 Task: Open Card Front-End Development in Board Product Roadmap Planning and Management to Workspace Creative Team and add a team member Softage.1@softage.net, a label Purple, a checklist Content Creation, an attachment from your google drive, a color Purple and finally, add a card description 'Conduct customer research for new customer segmentation opportunities' and a comment 'Given the potential impact of this task on our company revenue, let us ensure that we approach it with a focus on profitability and ROI.'. Add a start date 'Jan 09, 1900' with a due date 'Jan 16, 1900'
Action: Mouse moved to (72, 284)
Screenshot: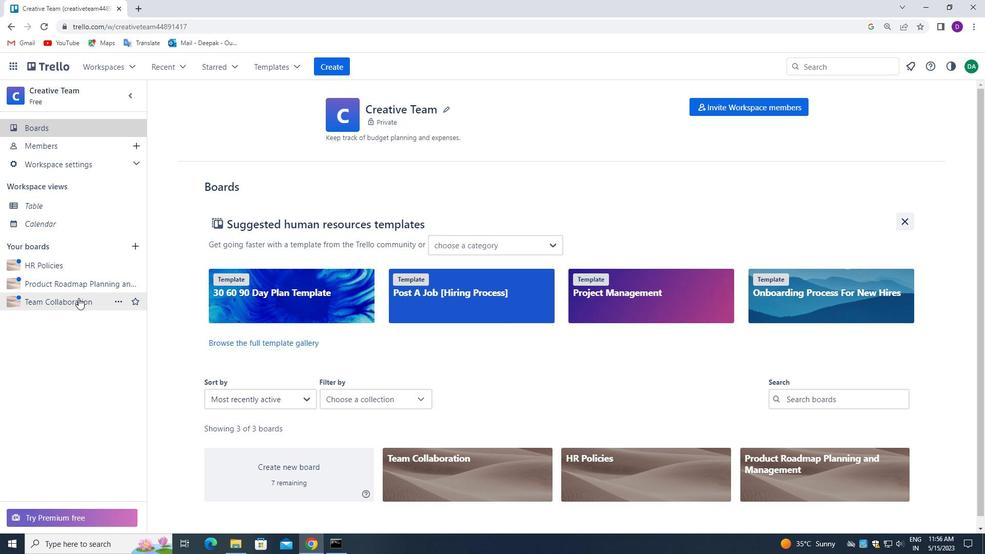 
Action: Mouse pressed left at (72, 284)
Screenshot: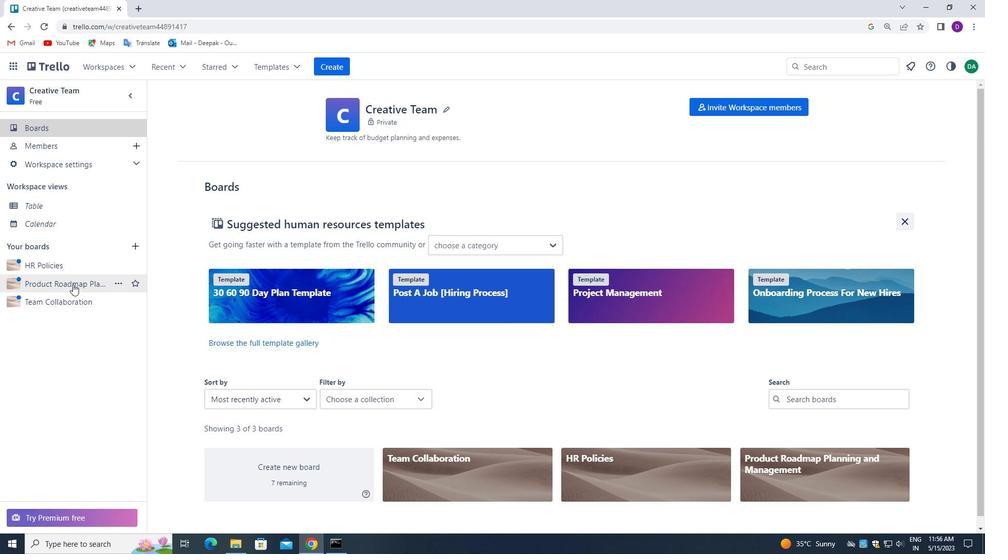 
Action: Mouse moved to (519, 150)
Screenshot: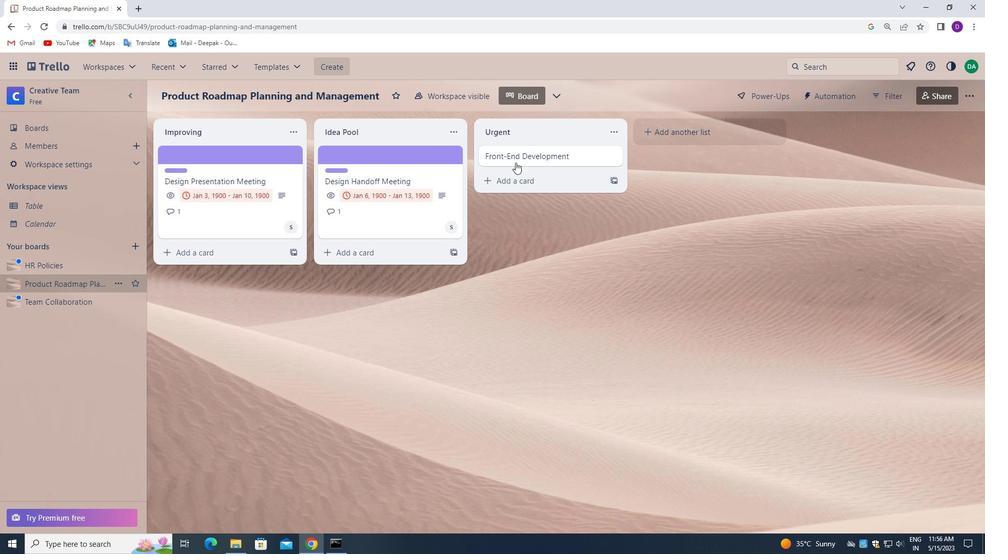 
Action: Mouse pressed left at (519, 150)
Screenshot: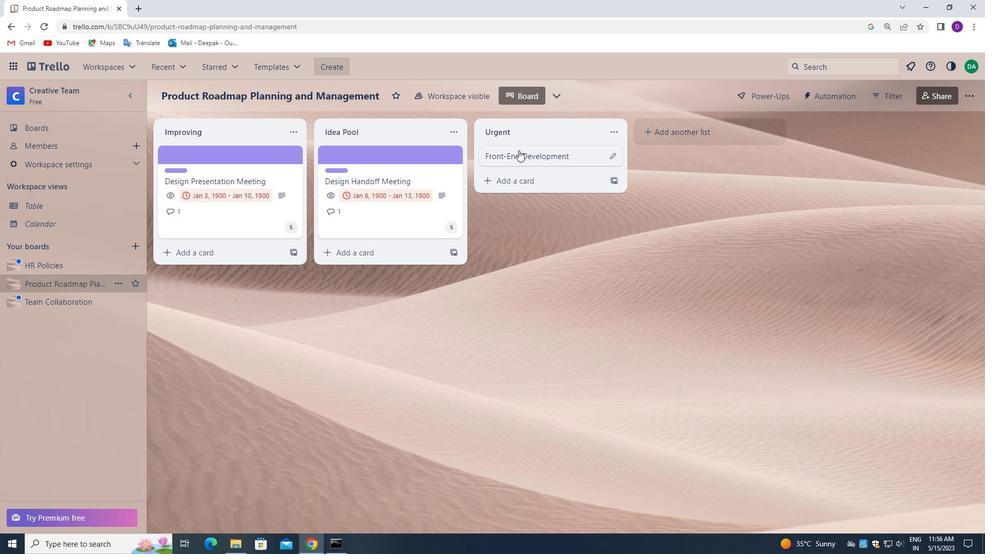 
Action: Mouse moved to (635, 192)
Screenshot: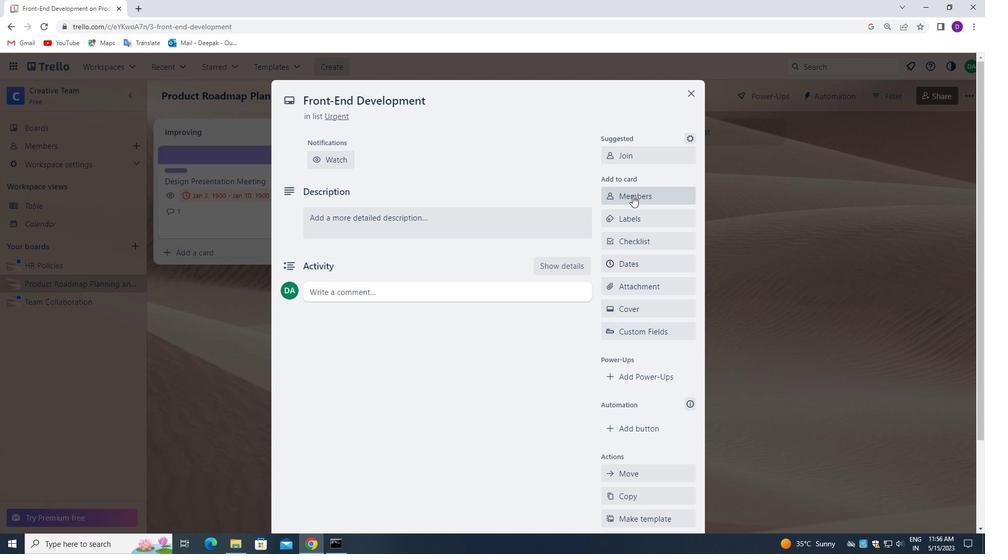 
Action: Mouse pressed left at (635, 192)
Screenshot: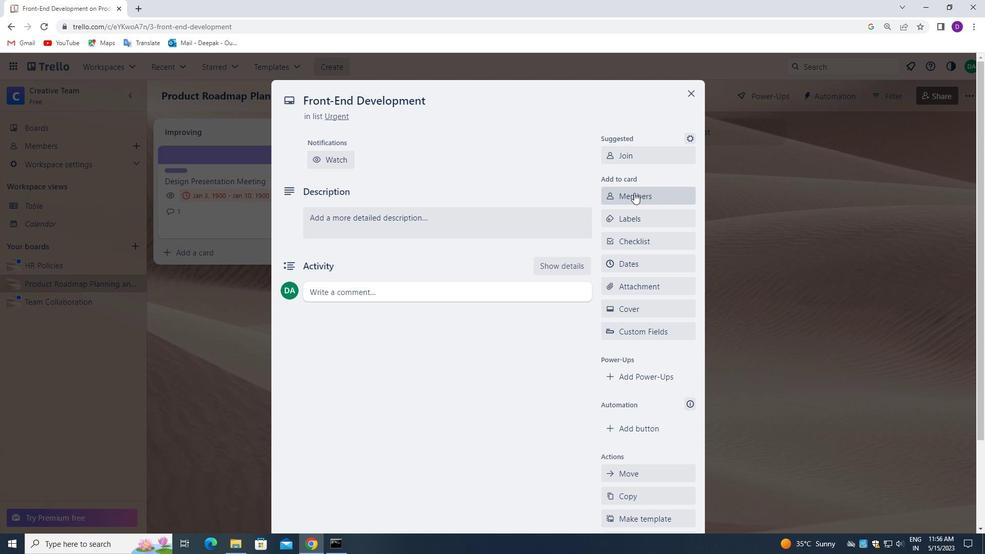 
Action: Mouse moved to (654, 246)
Screenshot: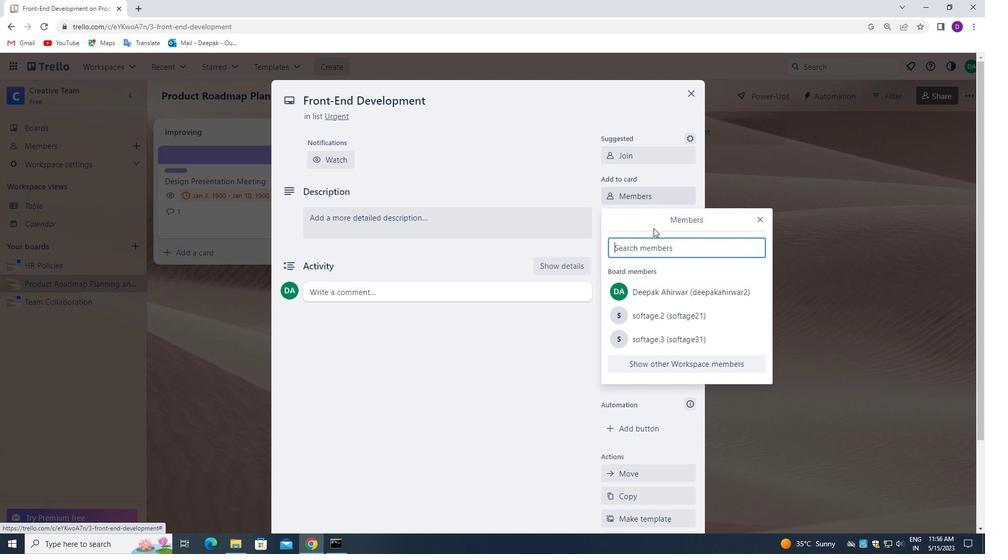 
Action: Mouse pressed left at (654, 246)
Screenshot: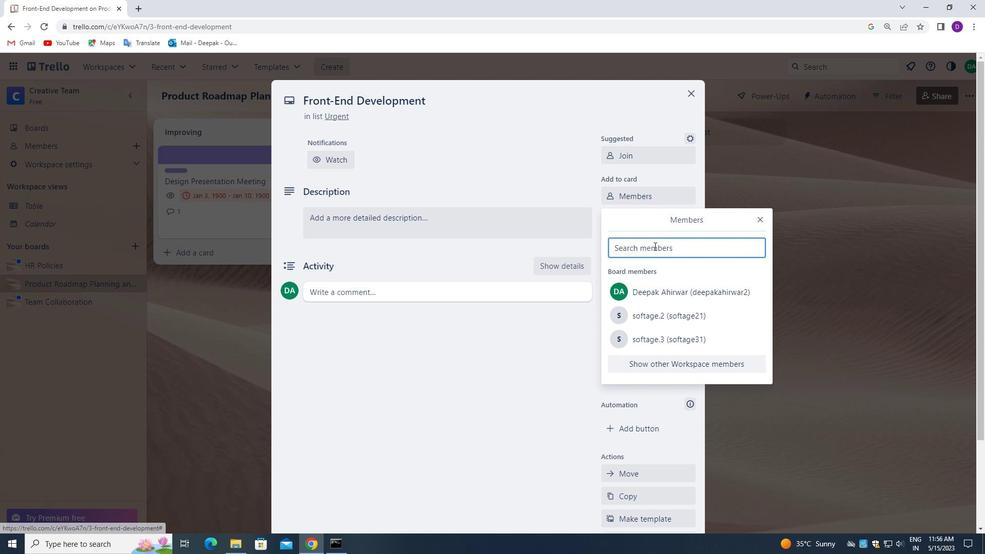 
Action: Mouse moved to (394, 376)
Screenshot: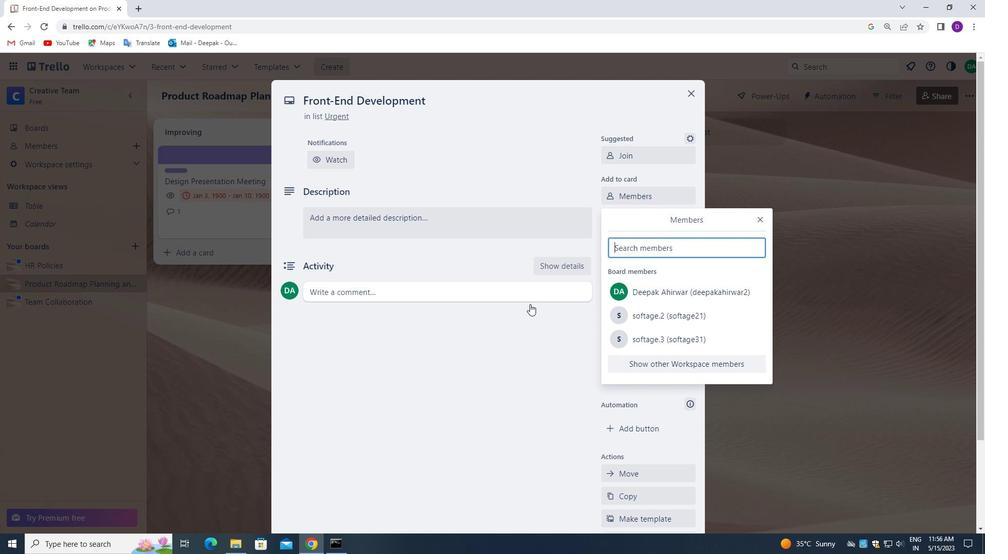 
Action: Key pressed softage<Key.space><Key.backspace>.1<Key.shift>@SOFTAGE.NET
Screenshot: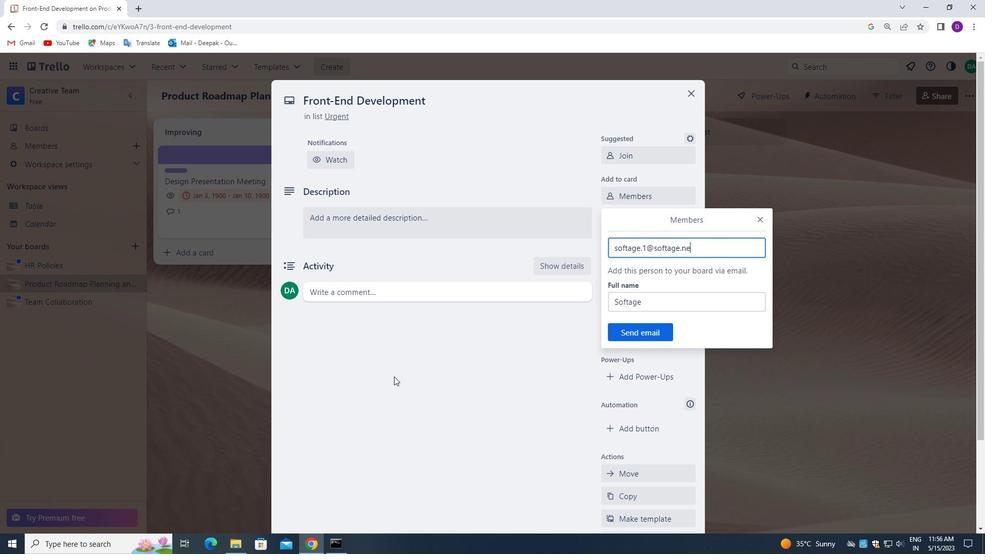 
Action: Mouse moved to (630, 337)
Screenshot: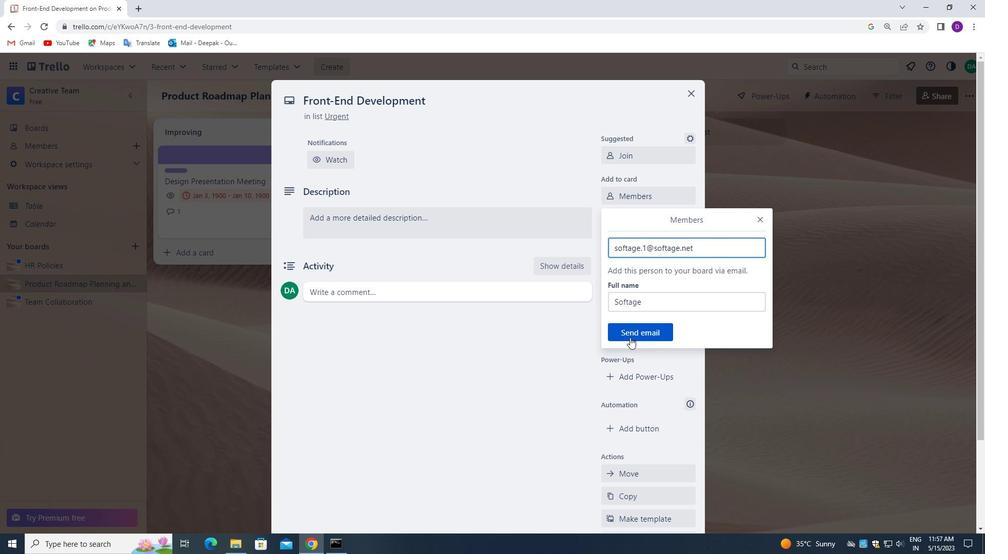 
Action: Mouse pressed left at (630, 337)
Screenshot: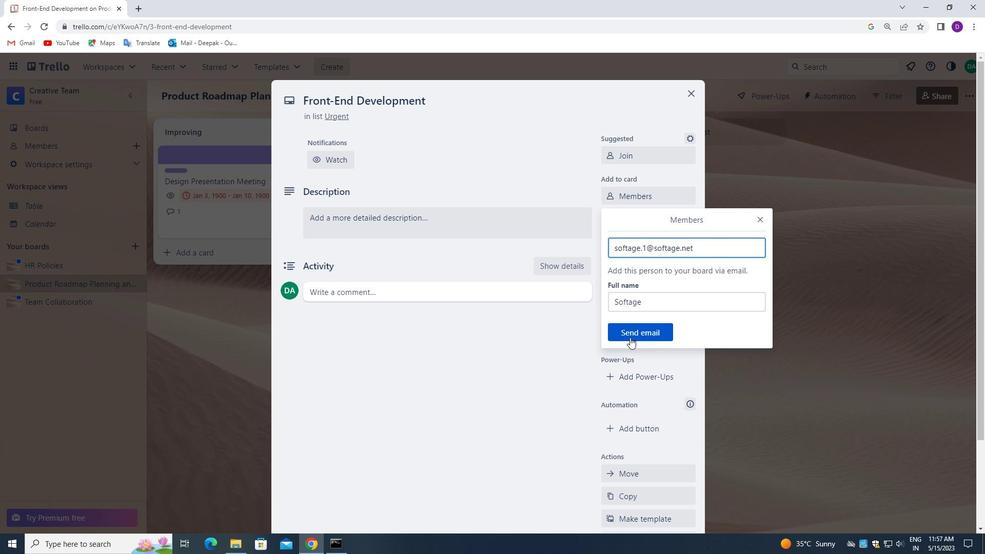
Action: Mouse moved to (641, 222)
Screenshot: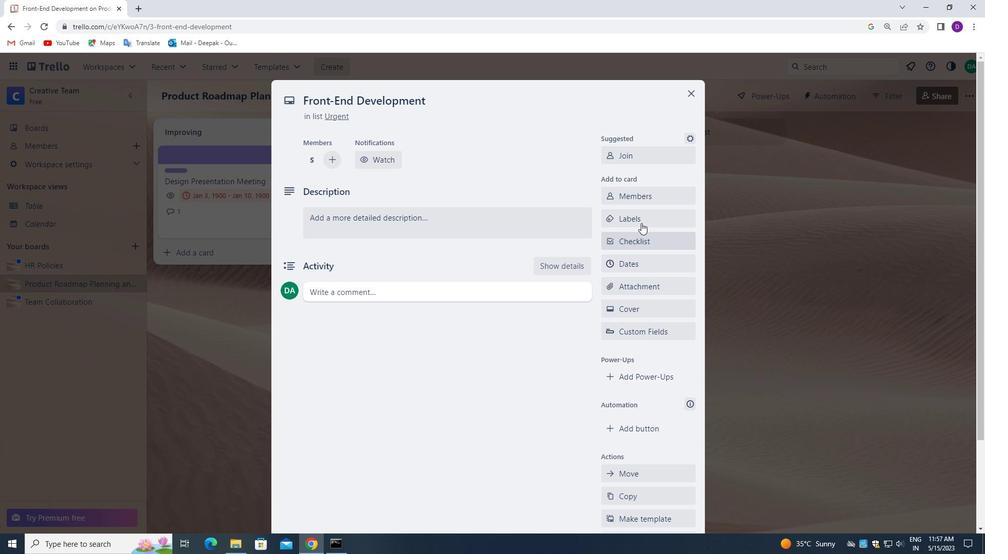 
Action: Mouse pressed left at (641, 222)
Screenshot: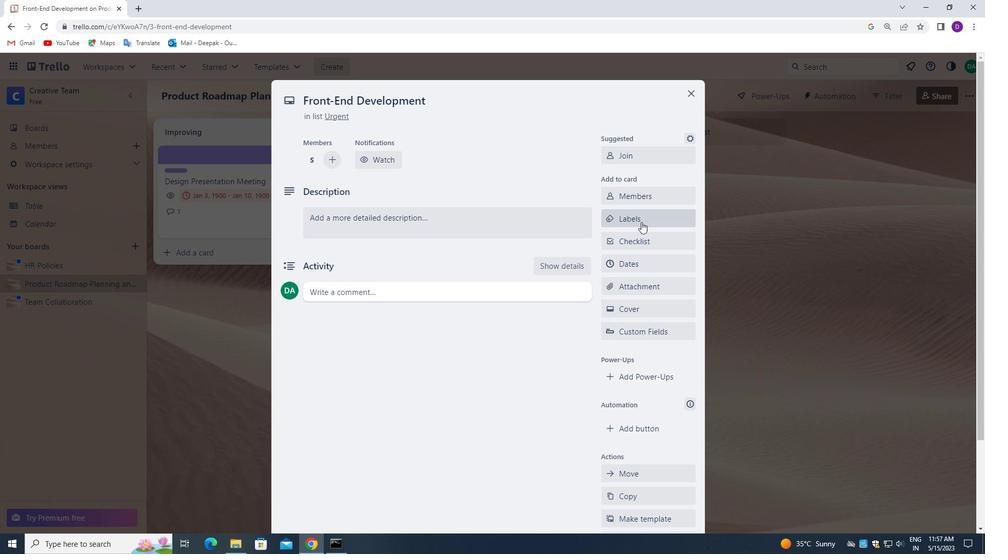 
Action: Mouse moved to (672, 387)
Screenshot: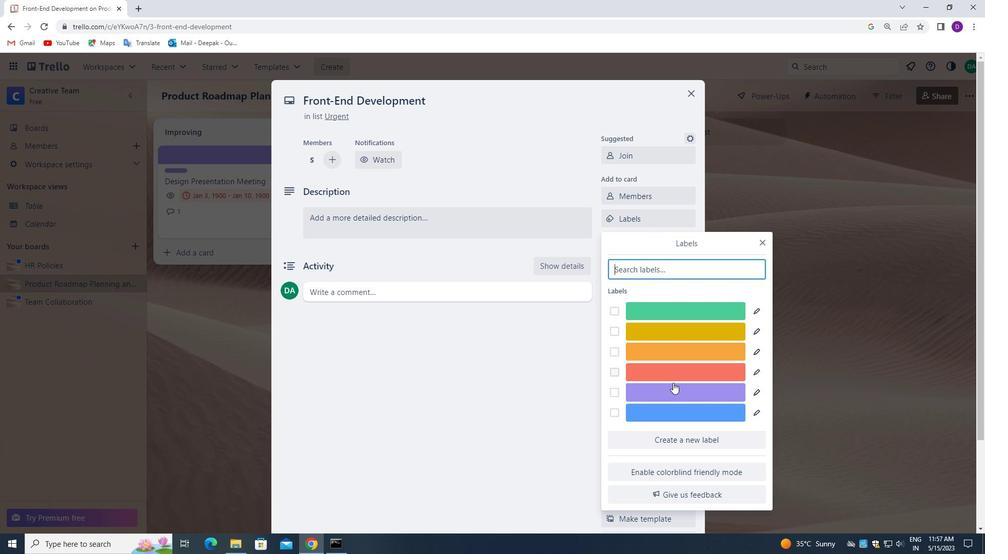 
Action: Mouse pressed left at (672, 387)
Screenshot: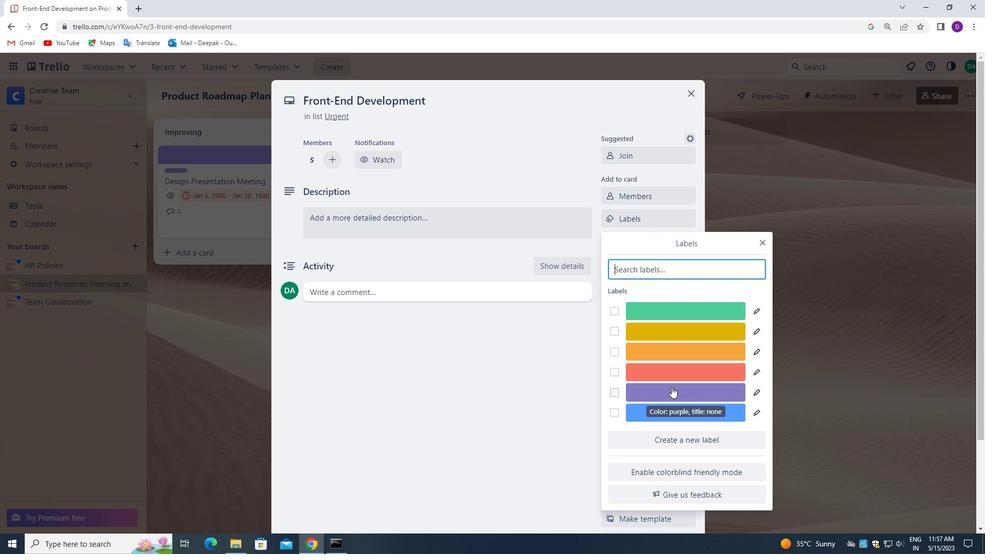 
Action: Mouse moved to (760, 239)
Screenshot: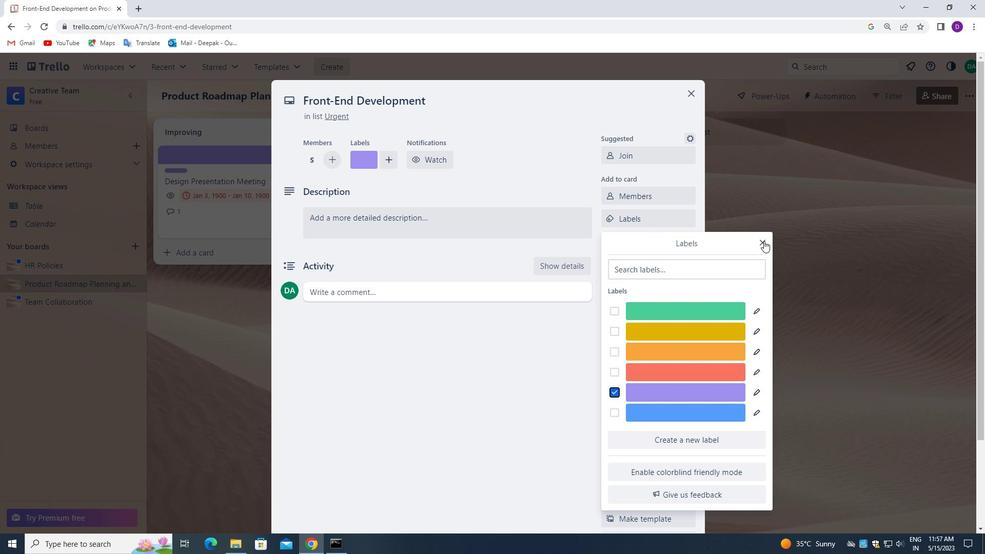 
Action: Mouse pressed left at (760, 239)
Screenshot: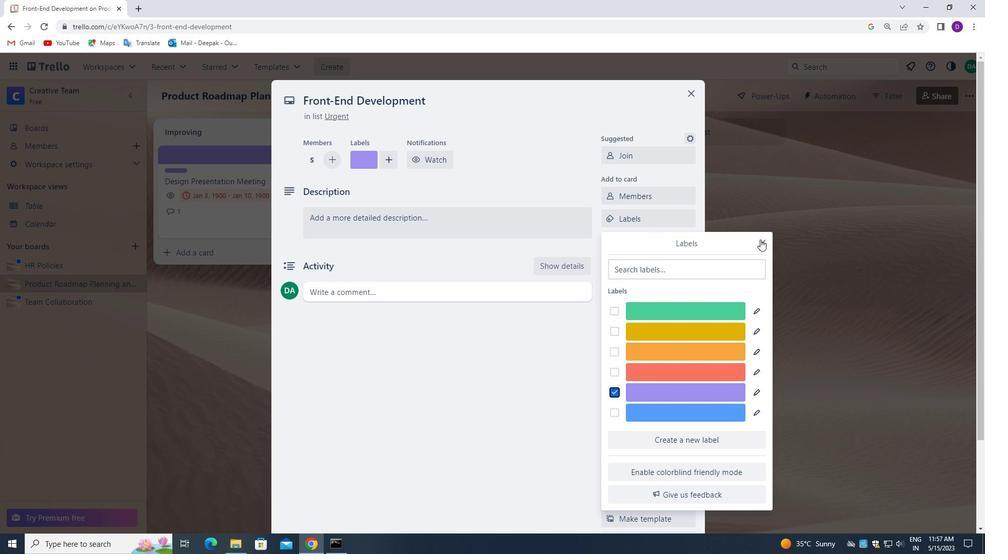 
Action: Mouse moved to (633, 239)
Screenshot: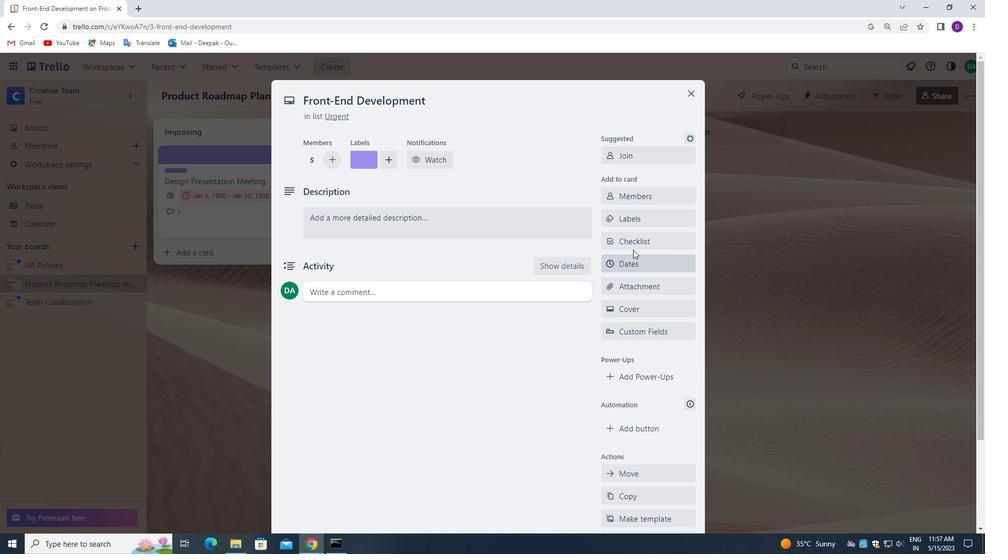 
Action: Mouse pressed left at (633, 239)
Screenshot: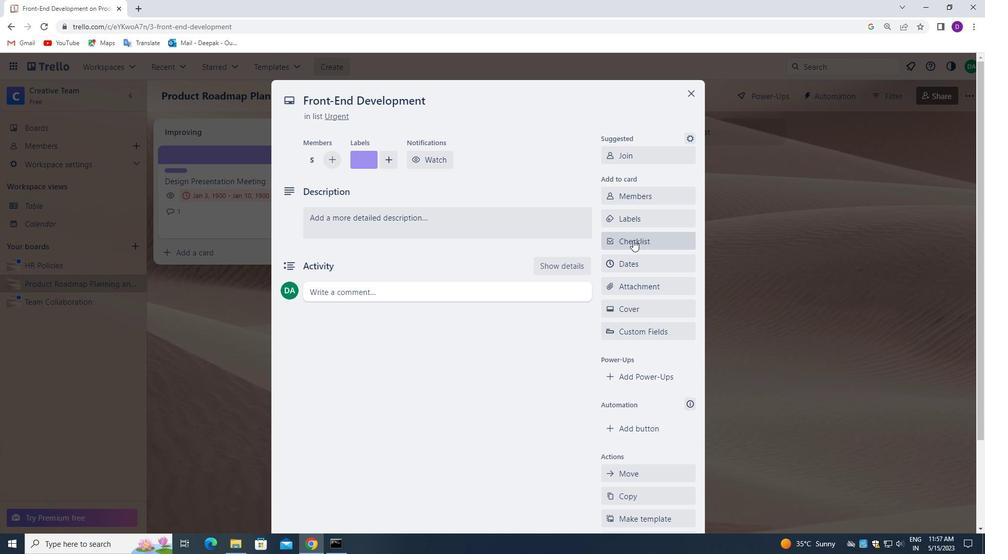 
Action: Mouse moved to (685, 280)
Screenshot: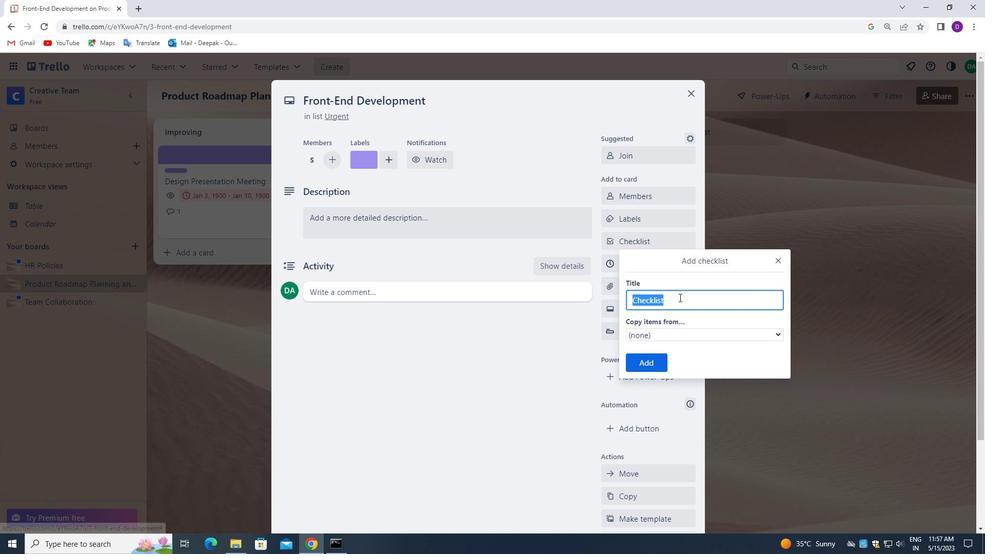 
Action: Key pressed <Key.backspace>
Screenshot: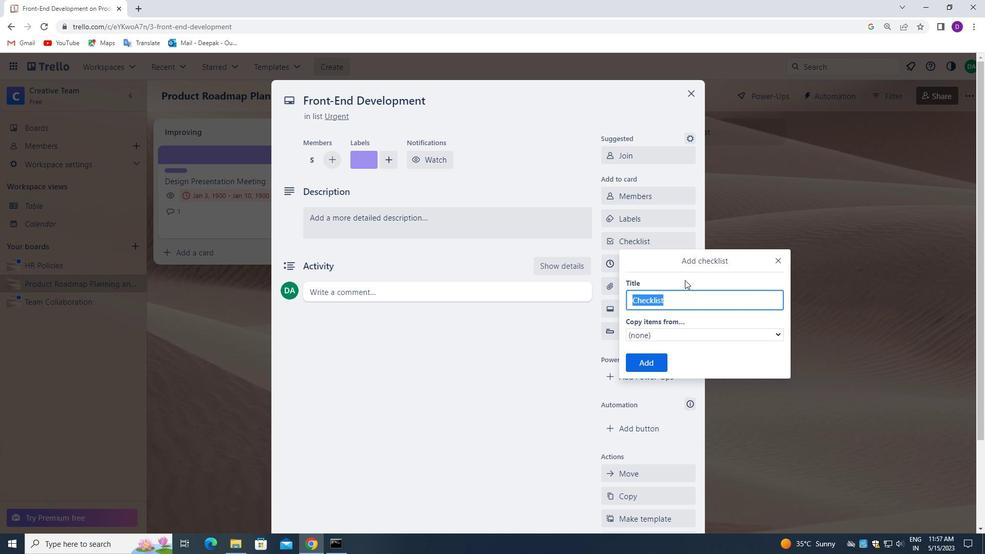 
Action: Mouse moved to (645, 300)
Screenshot: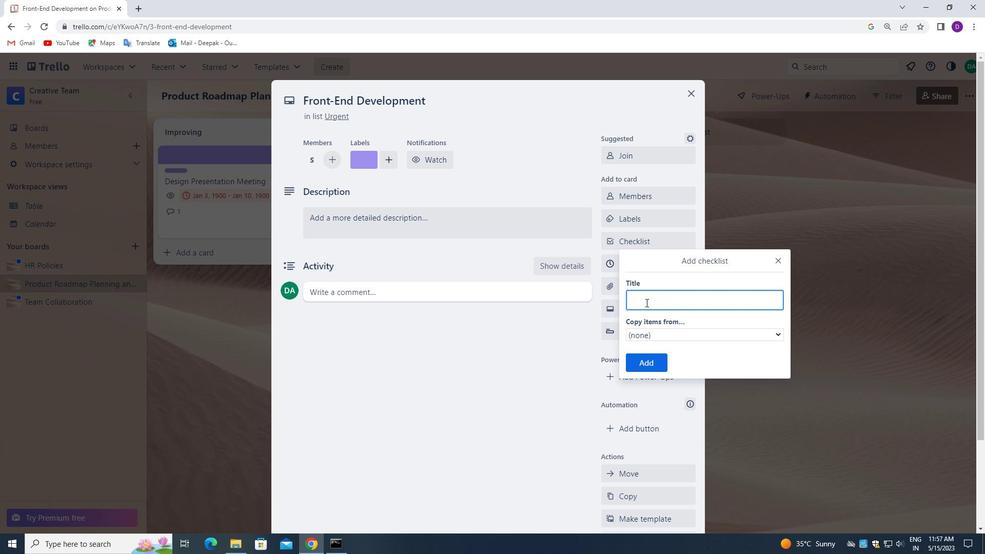 
Action: Mouse pressed left at (645, 300)
Screenshot: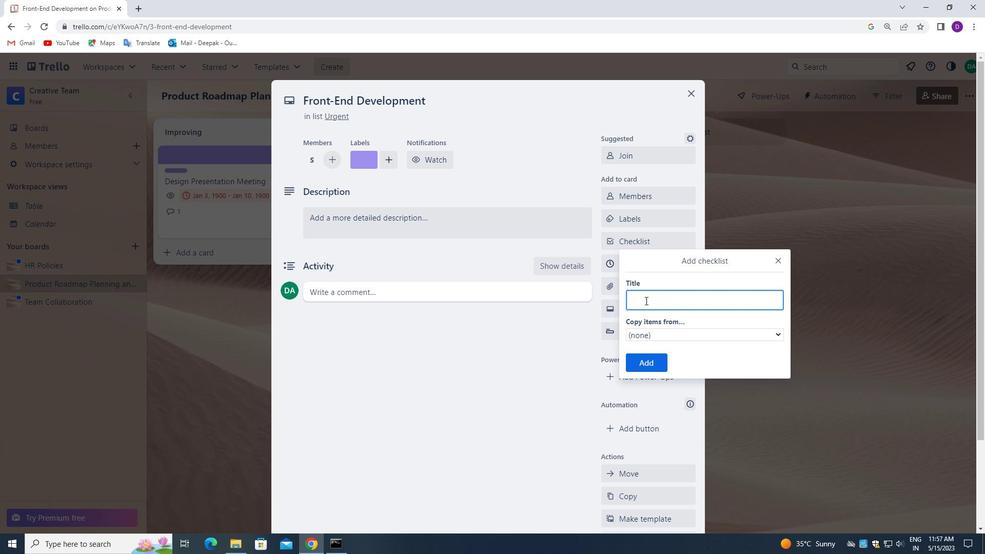 
Action: Mouse moved to (700, 301)
Screenshot: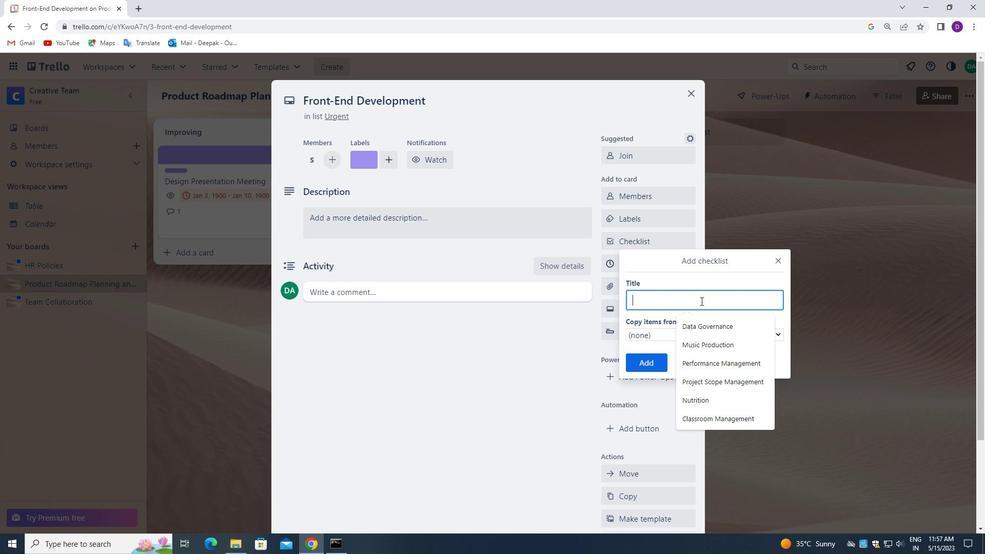 
Action: Key pressed <Key.shift_r>CONTENT<Key.space><Key.shift_r>CREATION
Screenshot: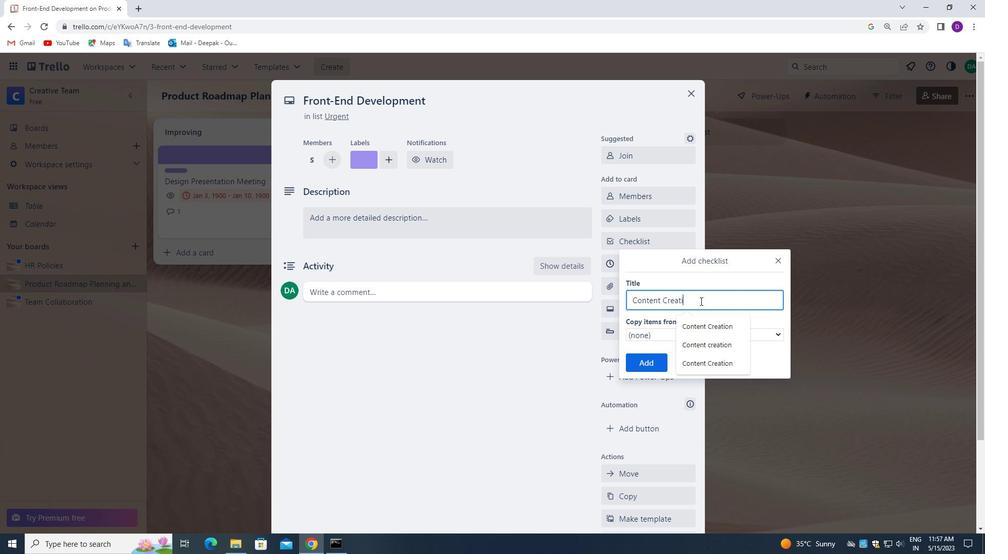 
Action: Mouse moved to (641, 365)
Screenshot: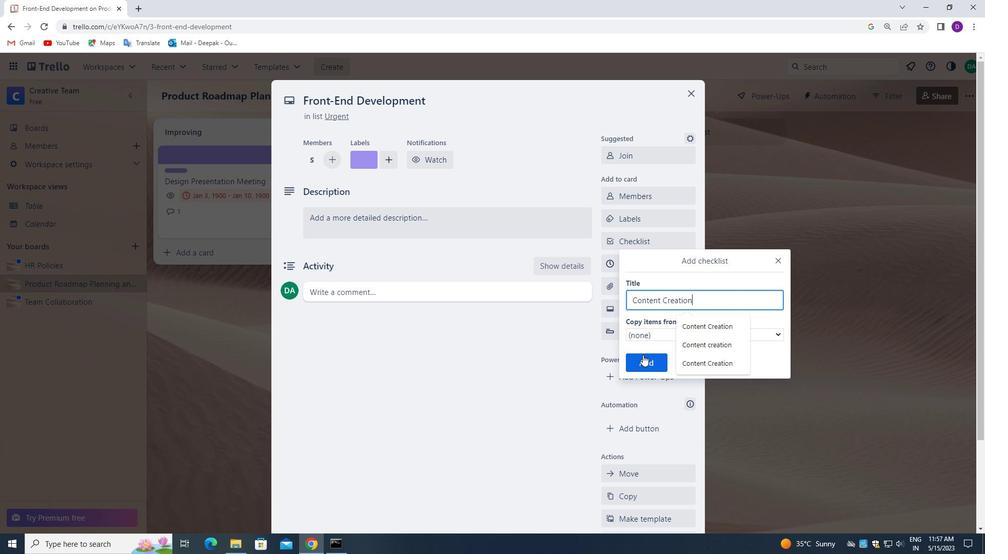 
Action: Mouse pressed left at (641, 365)
Screenshot: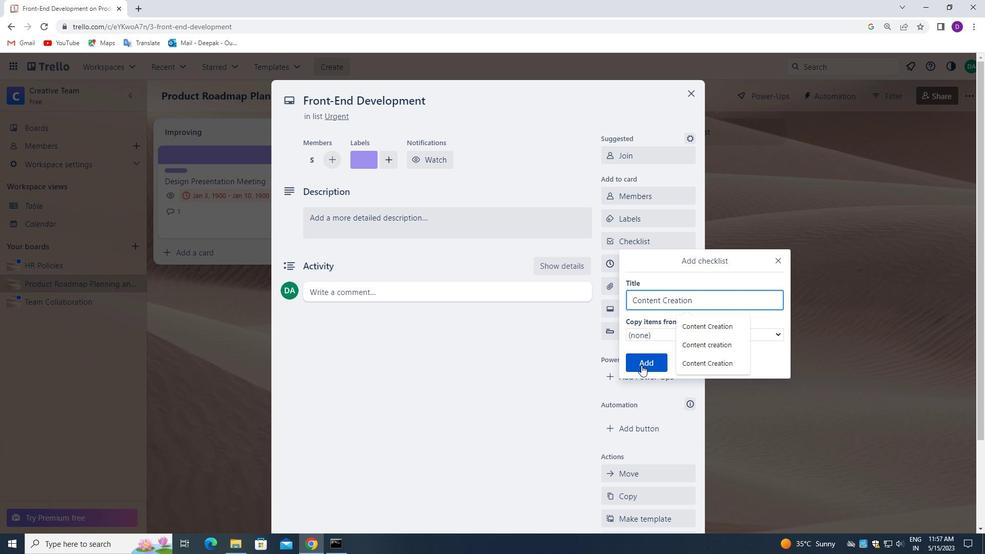 
Action: Mouse moved to (644, 288)
Screenshot: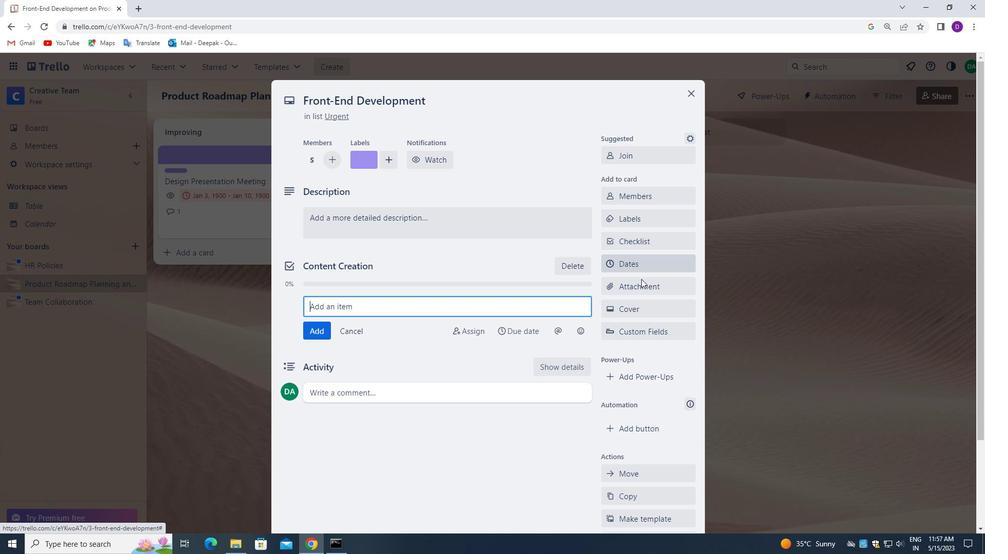 
Action: Mouse pressed left at (644, 288)
Screenshot: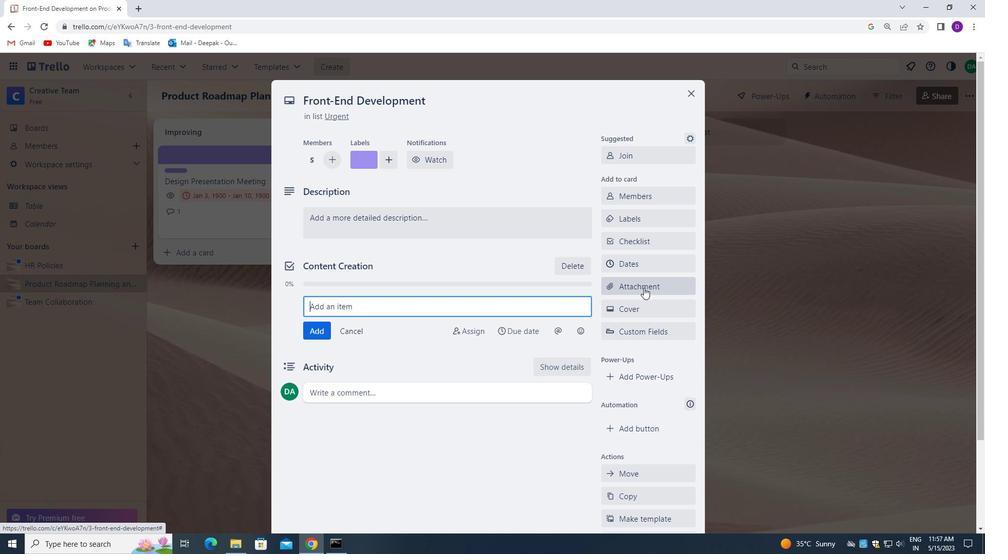 
Action: Mouse moved to (661, 155)
Screenshot: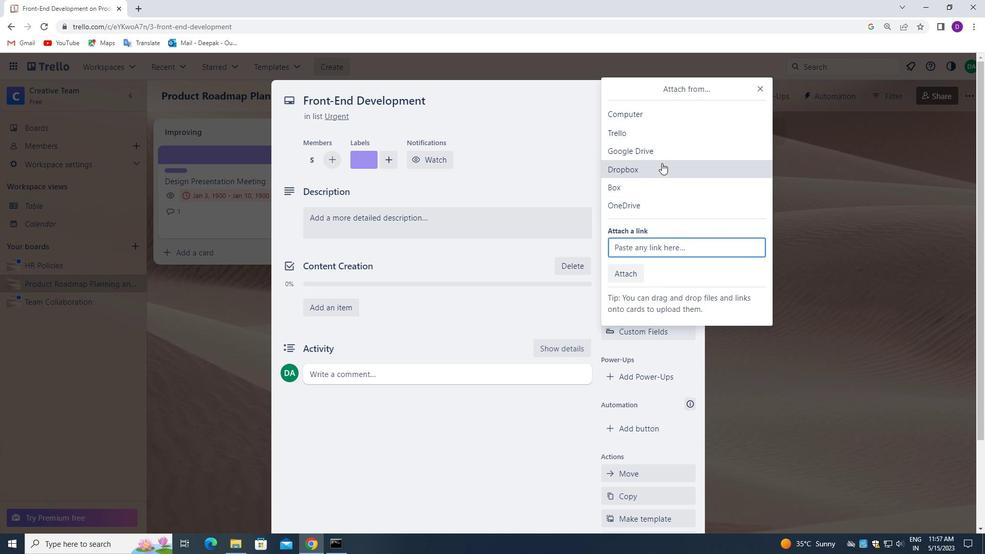
Action: Mouse pressed left at (661, 155)
Screenshot: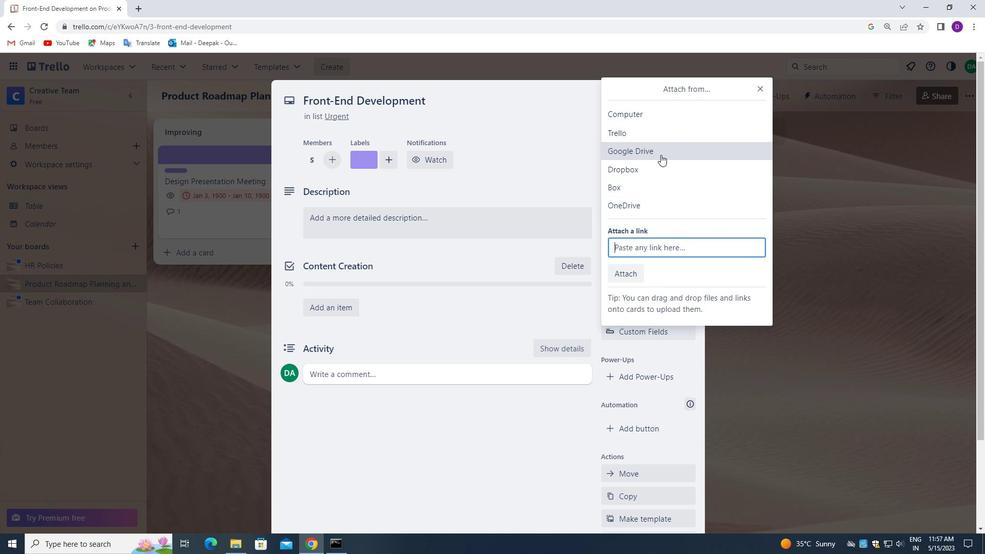 
Action: Mouse moved to (748, 226)
Screenshot: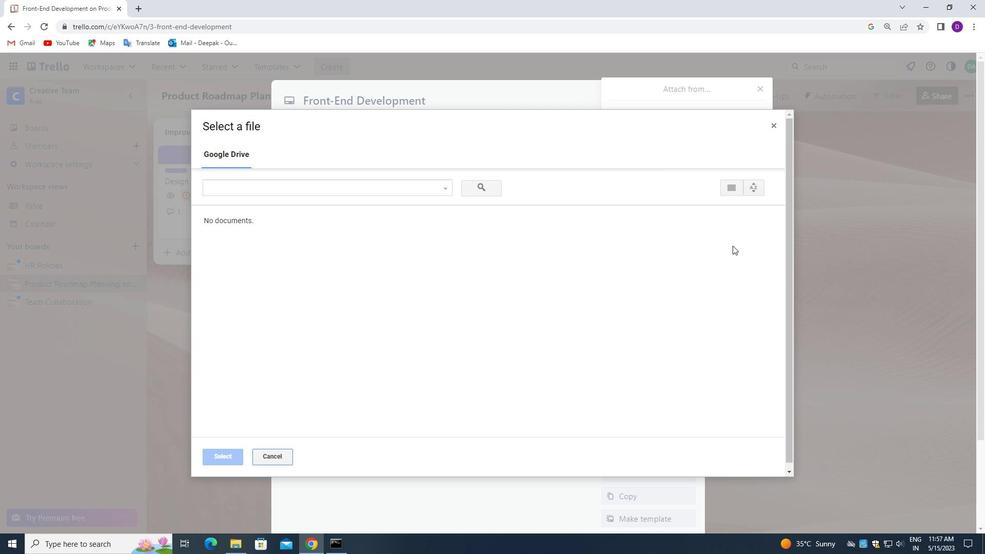 
Action: Mouse scrolled (748, 226) with delta (0, 0)
Screenshot: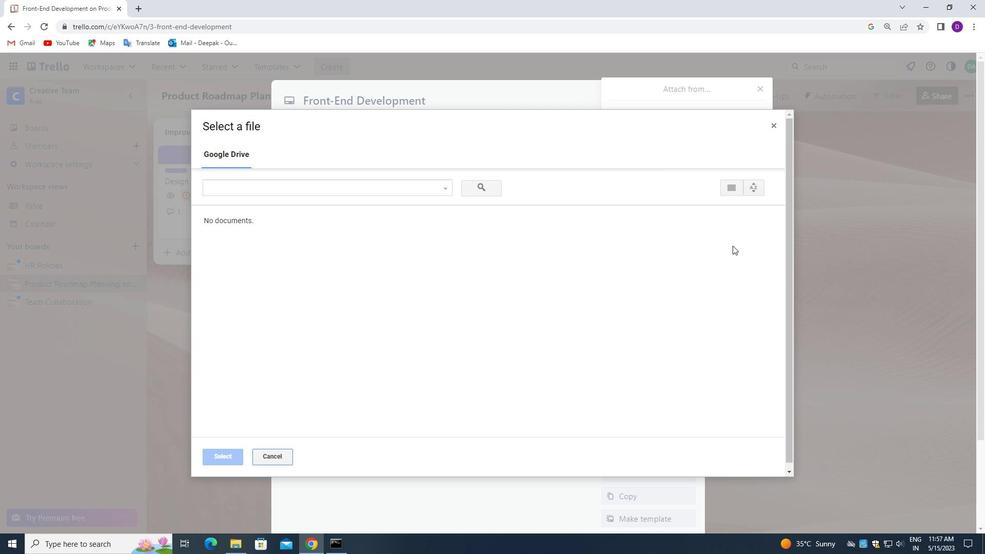 
Action: Mouse moved to (748, 223)
Screenshot: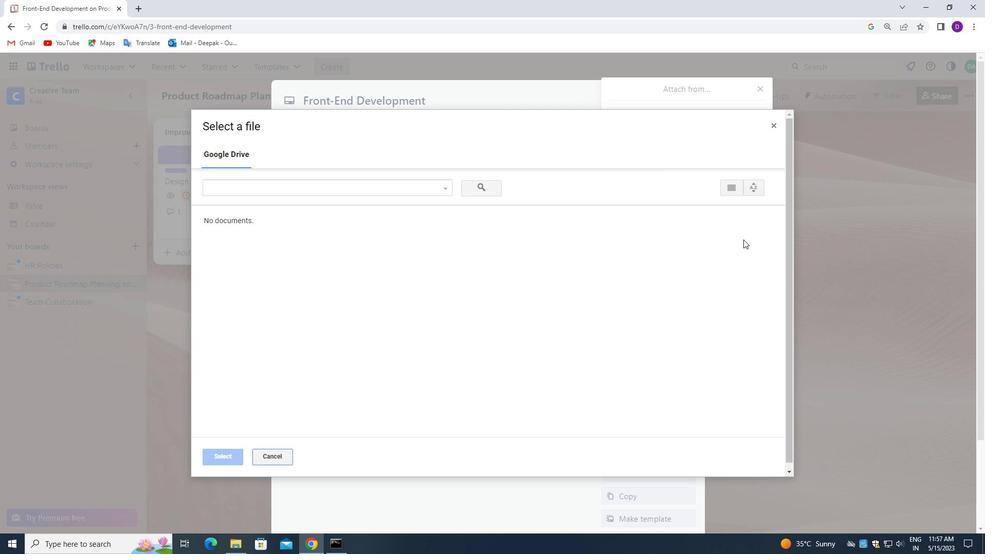
Action: Mouse scrolled (748, 224) with delta (0, 0)
Screenshot: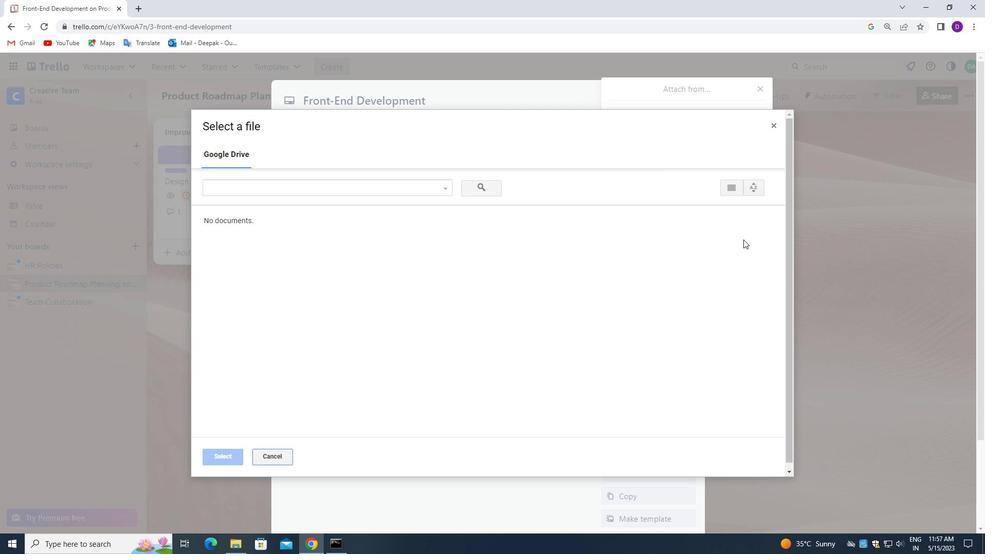 
Action: Mouse moved to (748, 221)
Screenshot: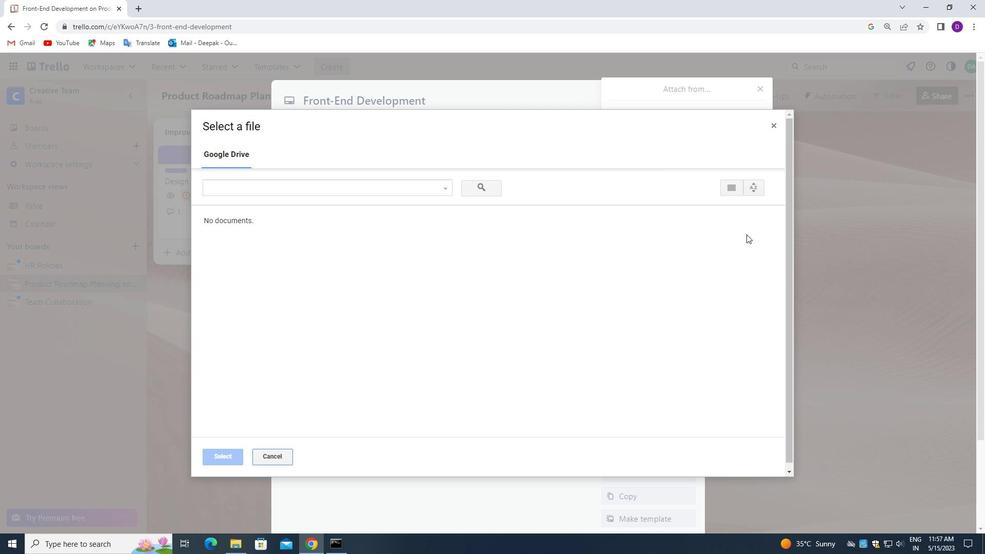 
Action: Mouse scrolled (748, 221) with delta (0, 0)
Screenshot: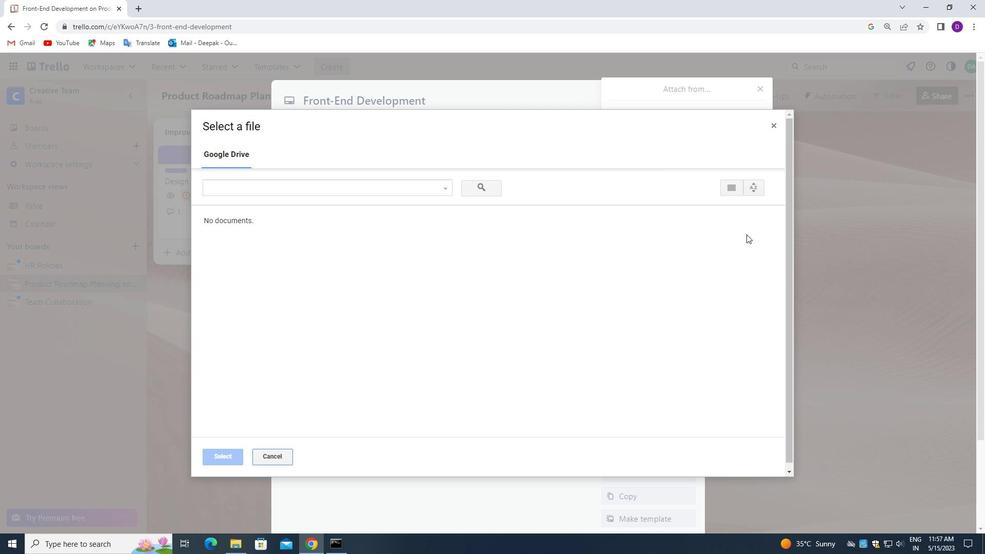 
Action: Mouse moved to (748, 217)
Screenshot: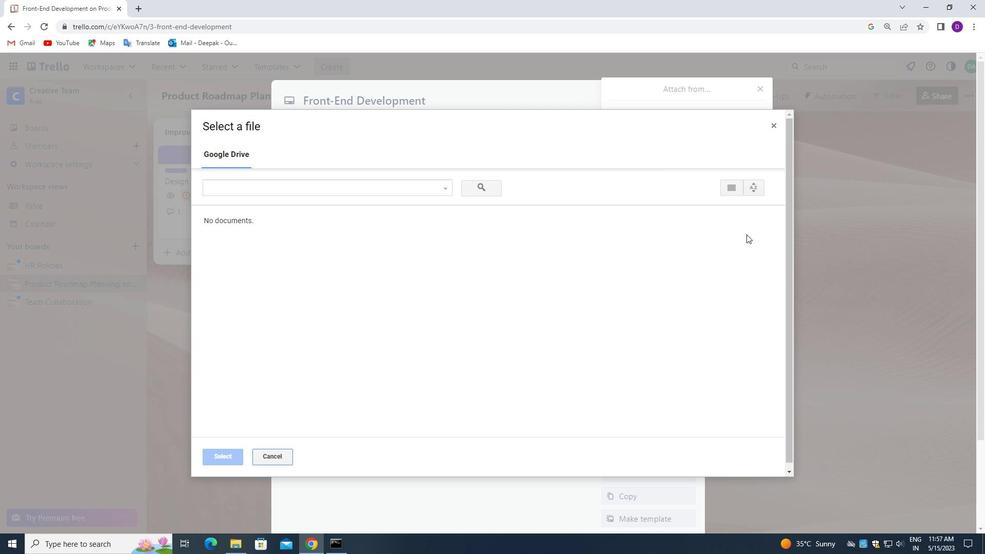 
Action: Mouse scrolled (748, 218) with delta (0, 0)
Screenshot: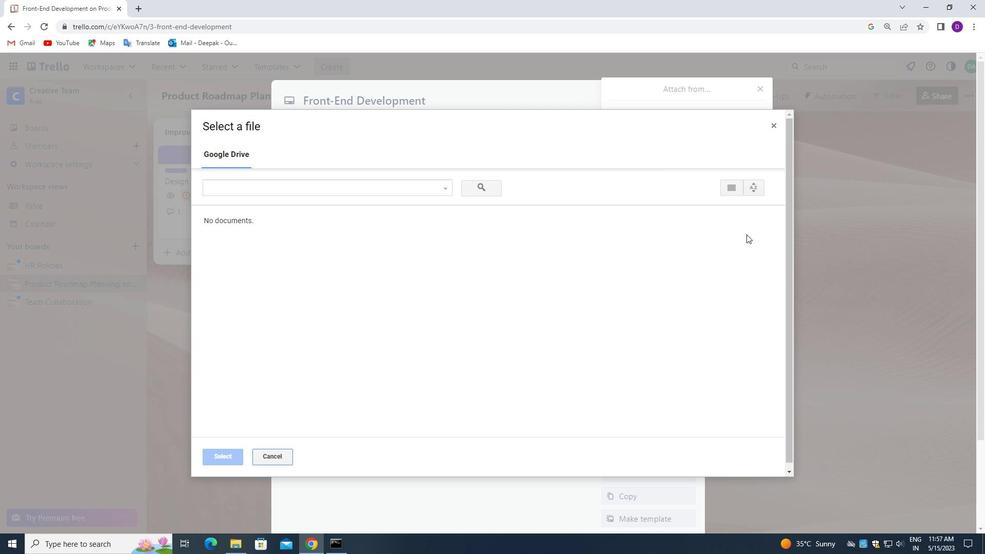 
Action: Mouse moved to (741, 214)
Screenshot: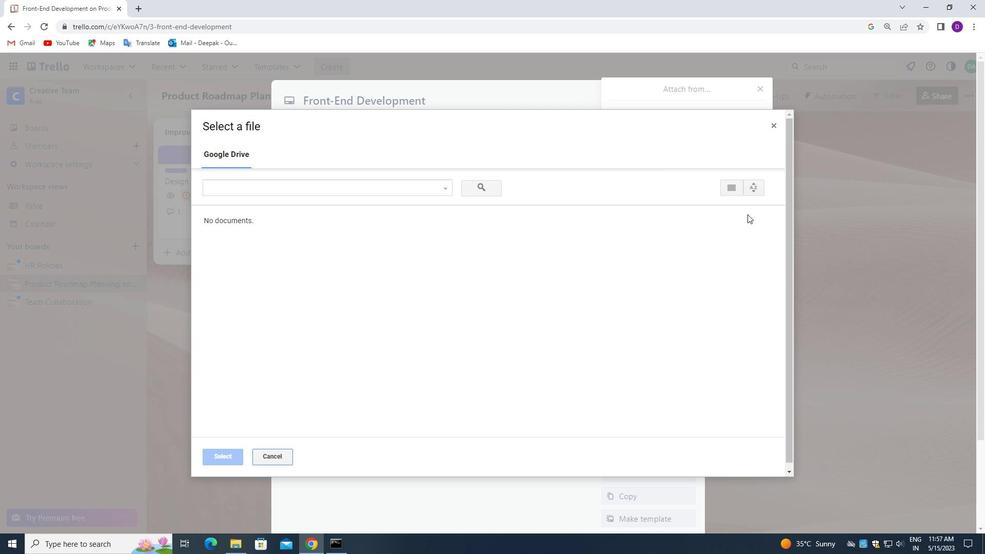 
Action: Mouse scrolled (741, 214) with delta (0, 0)
Screenshot: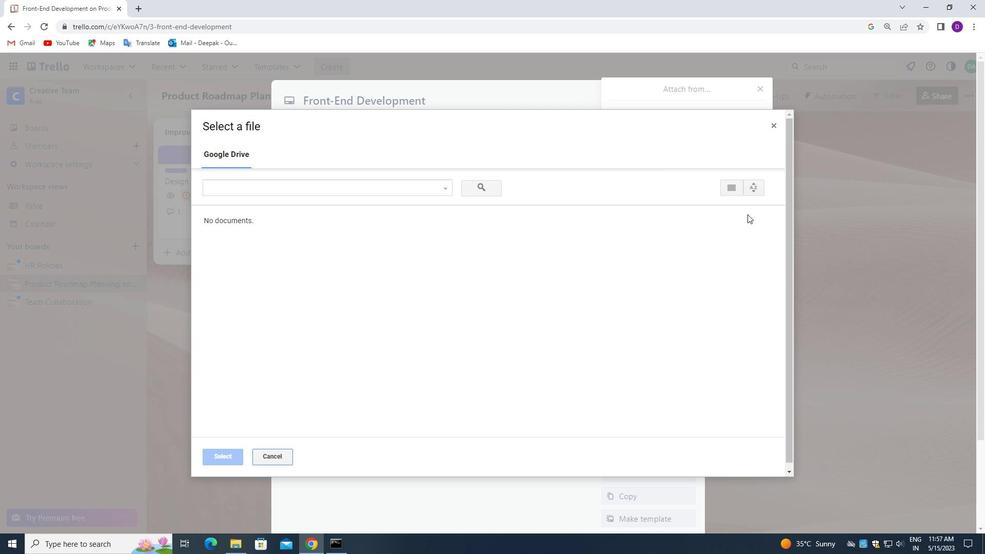 
Action: Mouse moved to (739, 217)
Screenshot: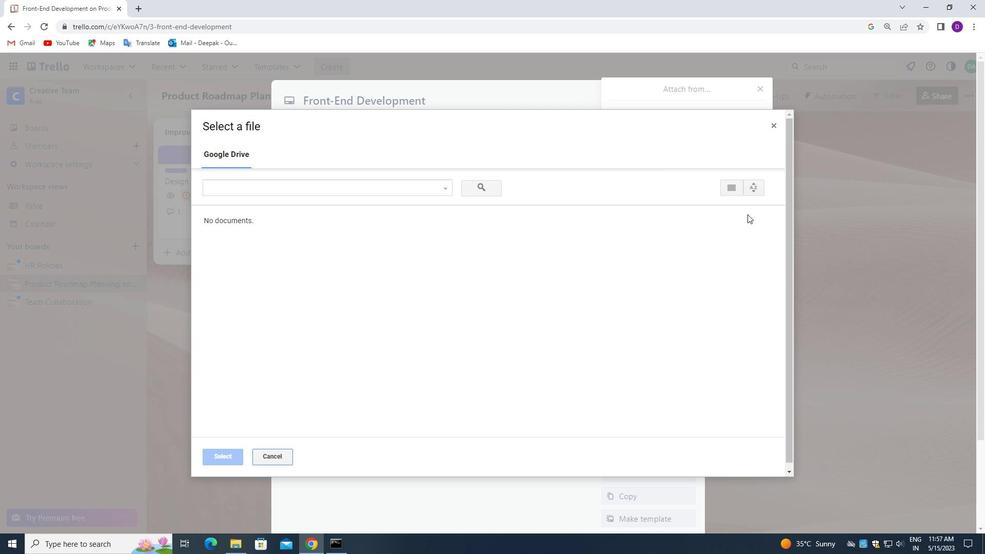 
Action: Mouse scrolled (739, 216) with delta (0, 0)
Screenshot: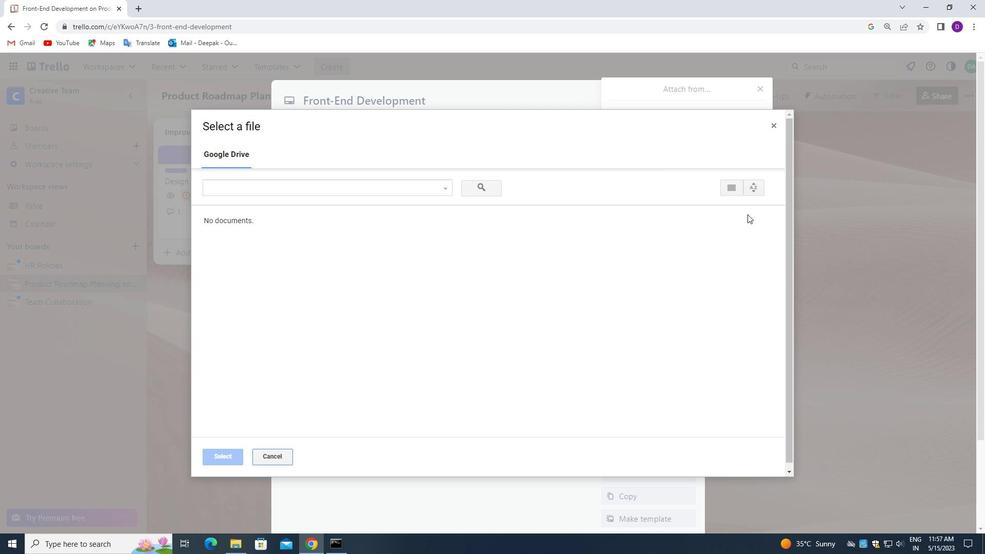 
Action: Mouse moved to (735, 219)
Screenshot: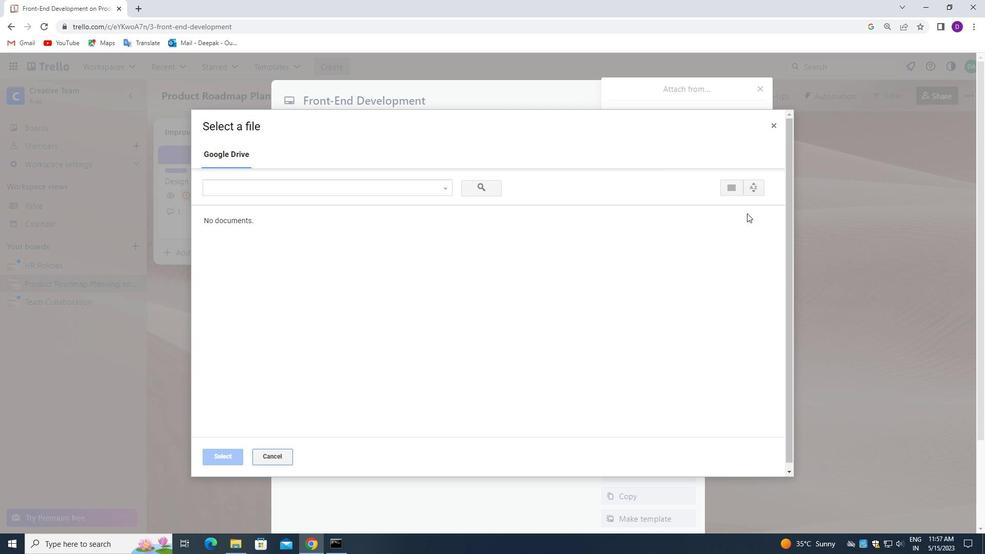 
Action: Mouse scrolled (735, 219) with delta (0, 0)
Screenshot: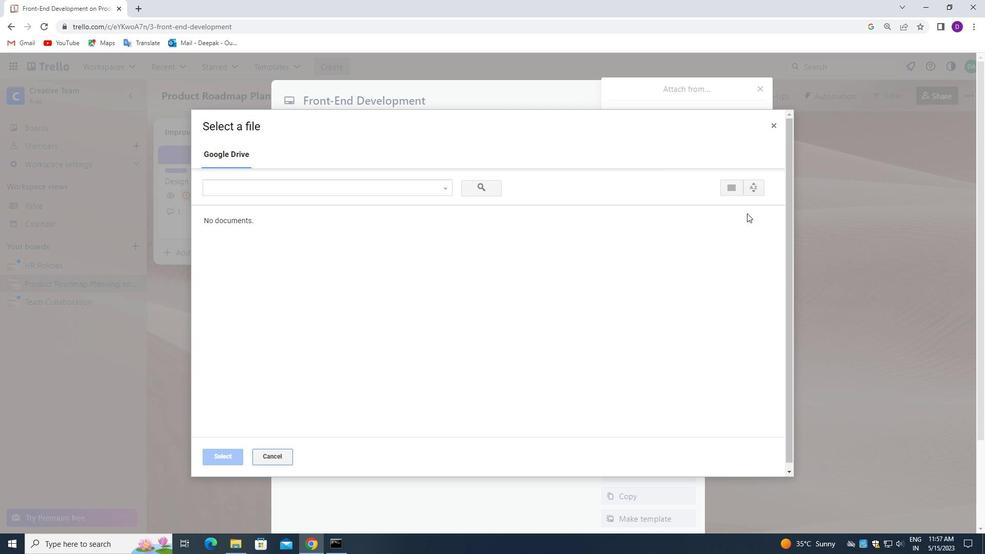 
Action: Mouse moved to (734, 222)
Screenshot: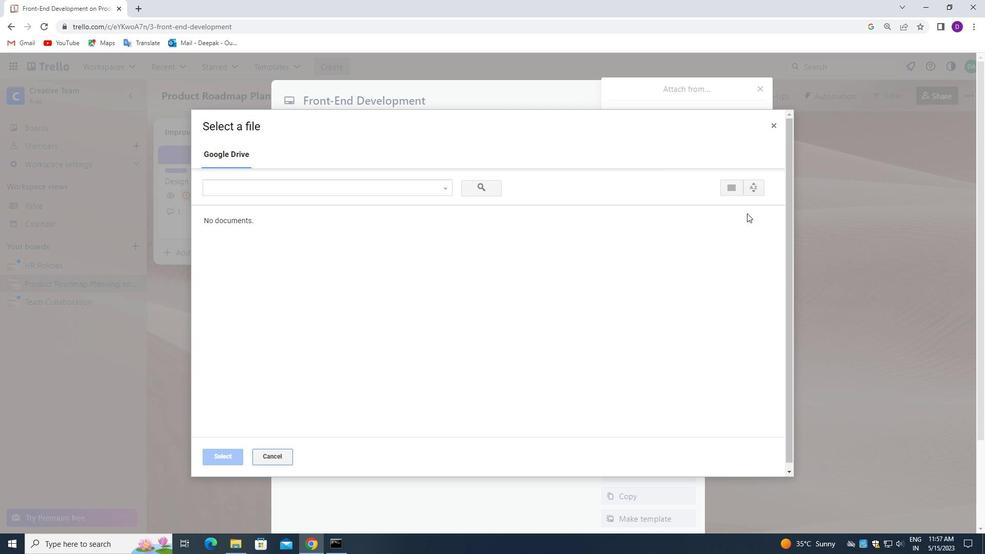 
Action: Mouse scrolled (734, 221) with delta (0, 0)
Screenshot: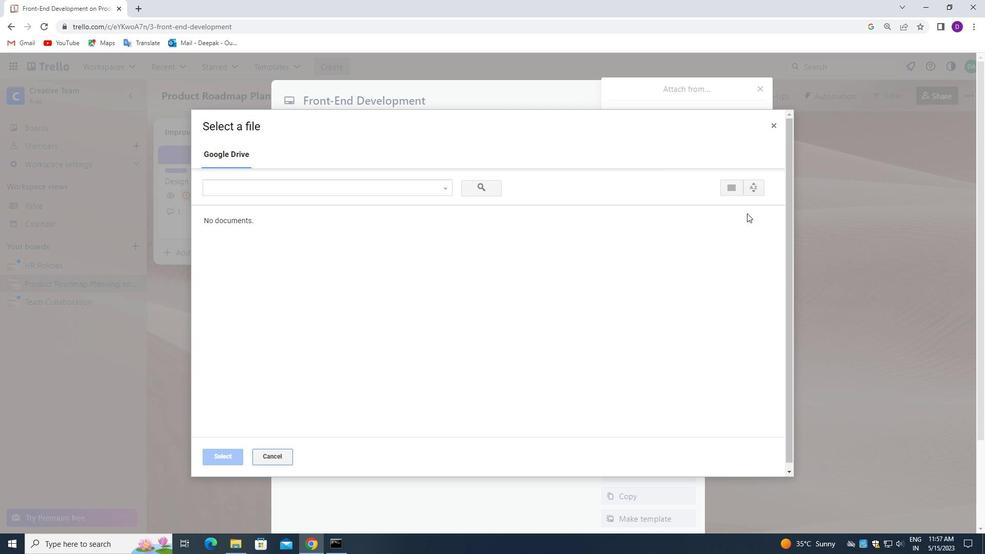 
Action: Mouse moved to (746, 203)
Screenshot: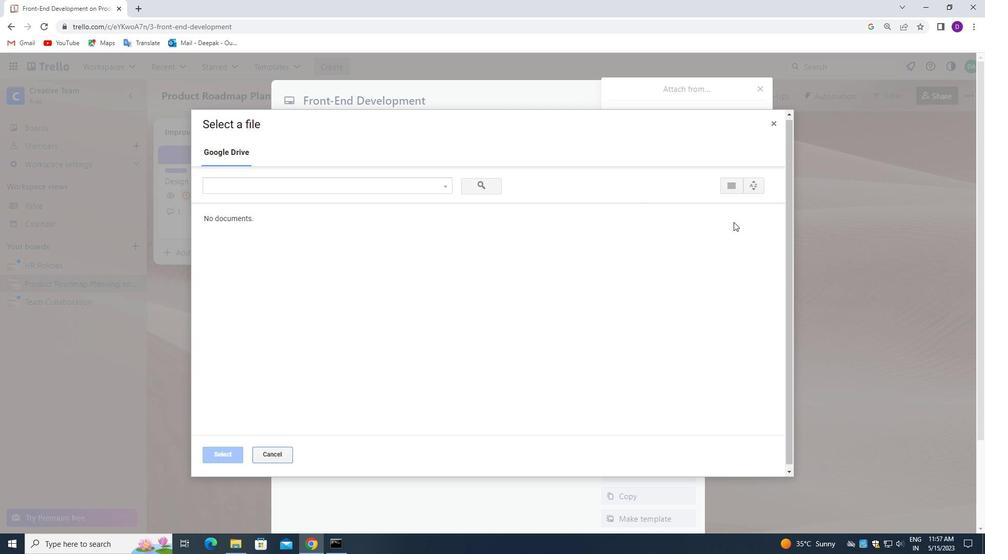 
Action: Mouse scrolled (746, 203) with delta (0, 0)
Screenshot: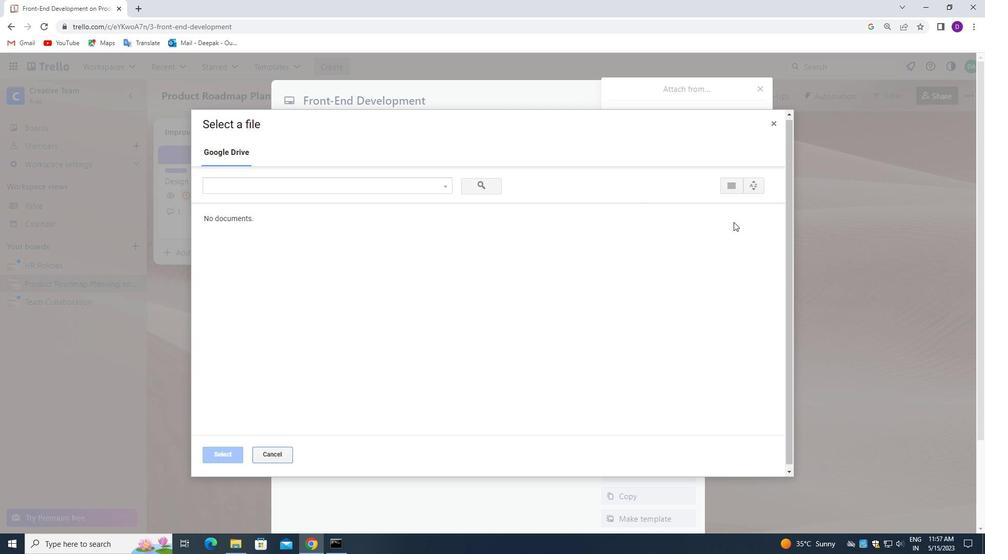 
Action: Mouse moved to (747, 202)
Screenshot: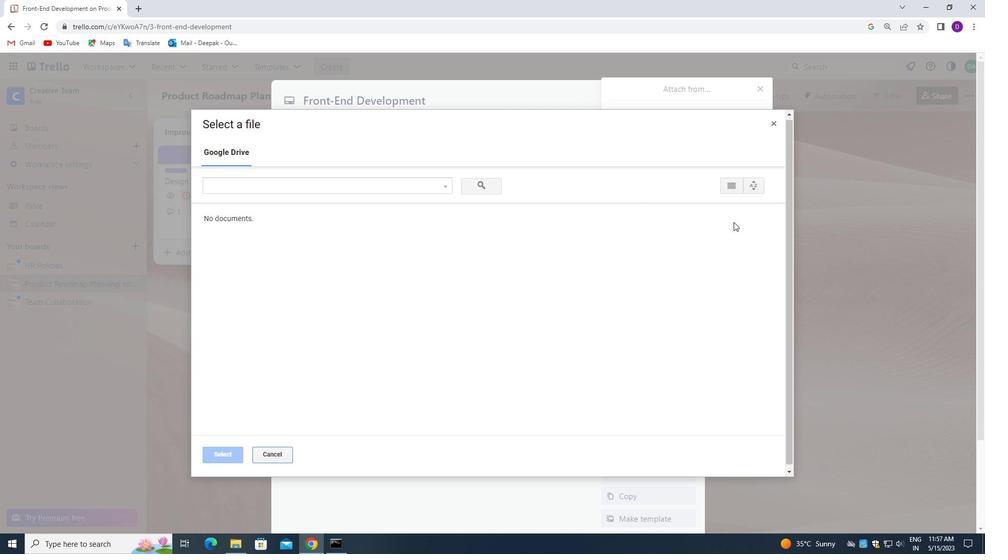 
Action: Mouse scrolled (747, 202) with delta (0, 0)
Screenshot: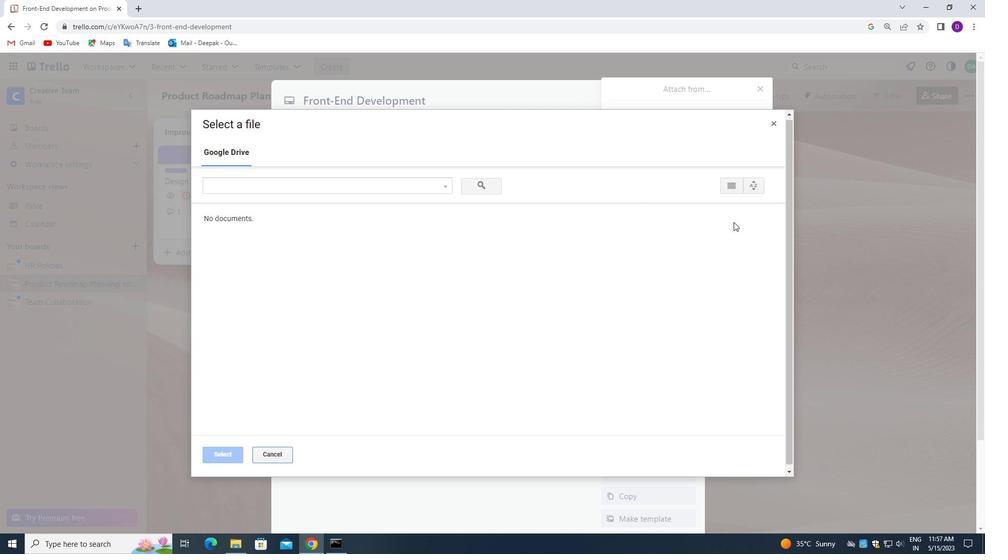 
Action: Mouse moved to (748, 199)
Screenshot: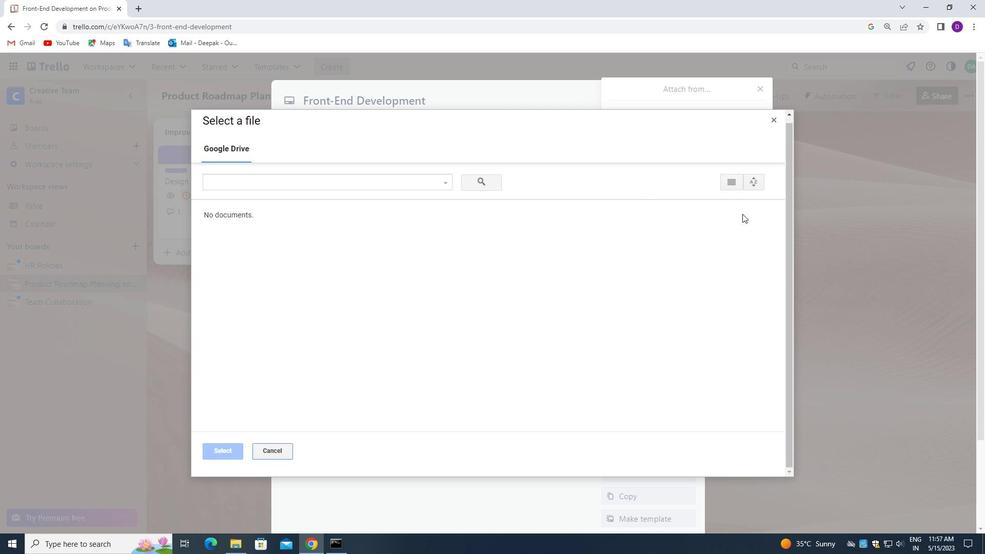 
Action: Mouse scrolled (748, 200) with delta (0, 0)
Screenshot: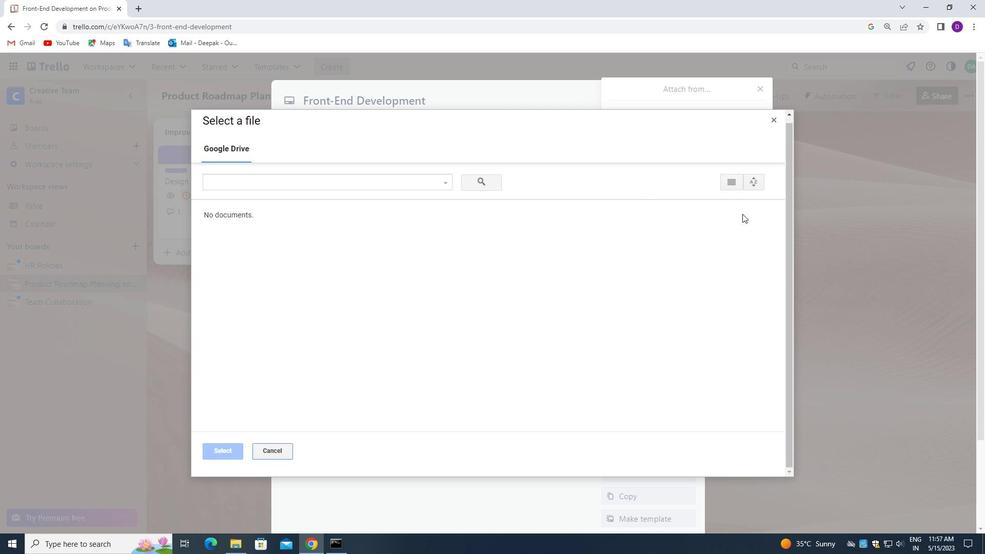 
Action: Mouse moved to (751, 195)
Screenshot: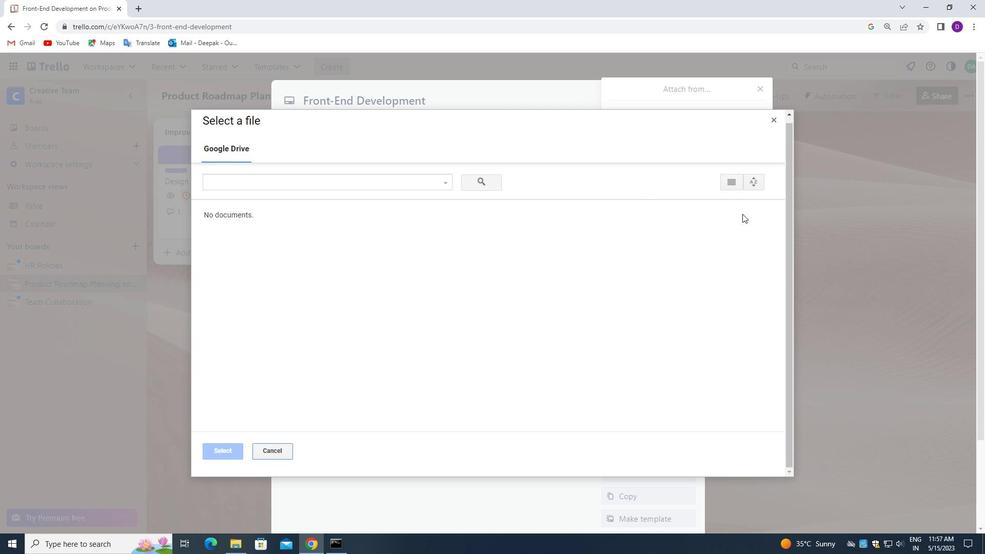 
Action: Mouse scrolled (751, 195) with delta (0, 0)
Screenshot: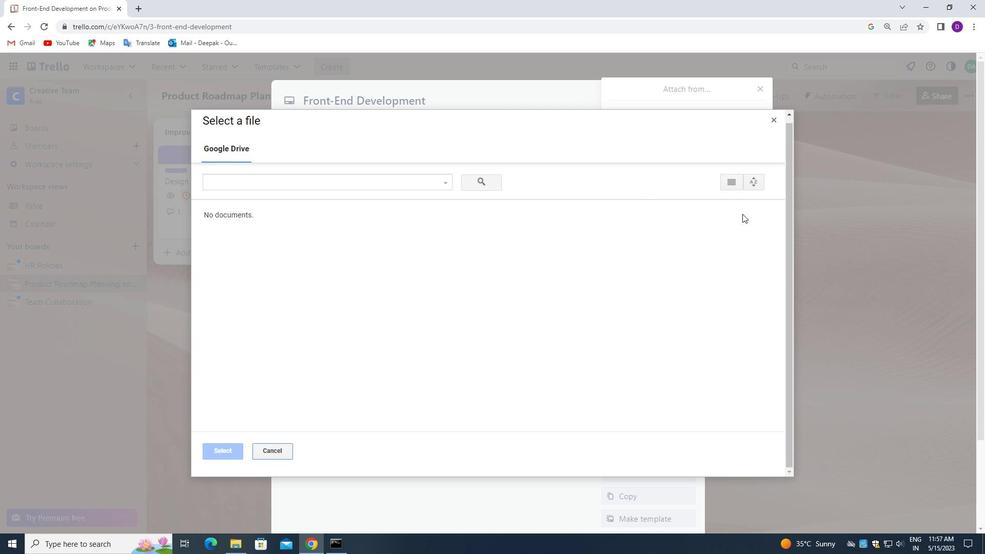 
Action: Mouse moved to (775, 124)
Screenshot: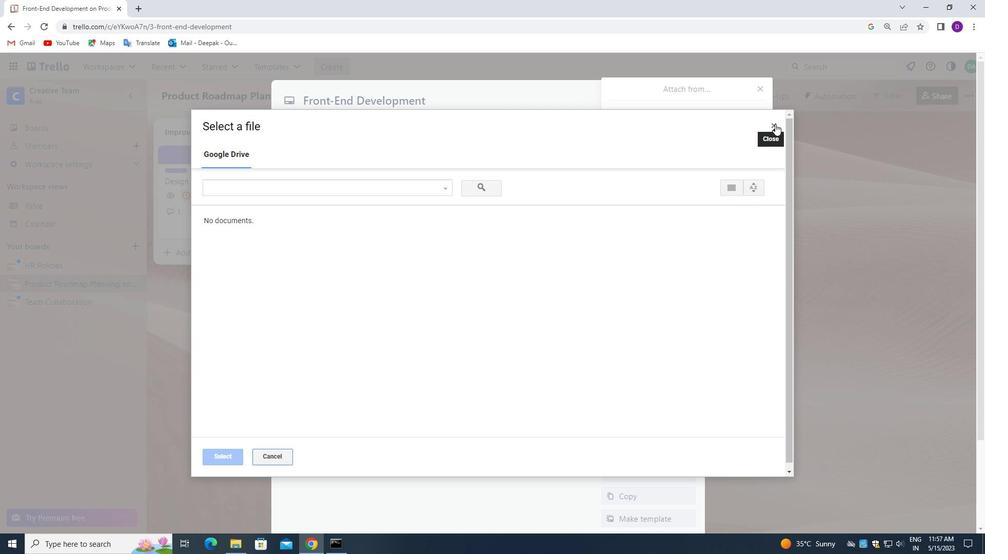 
Action: Mouse pressed left at (775, 124)
Screenshot: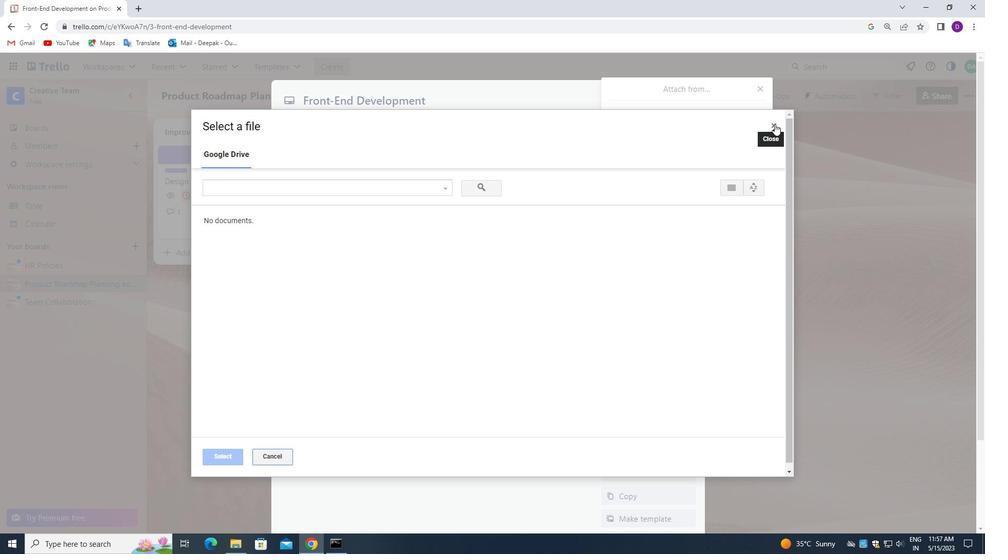 
Action: Mouse moved to (760, 87)
Screenshot: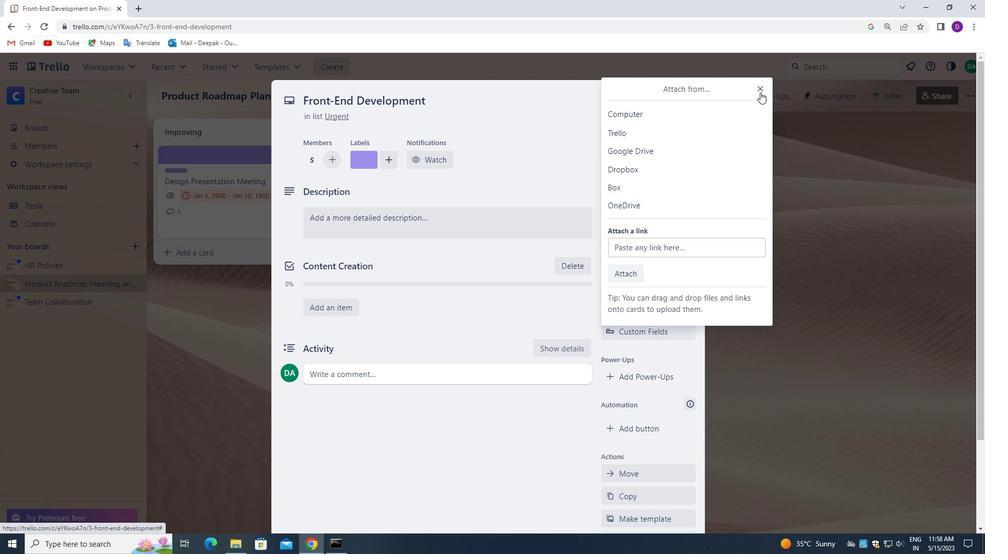 
Action: Mouse pressed left at (760, 87)
Screenshot: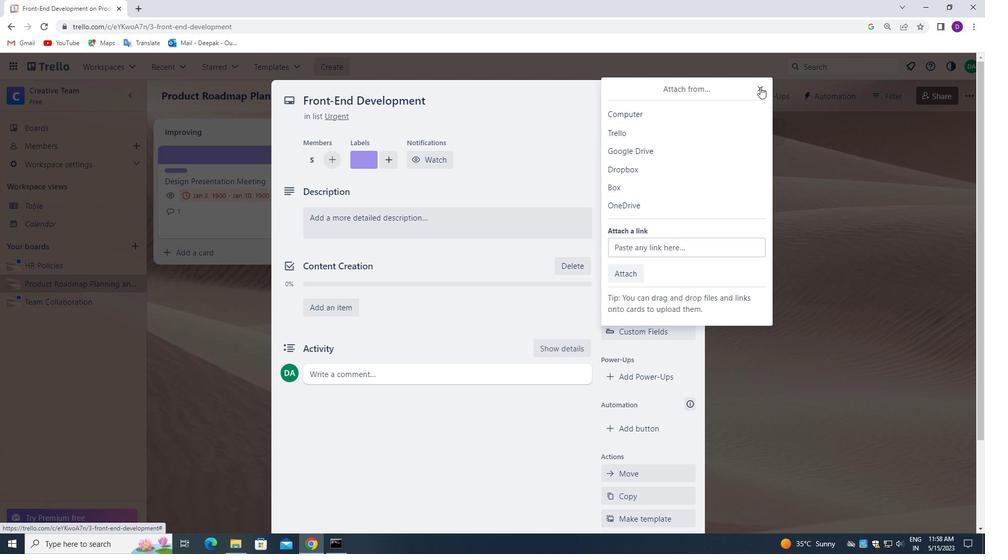 
Action: Mouse moved to (650, 306)
Screenshot: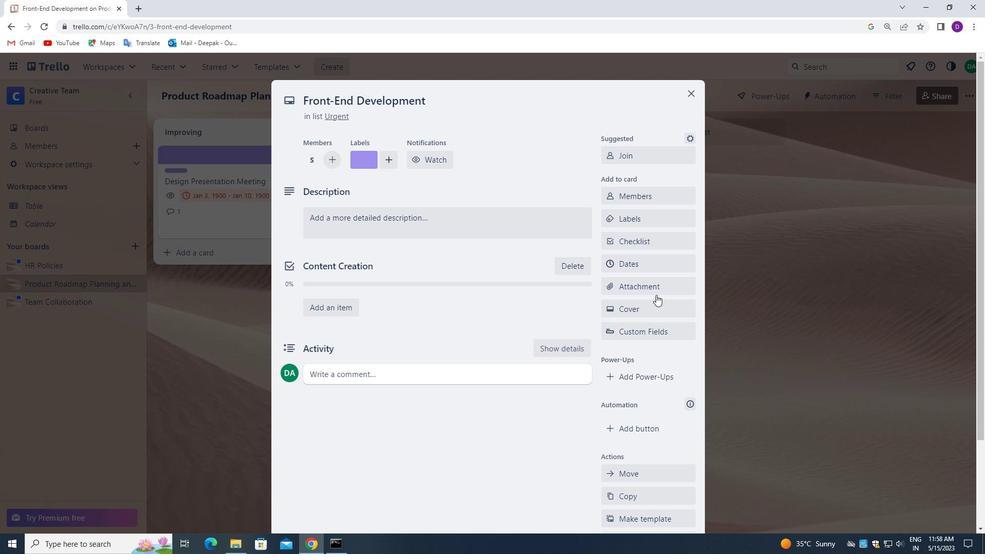 
Action: Mouse pressed left at (650, 306)
Screenshot: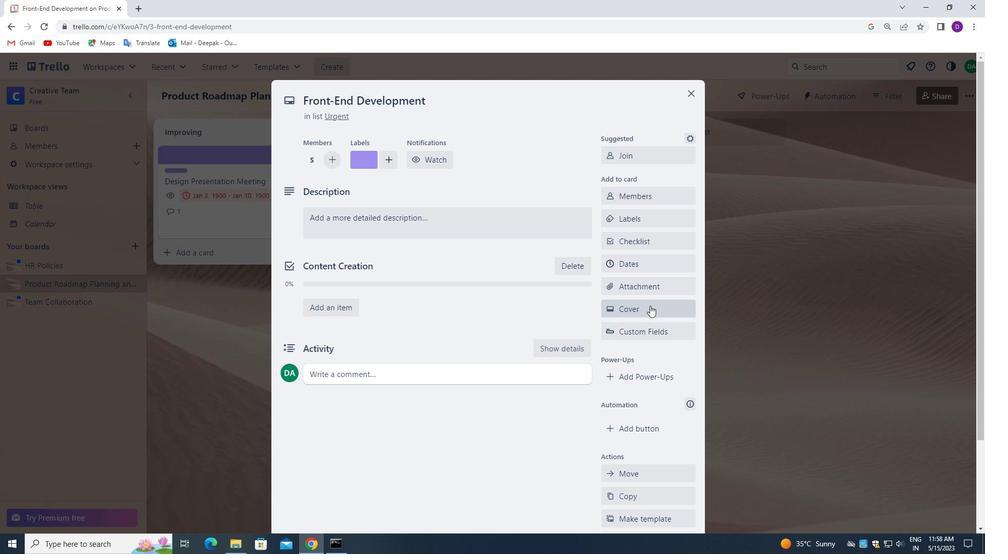 
Action: Mouse moved to (758, 308)
Screenshot: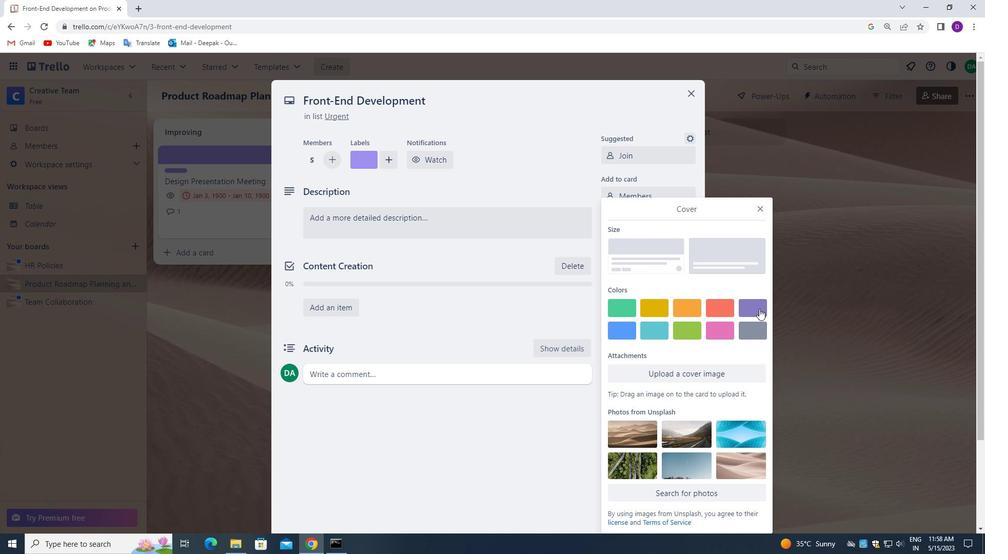 
Action: Mouse pressed left at (758, 308)
Screenshot: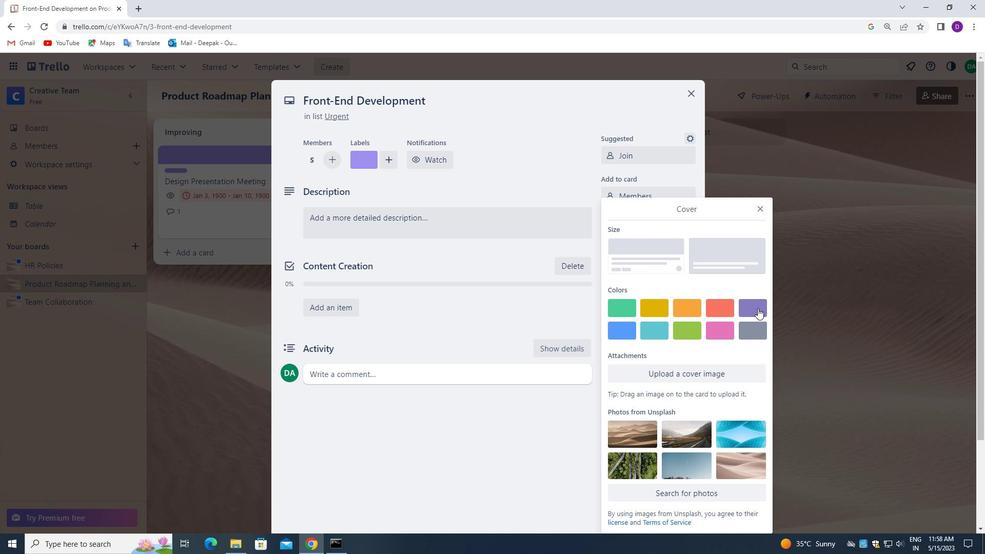 
Action: Mouse moved to (759, 187)
Screenshot: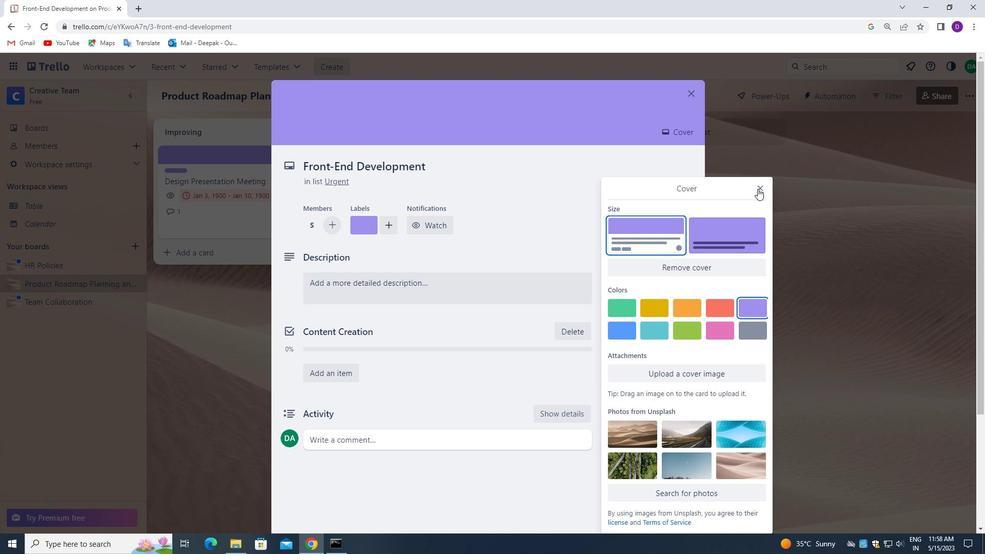 
Action: Mouse pressed left at (759, 187)
Screenshot: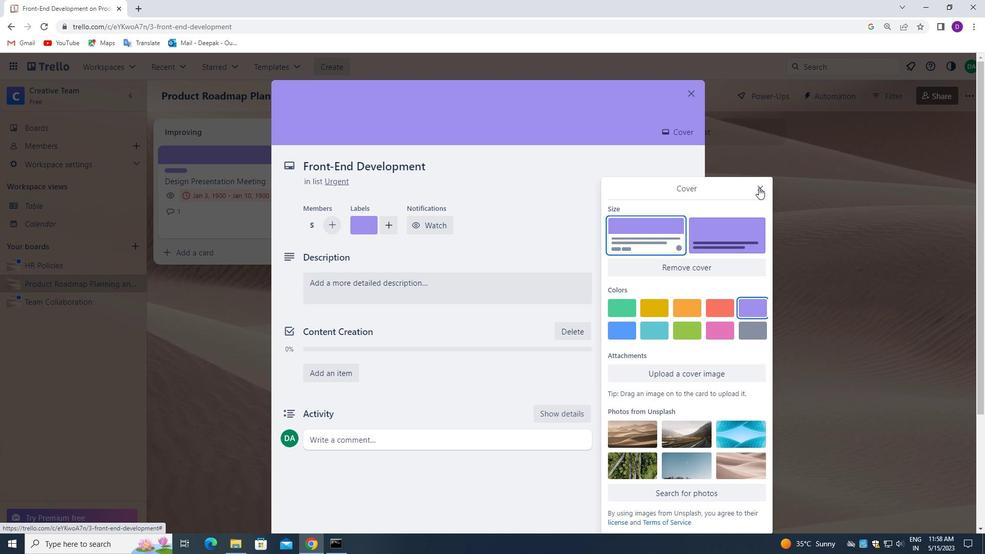
Action: Mouse moved to (410, 284)
Screenshot: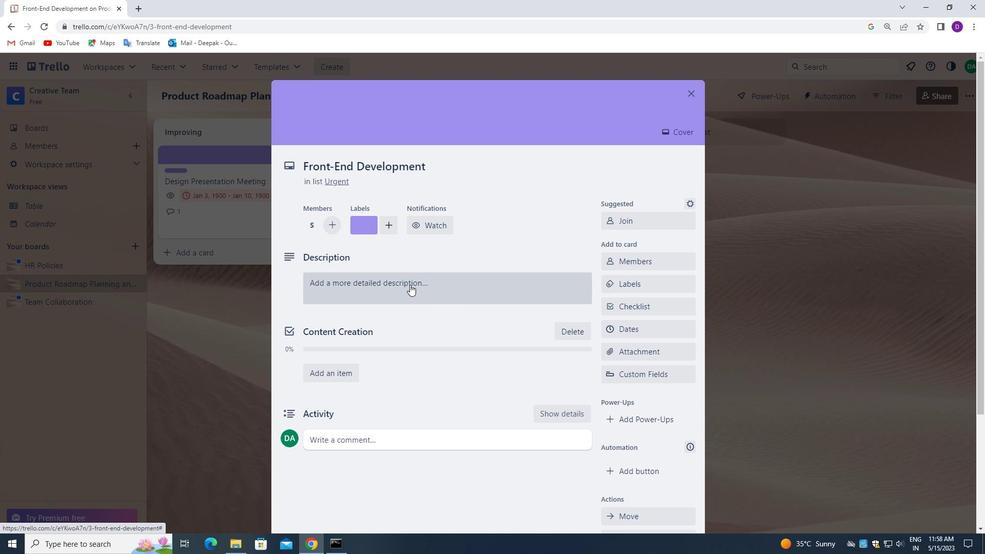 
Action: Mouse pressed left at (410, 284)
Screenshot: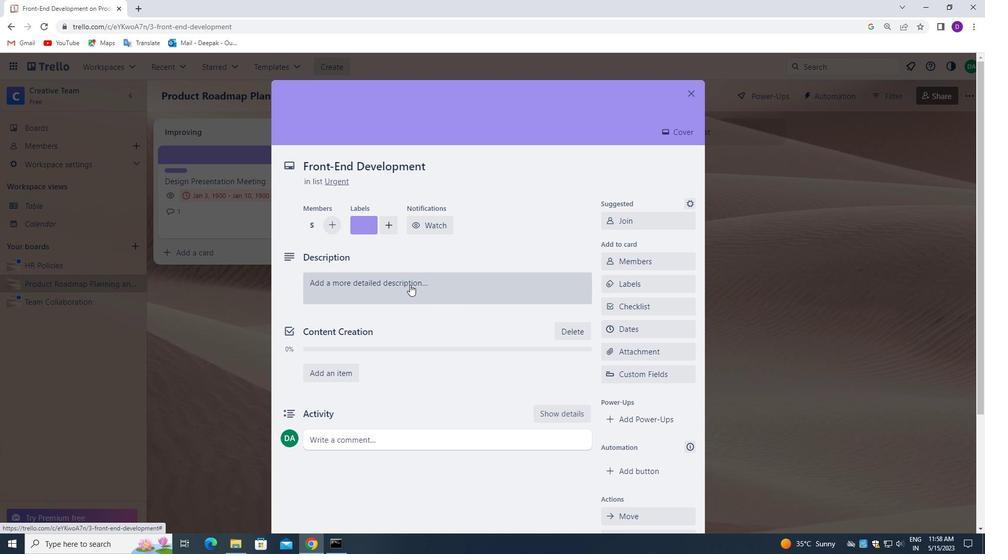 
Action: Mouse moved to (242, 305)
Screenshot: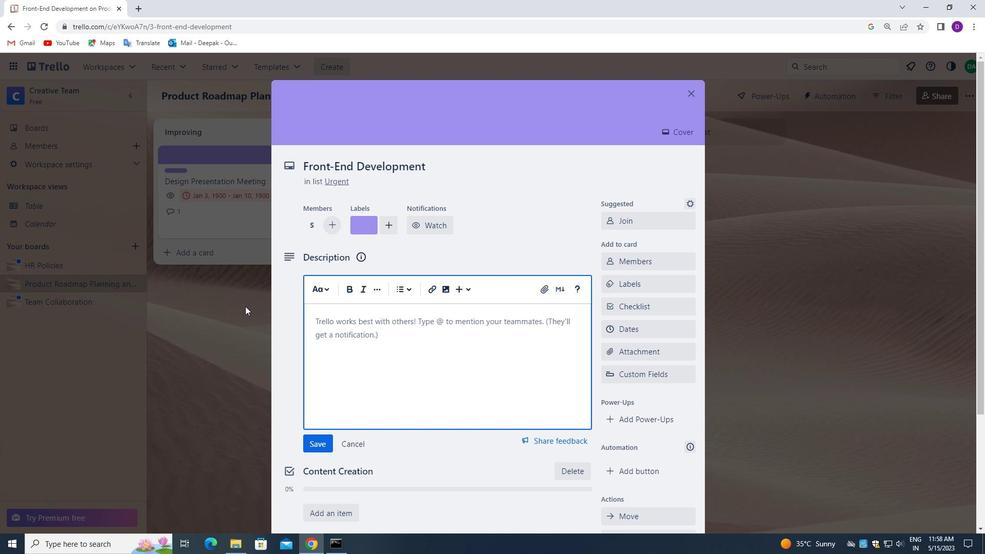 
Action: Key pressed <Key.shift_r>CONDUCT<Key.space>CUSTOMJ<Key.backspace>ER<Key.space>RESEARCH<Key.space>FOE<Key.space><Key.backspace><Key.backspace>R<Key.space>NEW<Key.space>CUSTOMER<Key.space>SEGMENTATION<Key.space>OPPORTUNITIES.
Screenshot: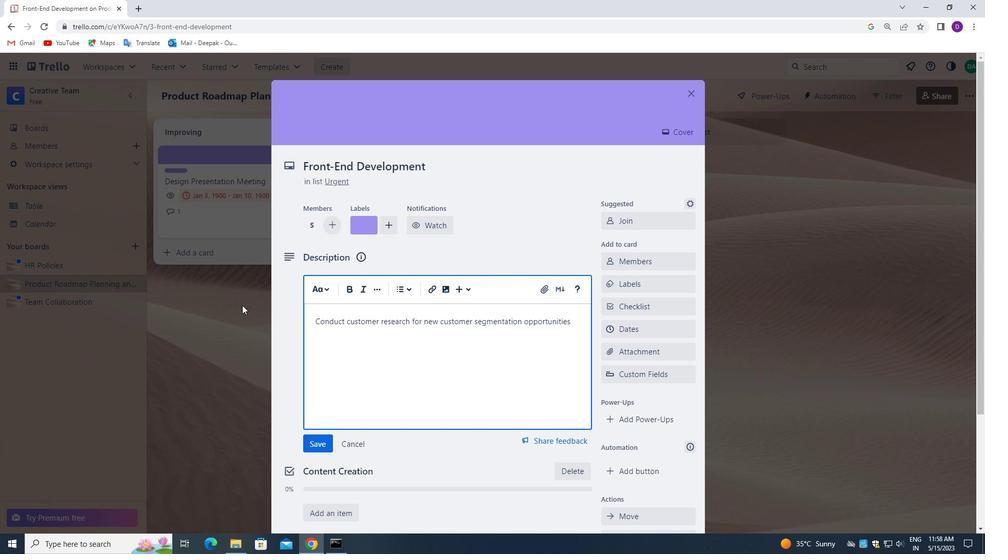 
Action: Mouse moved to (313, 446)
Screenshot: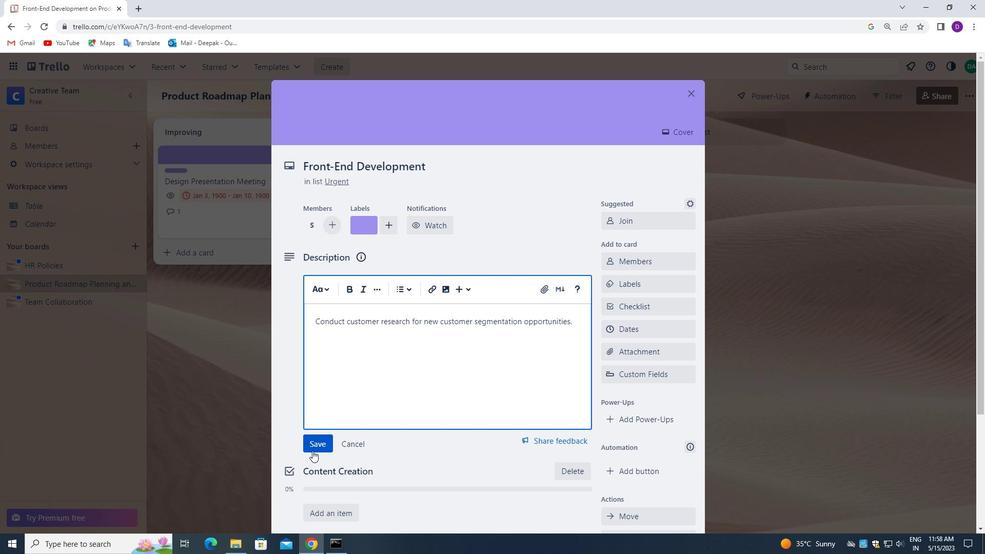 
Action: Mouse pressed left at (313, 446)
Screenshot: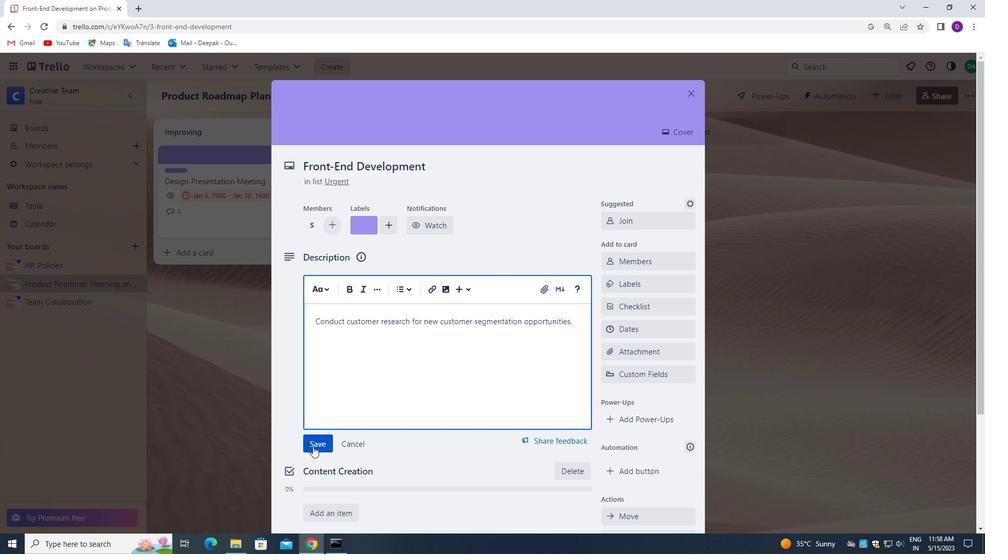 
Action: Mouse moved to (439, 376)
Screenshot: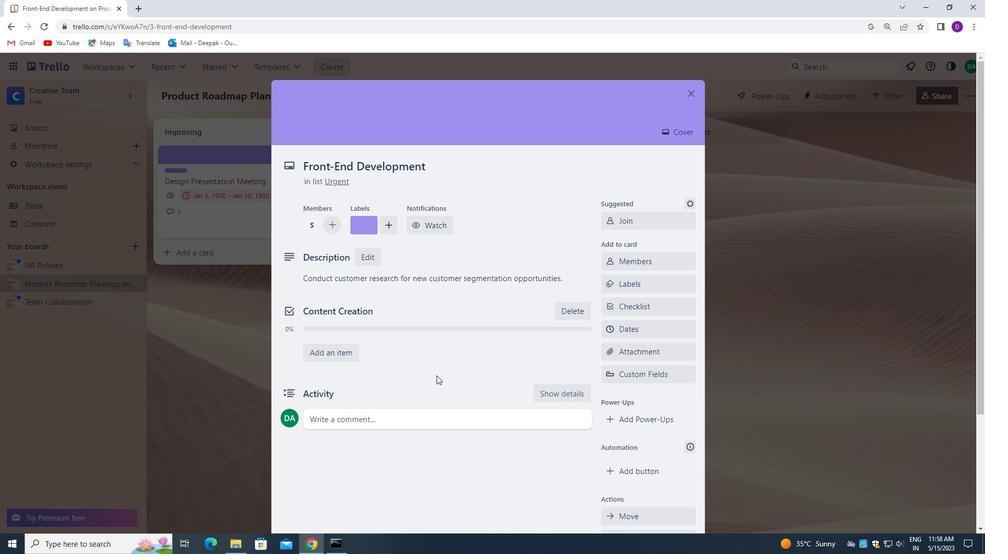 
Action: Mouse scrolled (439, 376) with delta (0, 0)
Screenshot: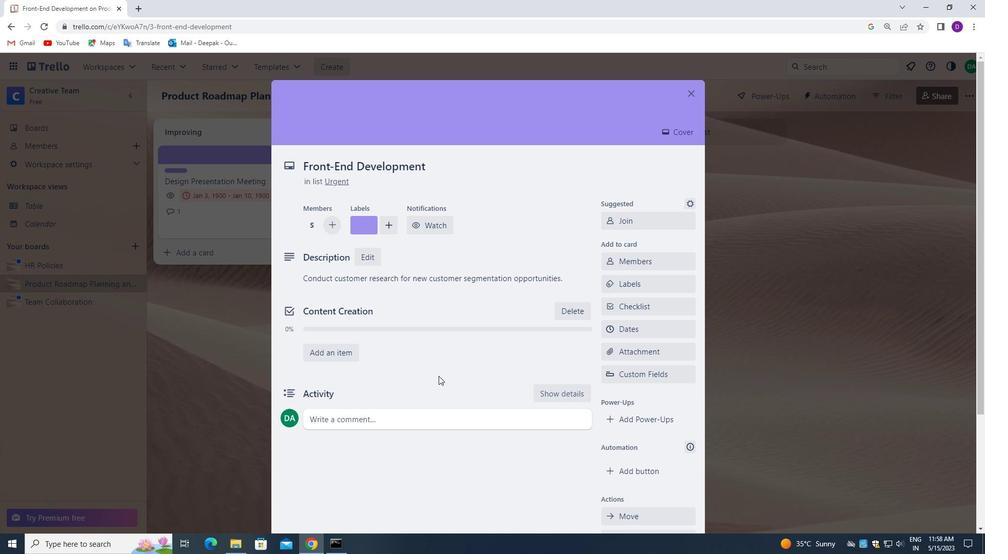 
Action: Mouse moved to (391, 368)
Screenshot: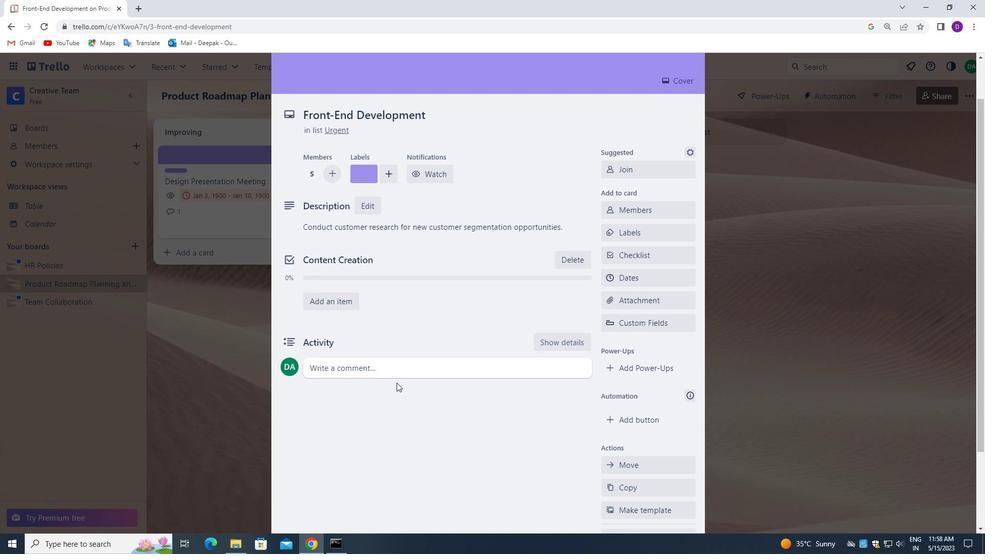 
Action: Mouse pressed left at (391, 368)
Screenshot: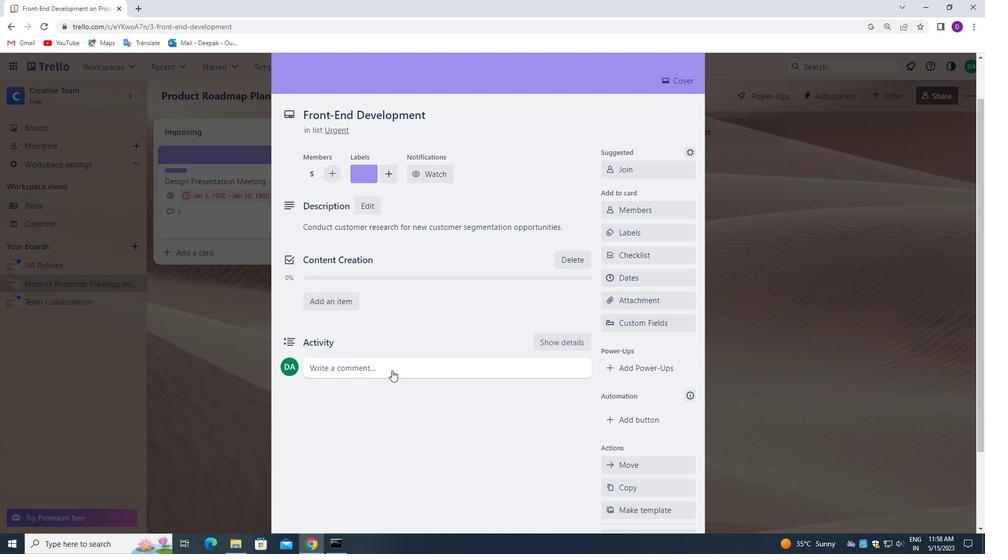 
Action: Mouse moved to (338, 402)
Screenshot: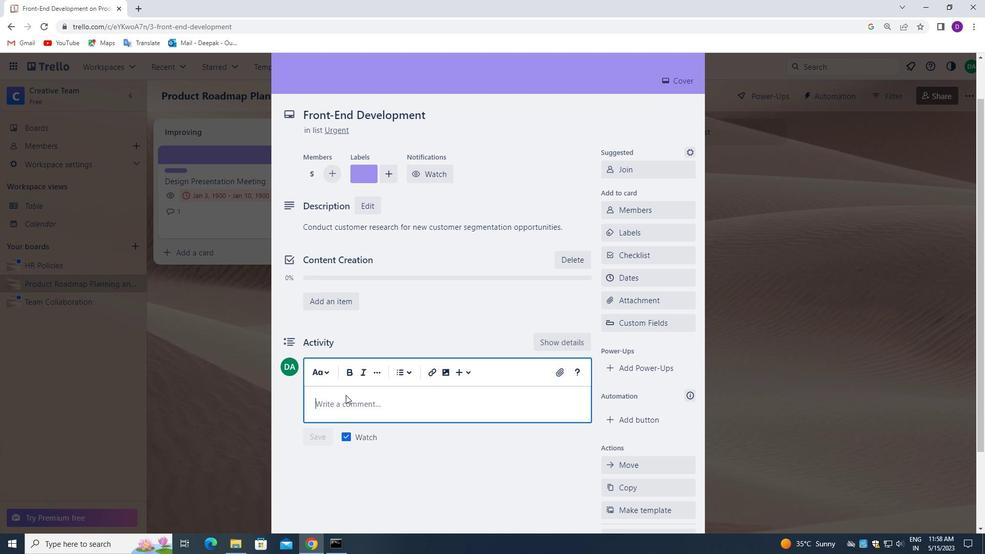 
Action: Mouse pressed left at (338, 402)
Screenshot: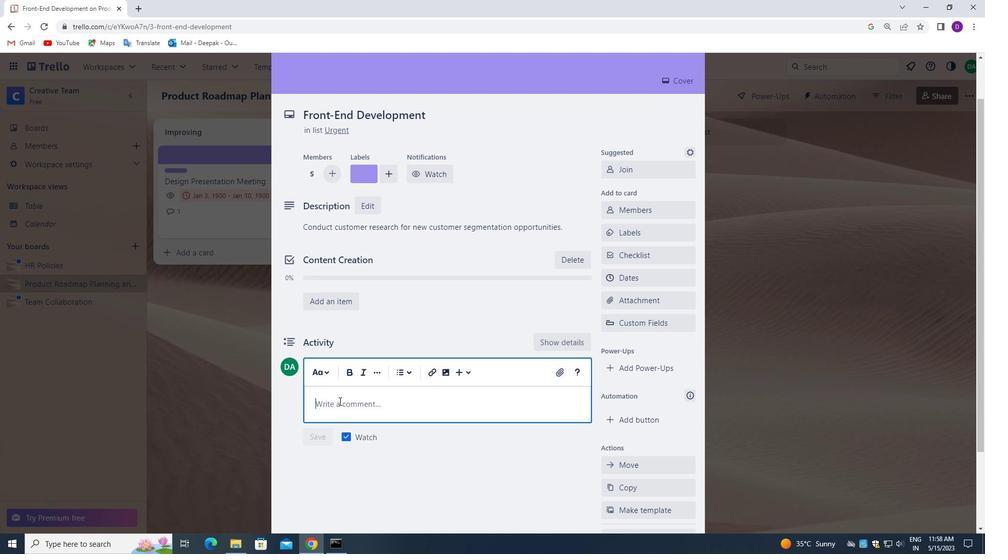 
Action: Mouse moved to (252, 409)
Screenshot: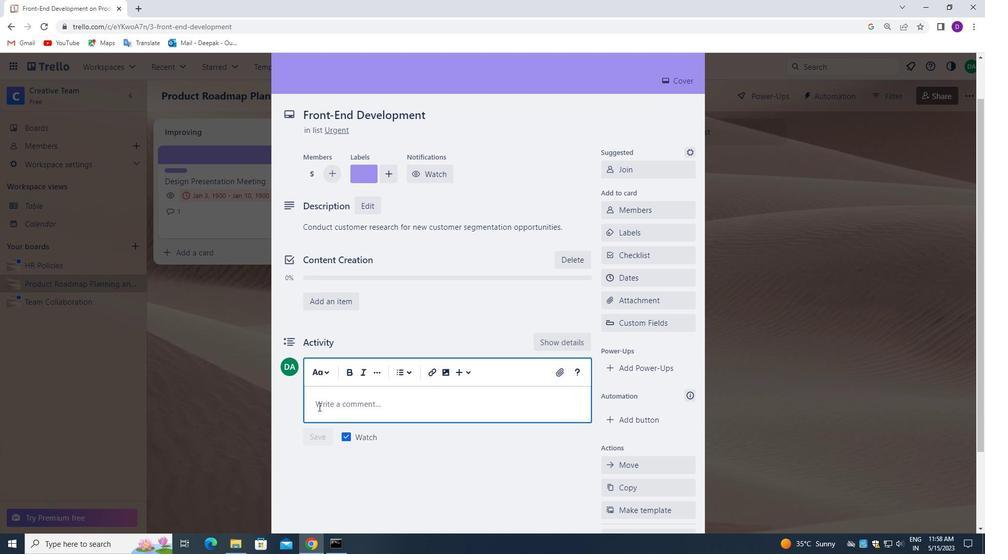 
Action: Key pressed <Key.shift_r>GIVEN<Key.space>THE<Key.space>POTENTIAL<Key.space>IMPACT<Key.space>OF<Key.space>THIS<Key.space>TASK<Key.space>ON<Key.space>OUR<Key.space>COMPANY<Key.space>REVENUE<Key.space><Key.backspace>,<Key.space>LET<Key.space>US<Key.space>ENSURE<Key.space>THAT<Key.space>WE<Key.space>APPROACH<Key.space>IT<Key.space>WITH<Key.space>A<Key.space>FOCUS<Key.space>ON<Key.space>PROFITABILIYT<Key.backspace><Key.backspace>LITY<Key.space><Key.backspace><Key.backspace><Key.backspace><Key.backspace><Key.backspace>TY<Key.space>AND<Key.space><Key.shift_r>R<Key.shift>O<Key.shift>I.
Screenshot: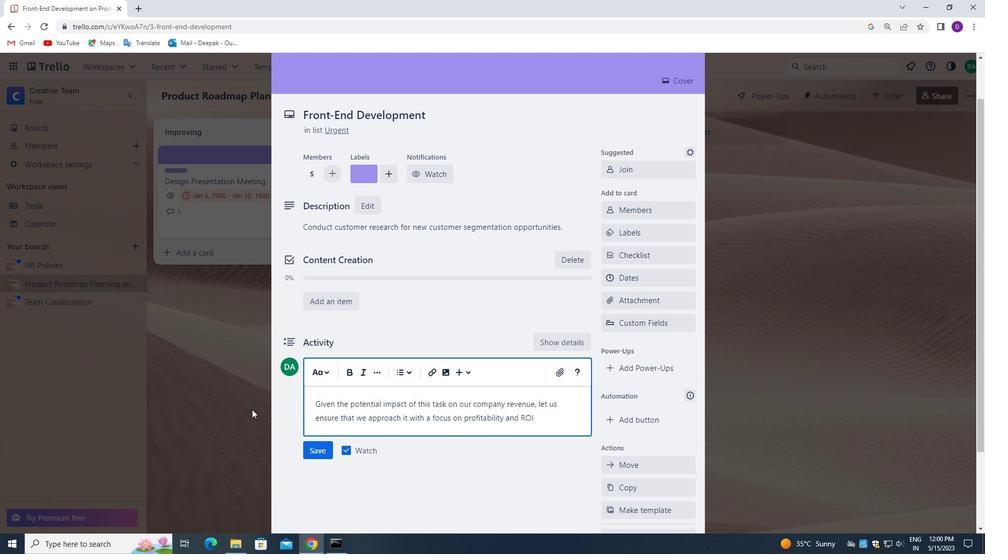 
Action: Mouse moved to (317, 447)
Screenshot: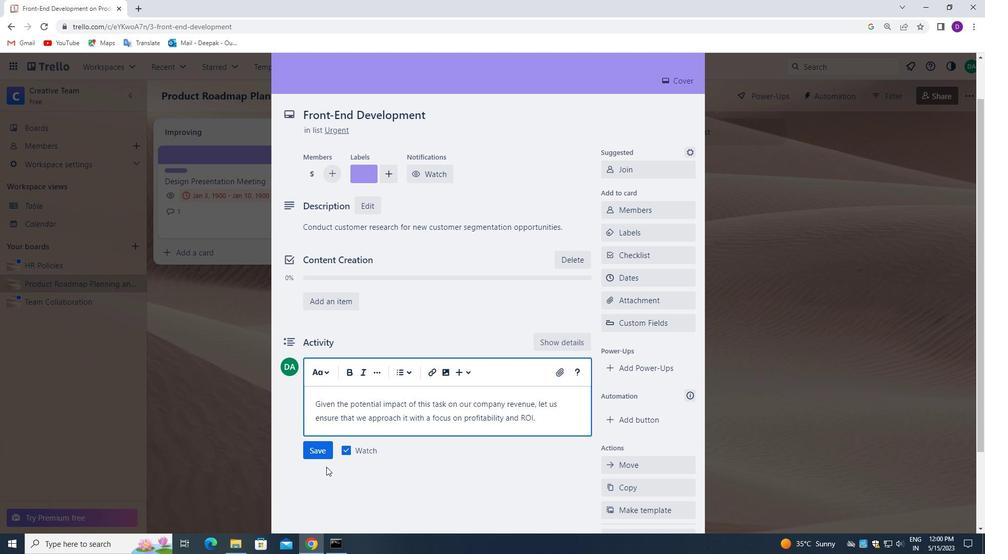 
Action: Mouse pressed left at (317, 447)
Screenshot: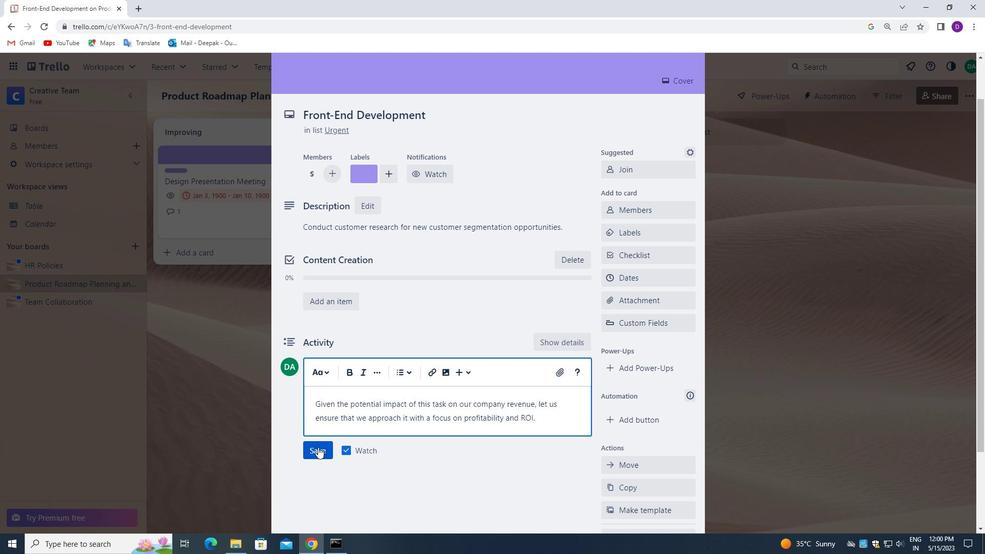 
Action: Mouse moved to (633, 273)
Screenshot: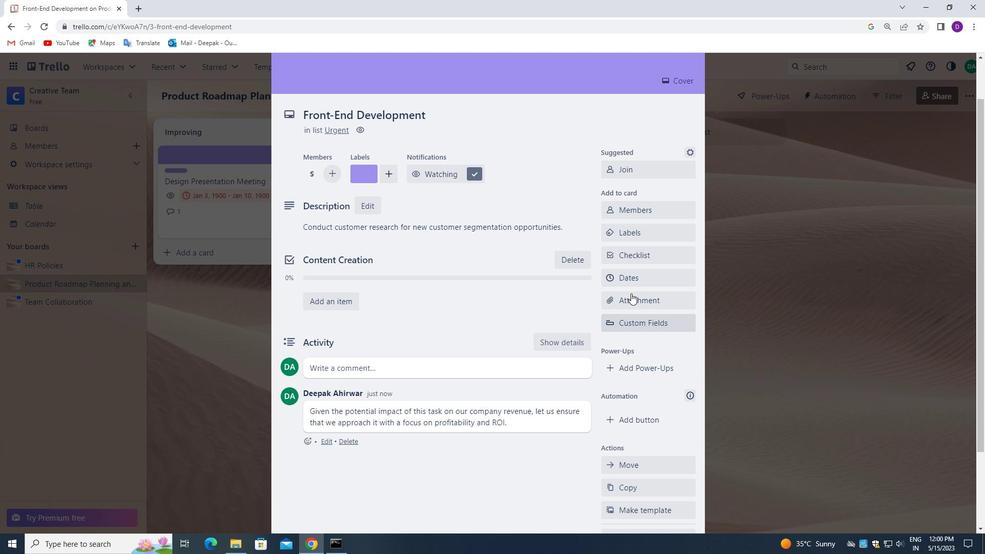 
Action: Mouse pressed left at (633, 273)
Screenshot: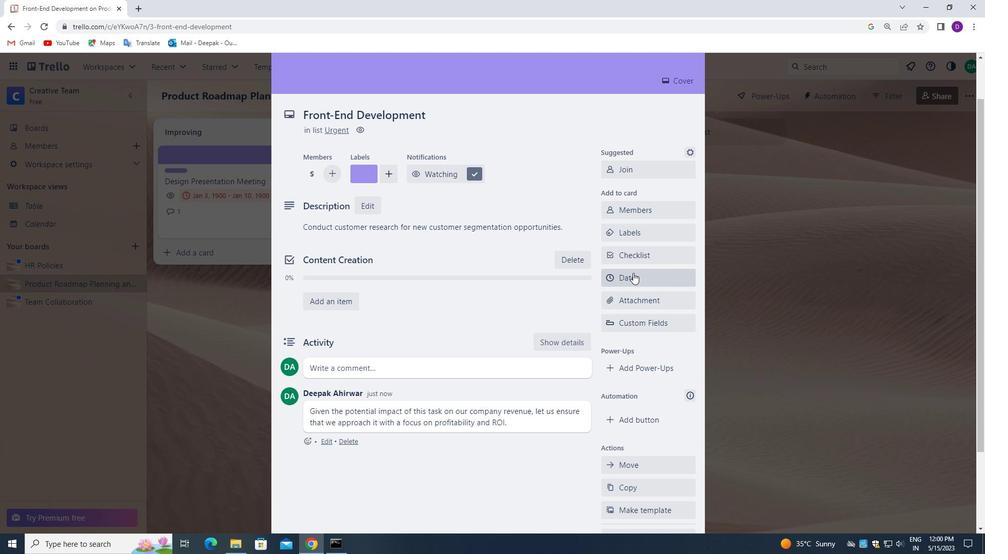
Action: Mouse moved to (613, 297)
Screenshot: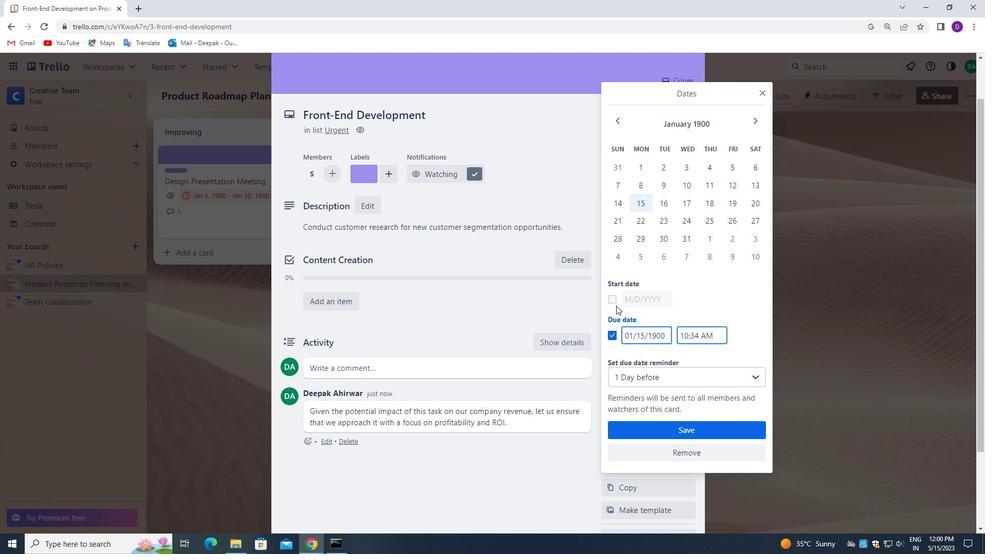 
Action: Mouse pressed left at (613, 297)
Screenshot: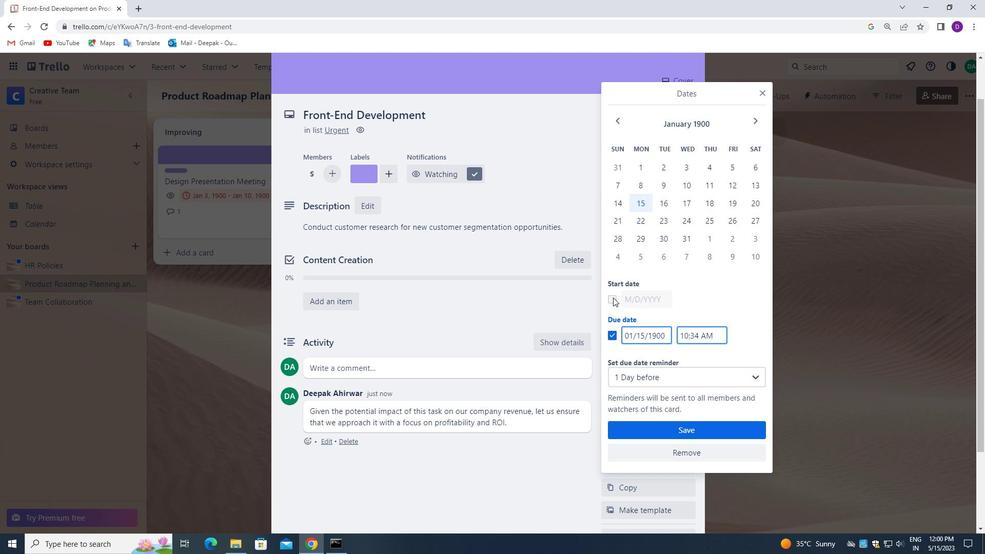 
Action: Mouse moved to (666, 298)
Screenshot: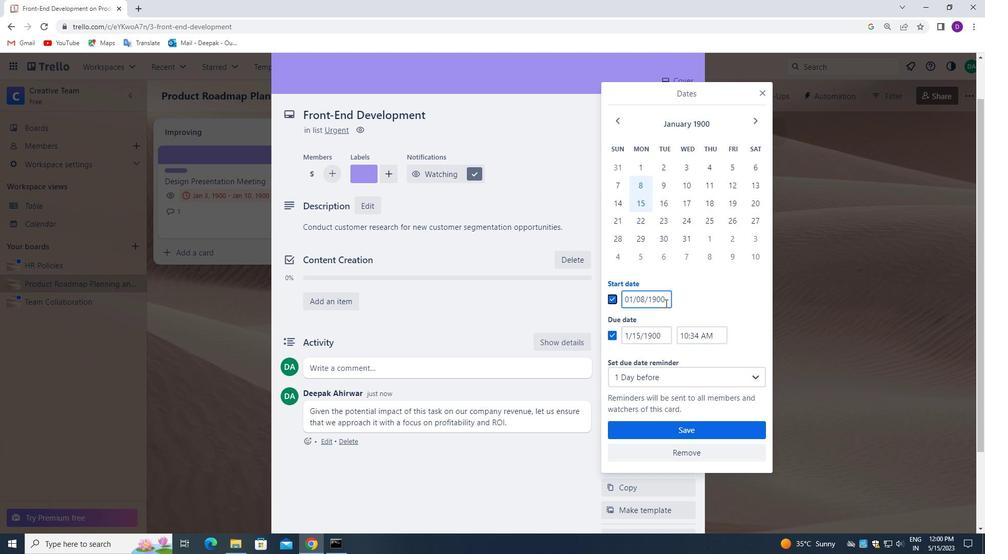 
Action: Mouse pressed left at (666, 298)
Screenshot: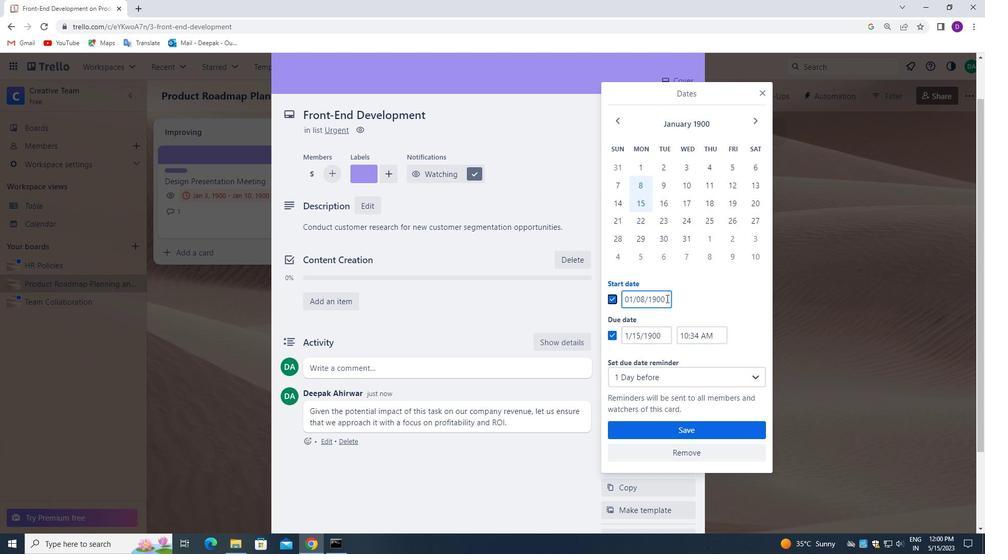 
Action: Mouse pressed left at (666, 298)
Screenshot: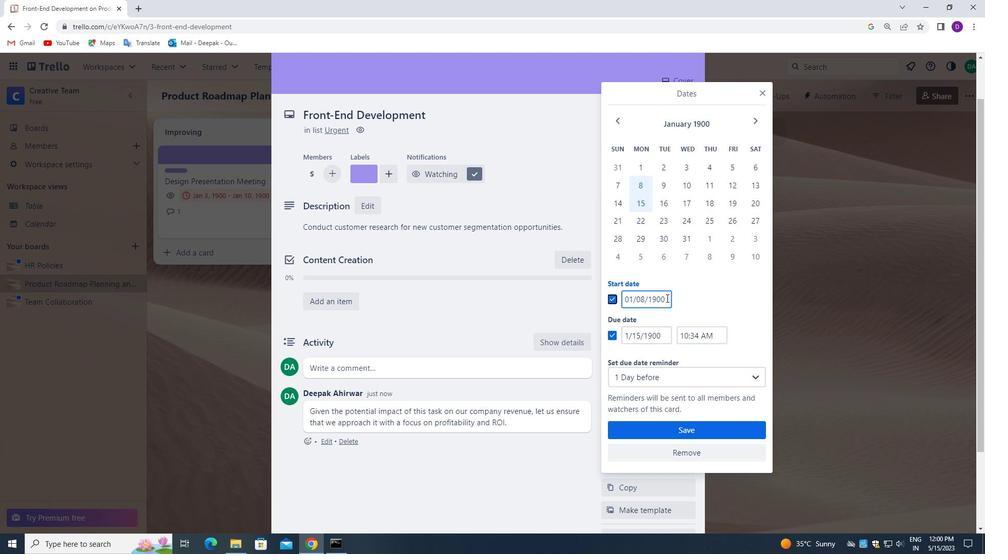 
Action: Mouse pressed left at (666, 298)
Screenshot: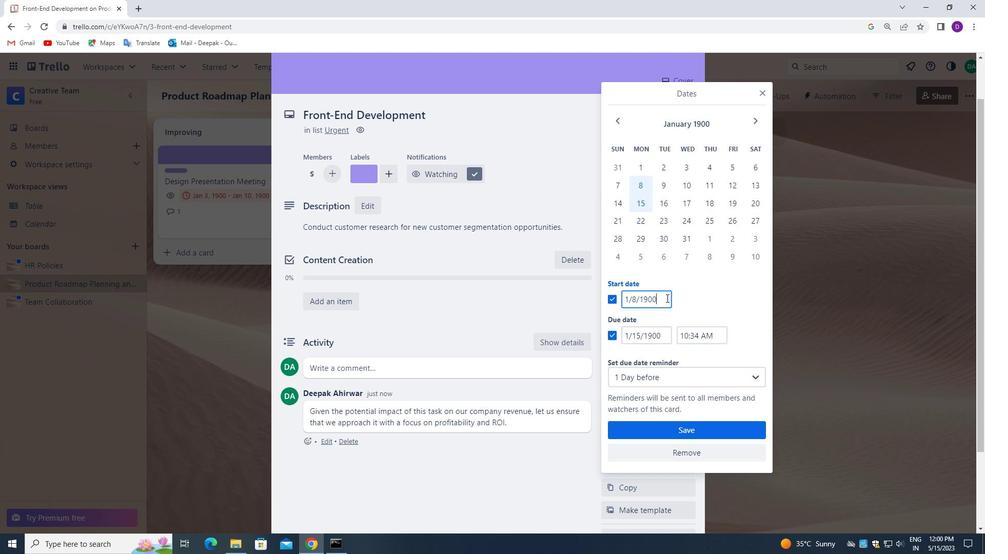 
Action: Key pressed 01/09/1900
Screenshot: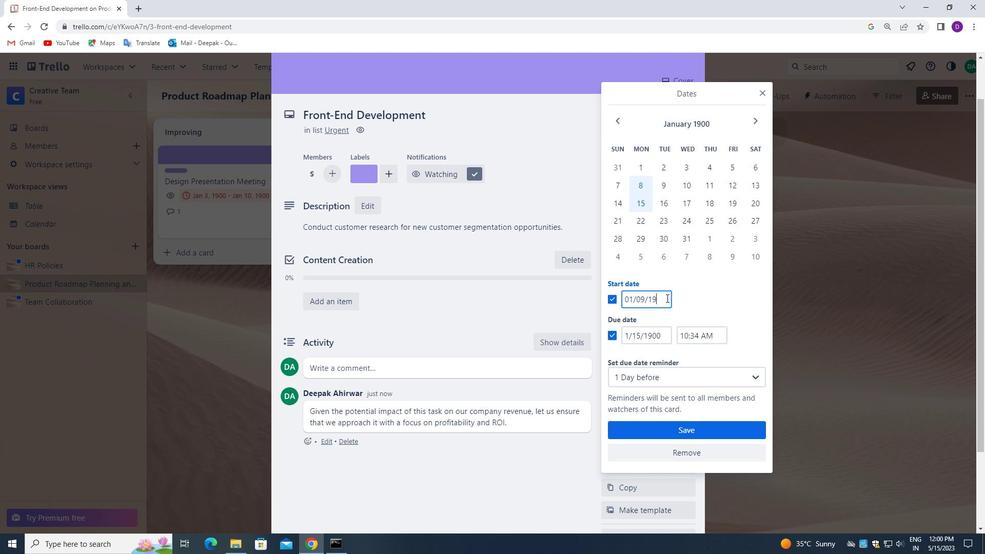 
Action: Mouse moved to (661, 335)
Screenshot: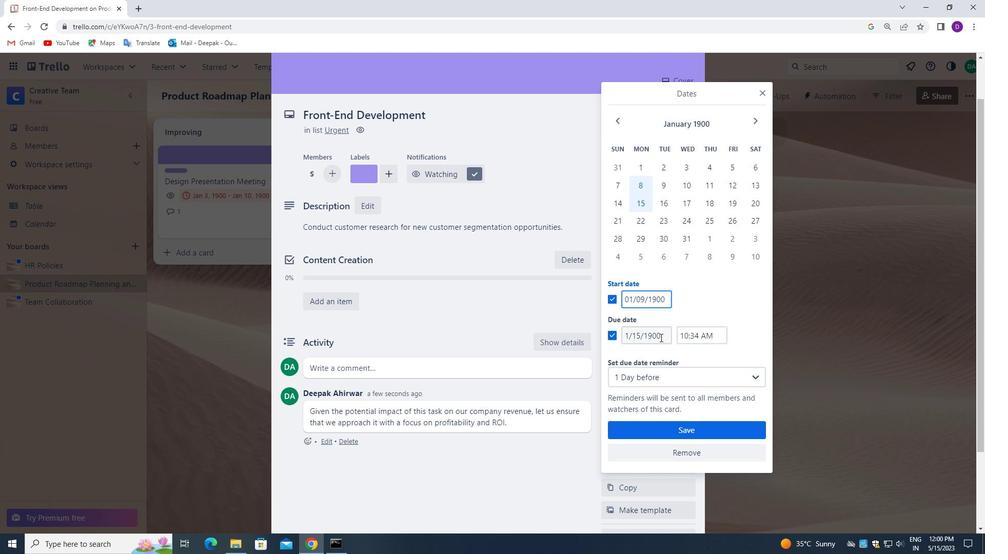 
Action: Mouse pressed left at (661, 335)
Screenshot: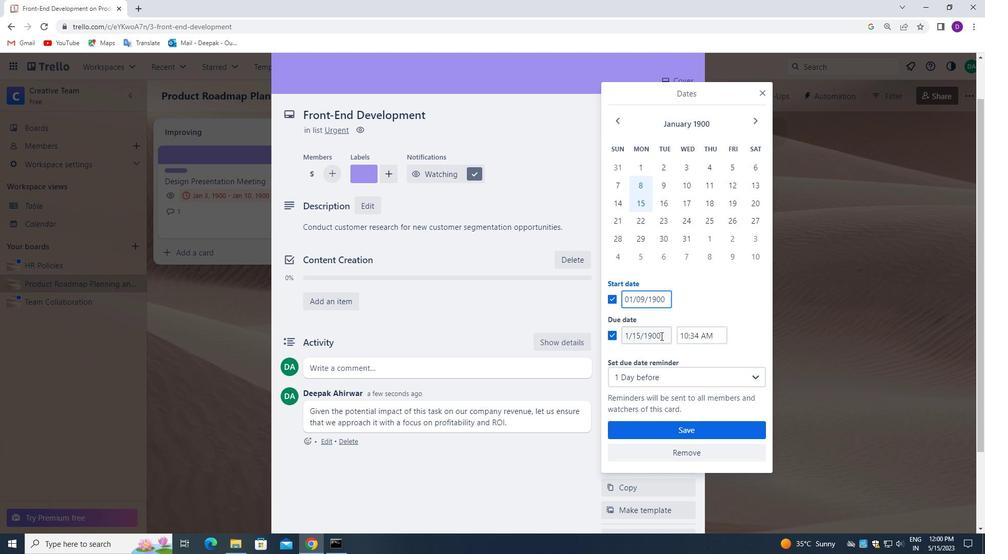 
Action: Mouse pressed left at (661, 335)
Screenshot: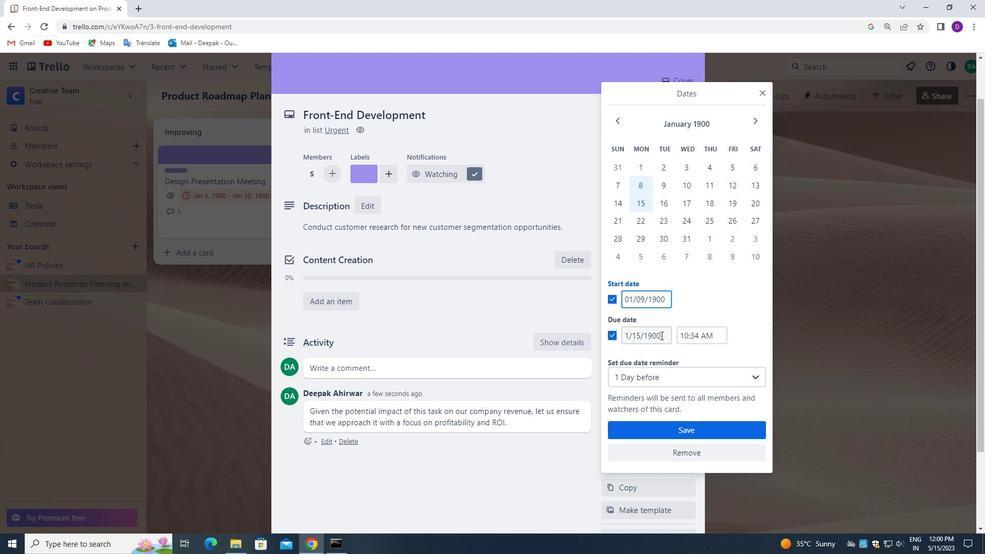 
Action: Mouse pressed left at (661, 335)
Screenshot: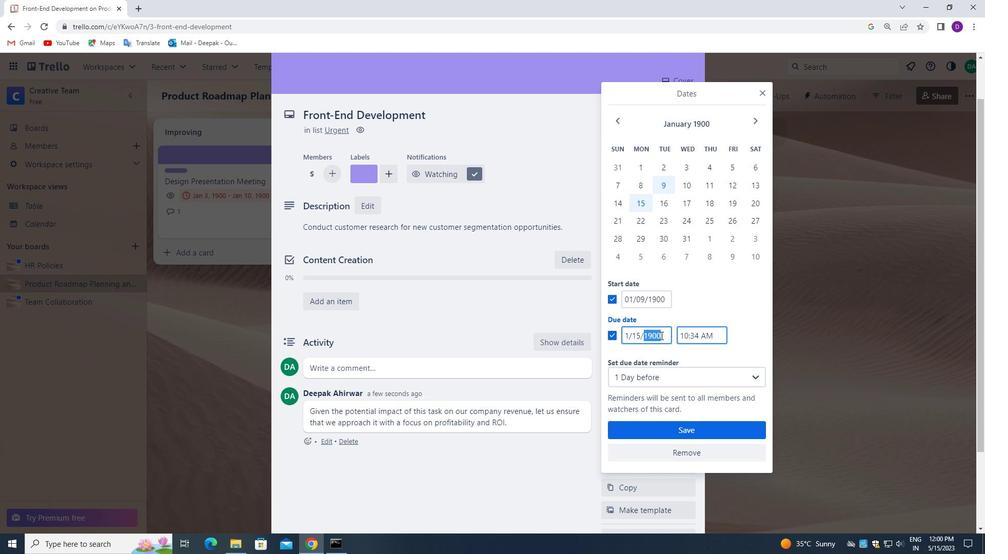 
Action: Key pressed 01/16/1900
Screenshot: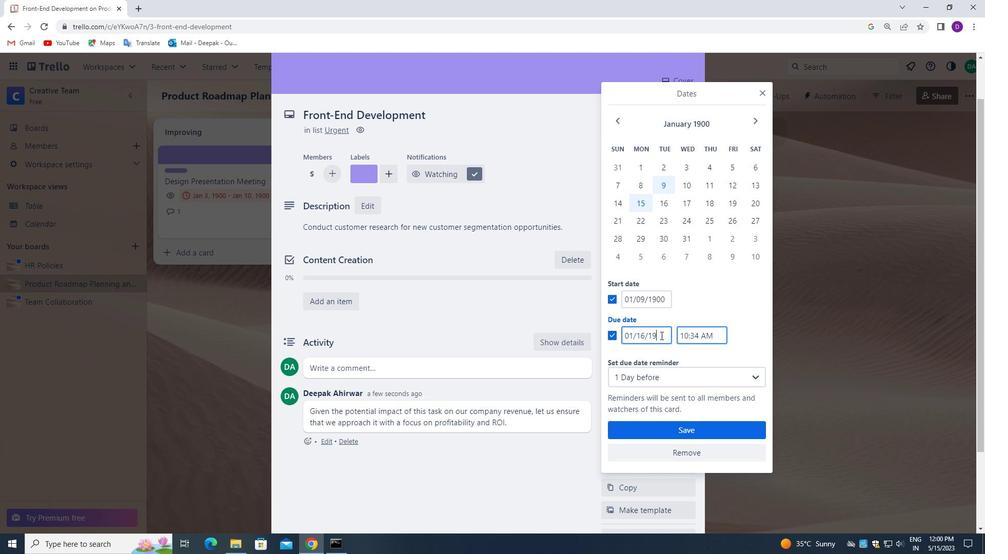 
Action: Mouse moved to (698, 431)
Screenshot: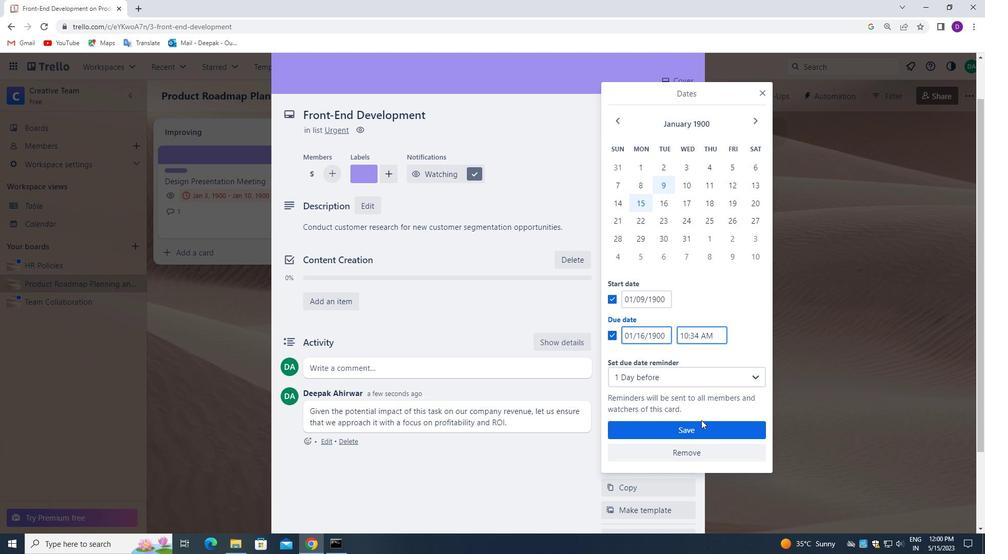 
Action: Mouse pressed left at (698, 431)
Screenshot: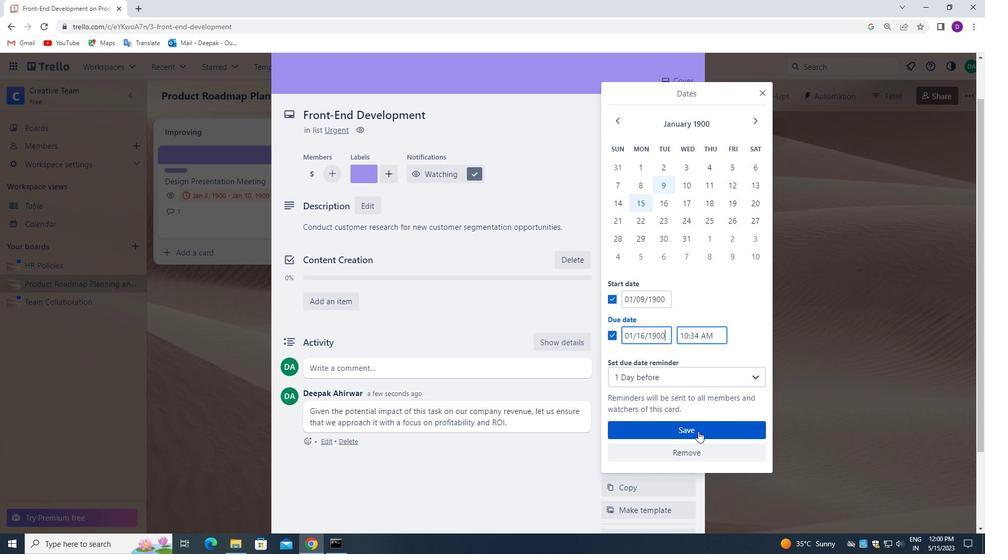 
Action: Mouse moved to (508, 352)
Screenshot: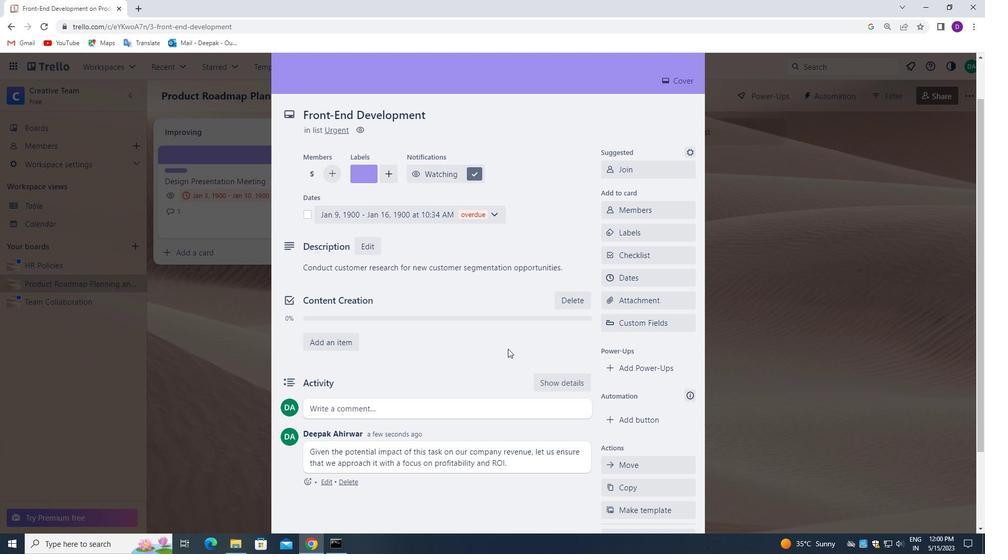 
Action: Mouse scrolled (508, 352) with delta (0, 0)
Screenshot: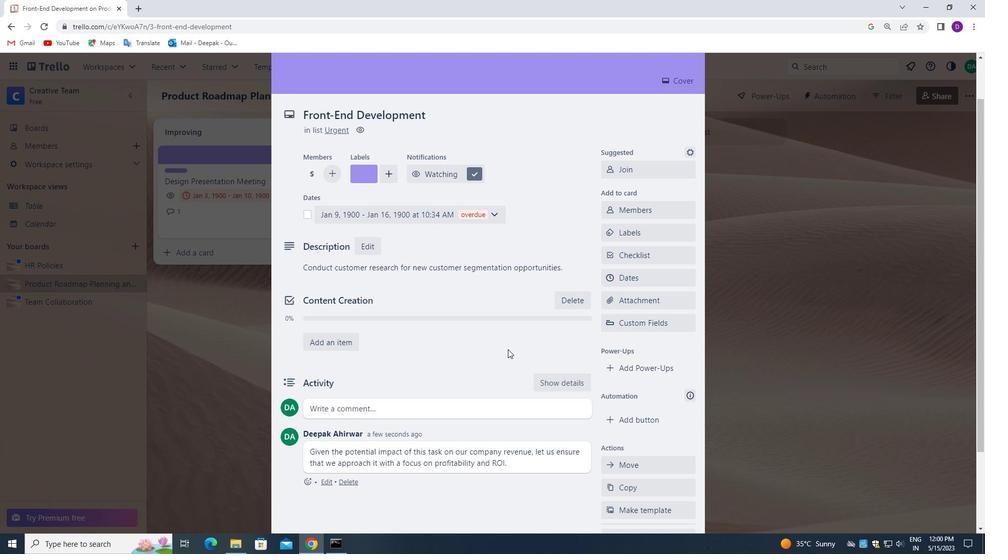 
Action: Mouse moved to (509, 353)
Screenshot: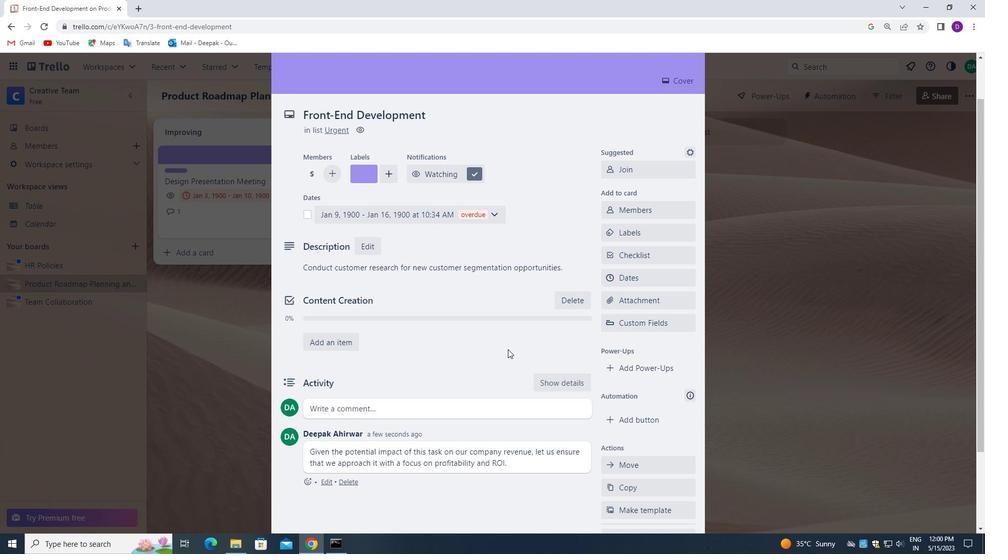 
Action: Mouse scrolled (509, 352) with delta (0, 0)
Screenshot: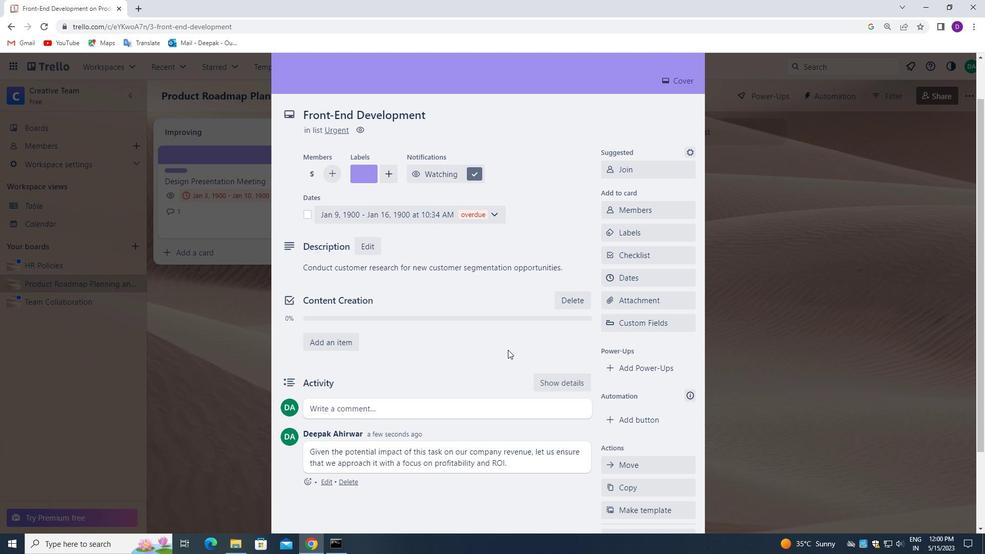 
Action: Mouse moved to (509, 353)
Screenshot: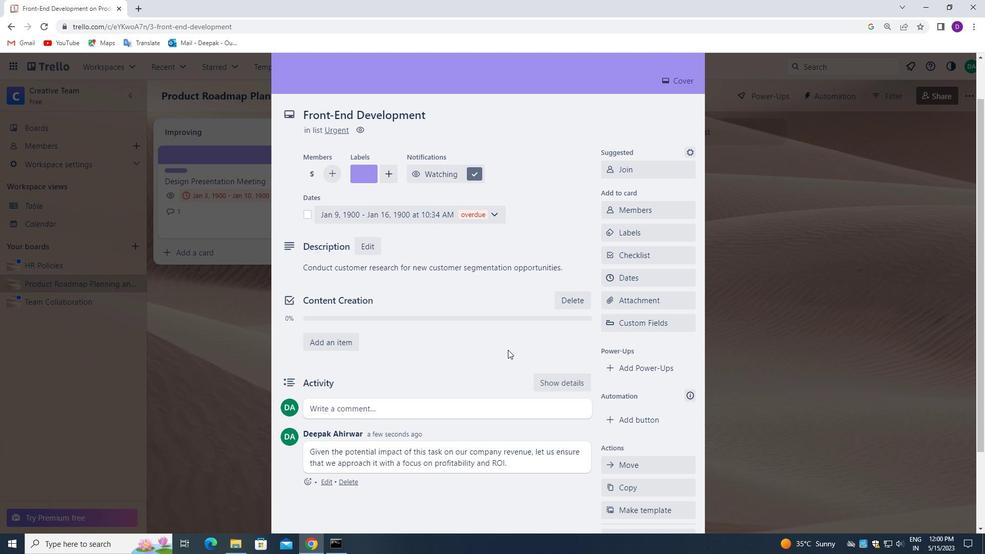 
Action: Mouse scrolled (509, 352) with delta (0, 0)
Screenshot: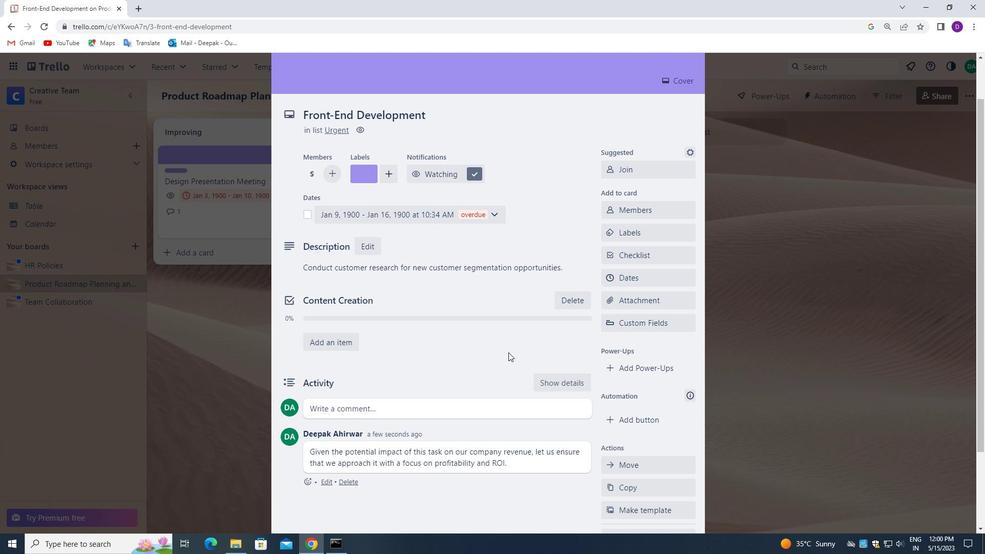 
Action: Mouse moved to (509, 354)
Screenshot: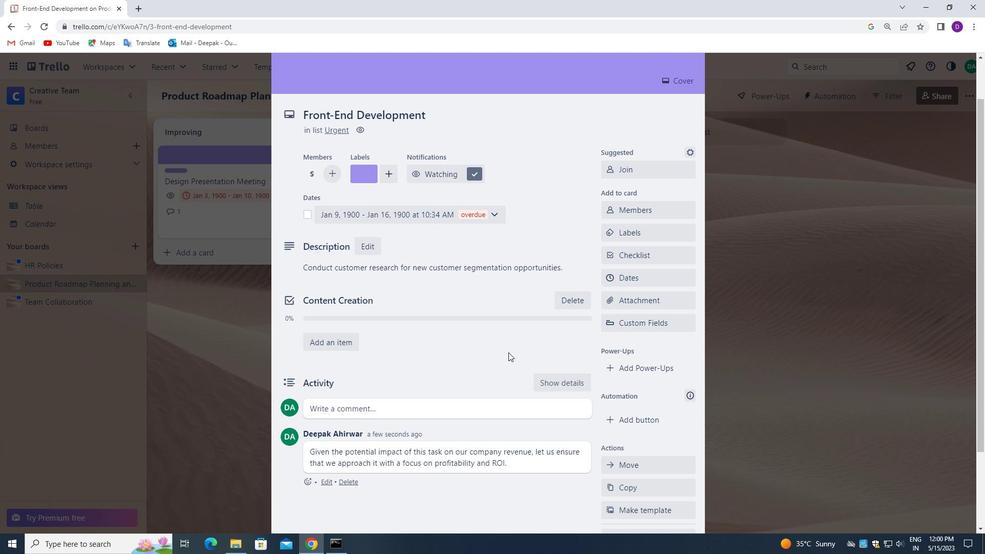 
Action: Mouse scrolled (509, 354) with delta (0, 0)
Screenshot: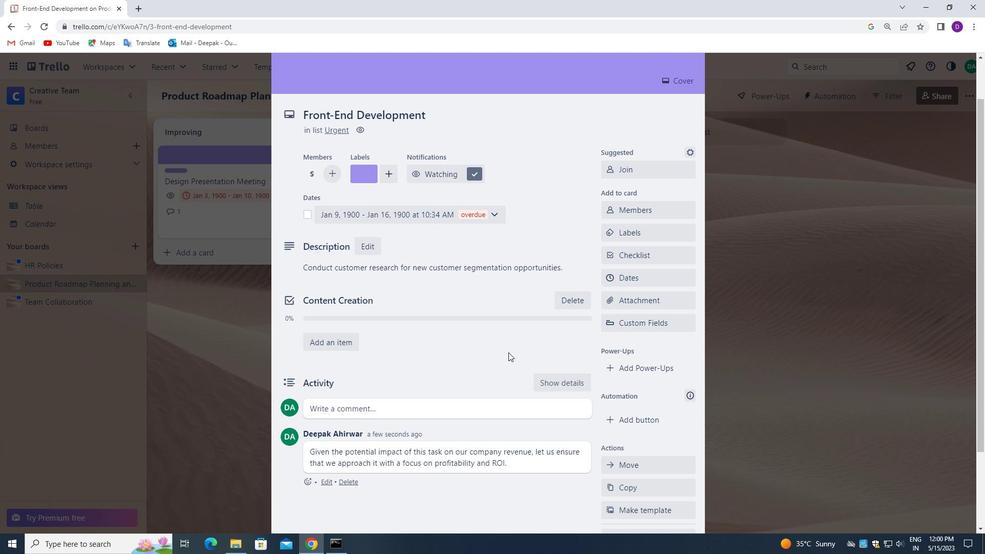 
Action: Mouse moved to (509, 355)
Screenshot: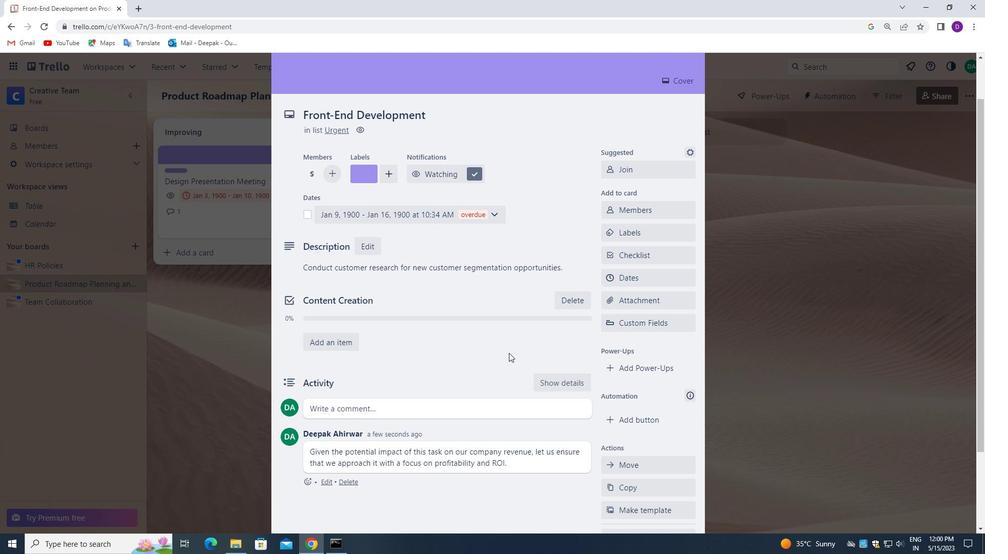 
Action: Mouse scrolled (509, 354) with delta (0, 0)
Screenshot: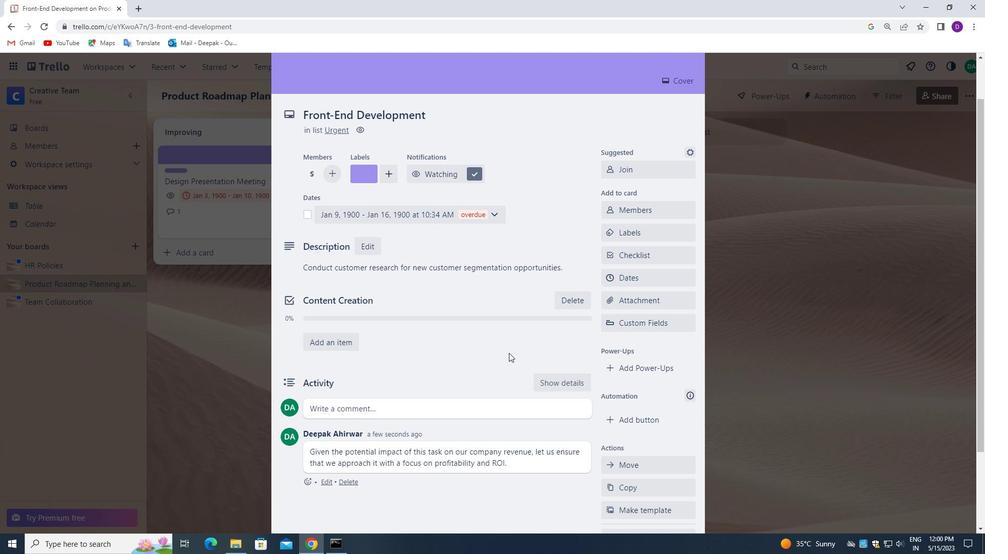 
Action: Mouse moved to (498, 373)
Screenshot: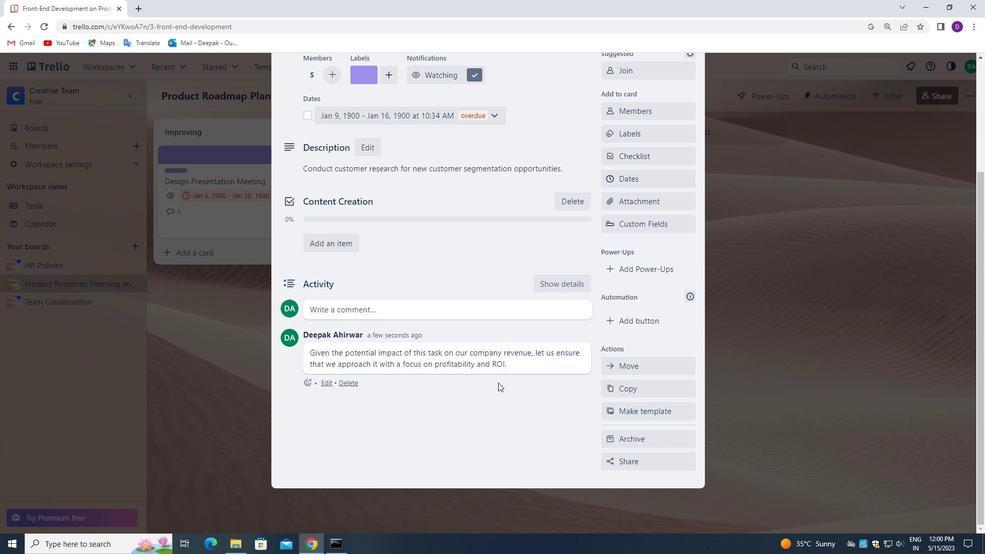 
Action: Mouse scrolled (498, 374) with delta (0, 0)
Screenshot: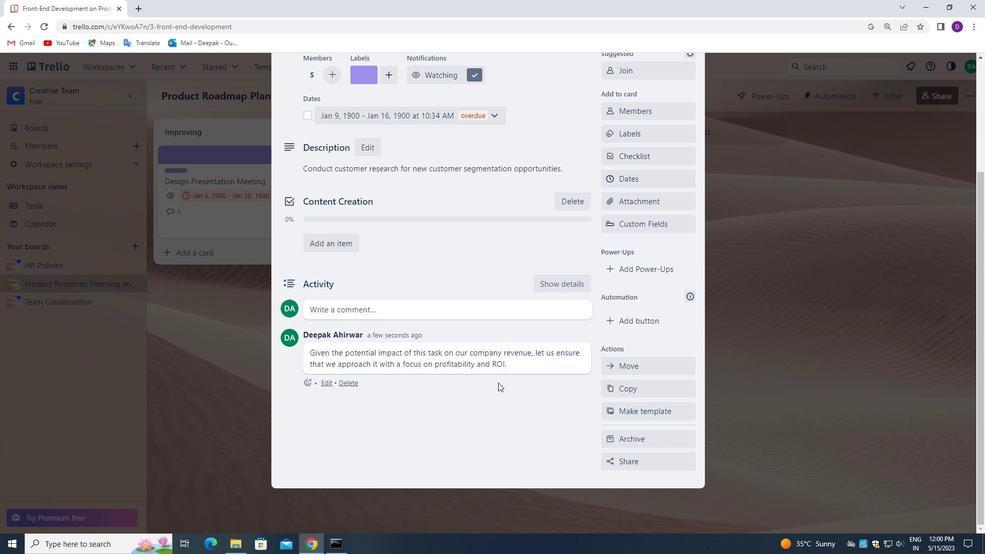 
Action: Mouse moved to (498, 371)
Screenshot: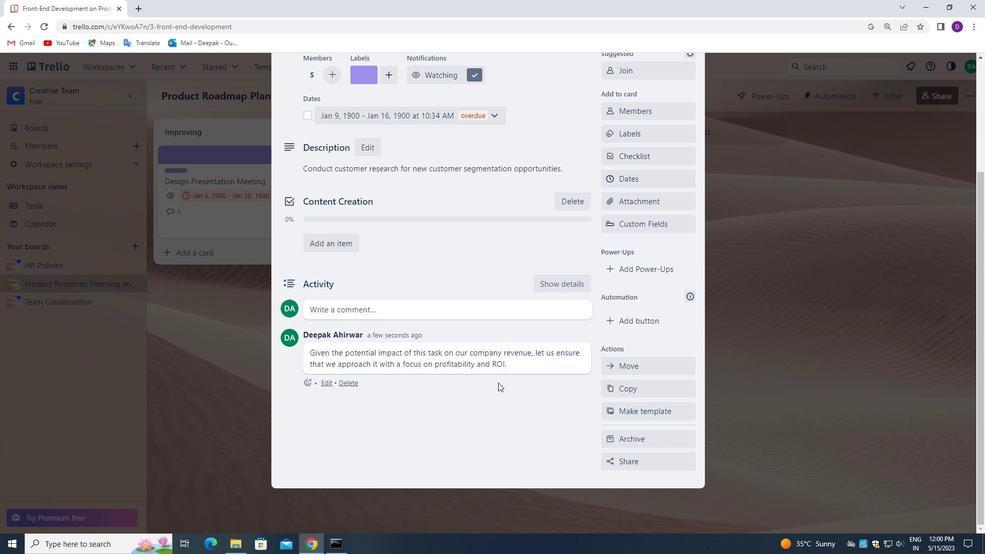
Action: Mouse scrolled (498, 371) with delta (0, 0)
Screenshot: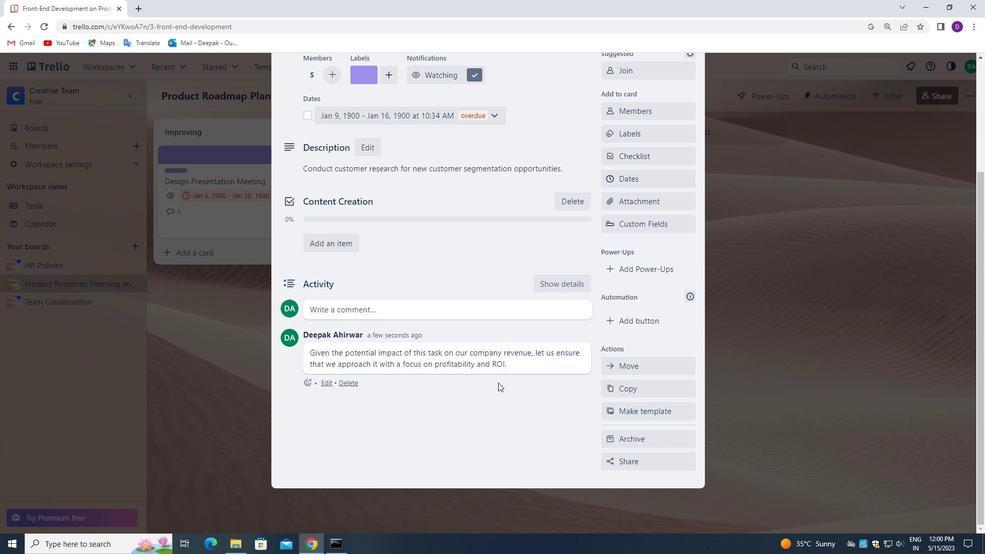 
Action: Mouse moved to (498, 368)
Screenshot: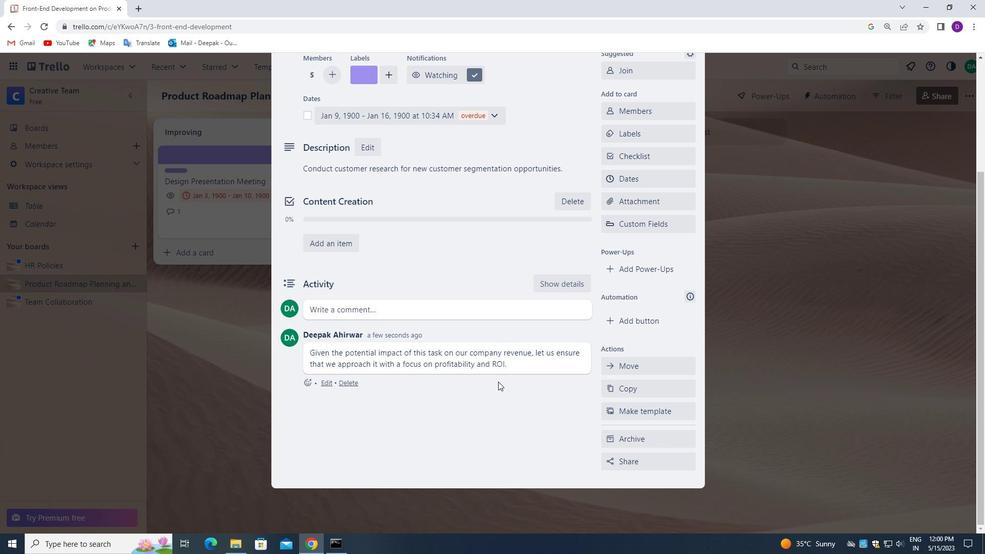 
Action: Mouse scrolled (498, 368) with delta (0, 0)
Screenshot: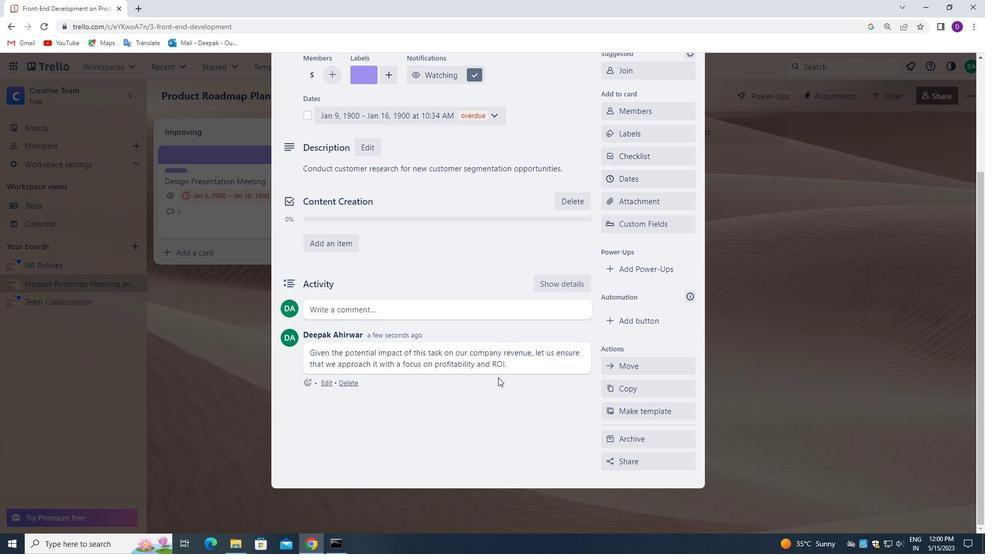 
Action: Mouse moved to (498, 366)
Screenshot: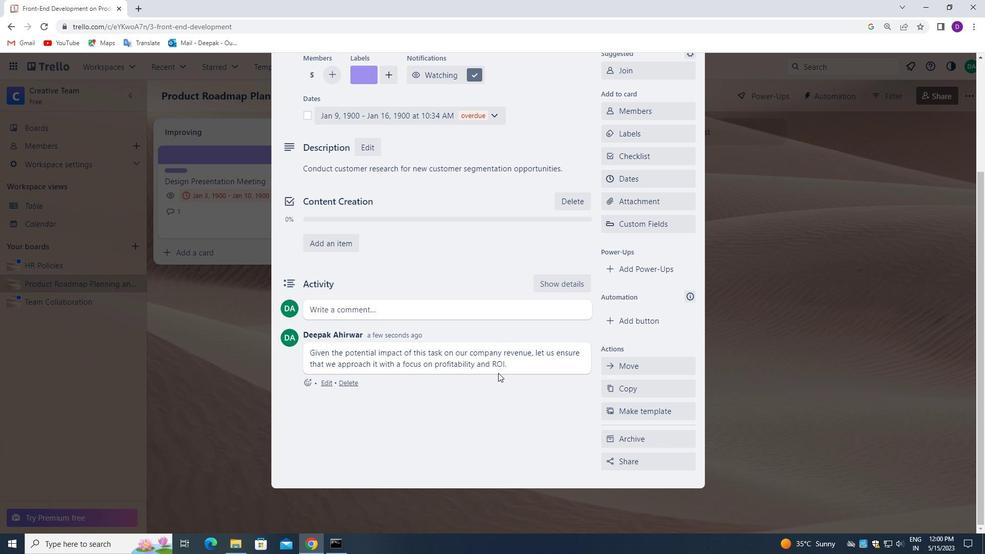 
Action: Mouse scrolled (498, 366) with delta (0, 0)
Screenshot: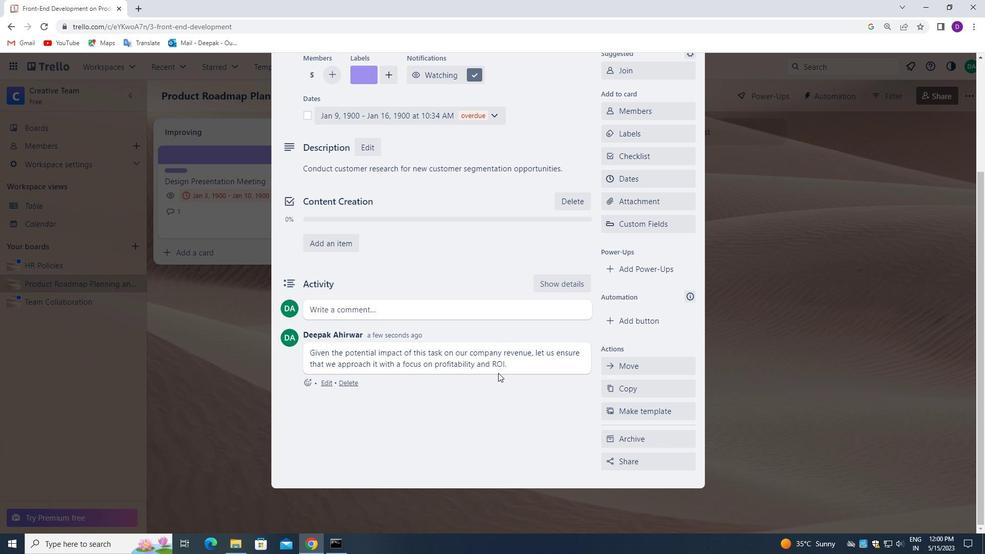 
Action: Mouse moved to (499, 352)
Screenshot: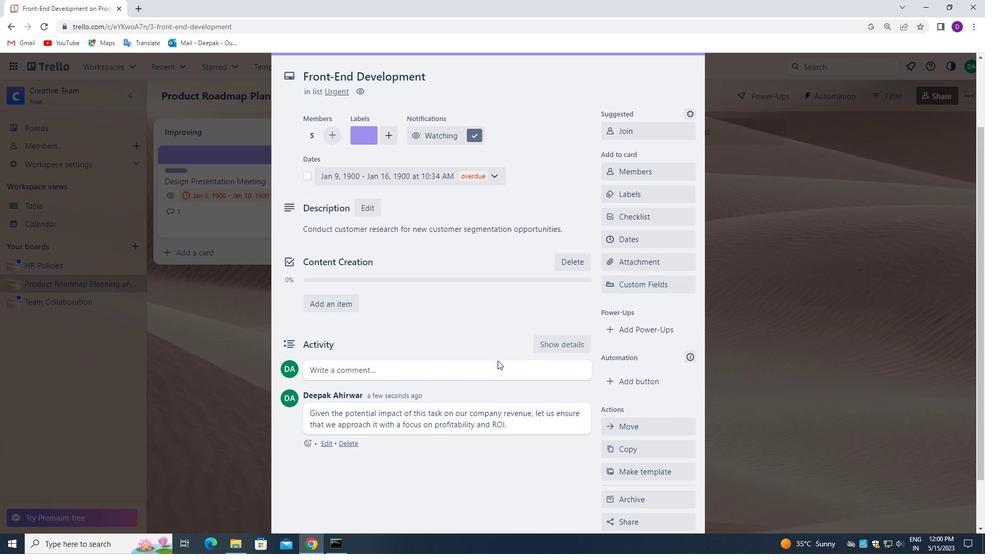 
Action: Mouse scrolled (499, 353) with delta (0, 0)
Screenshot: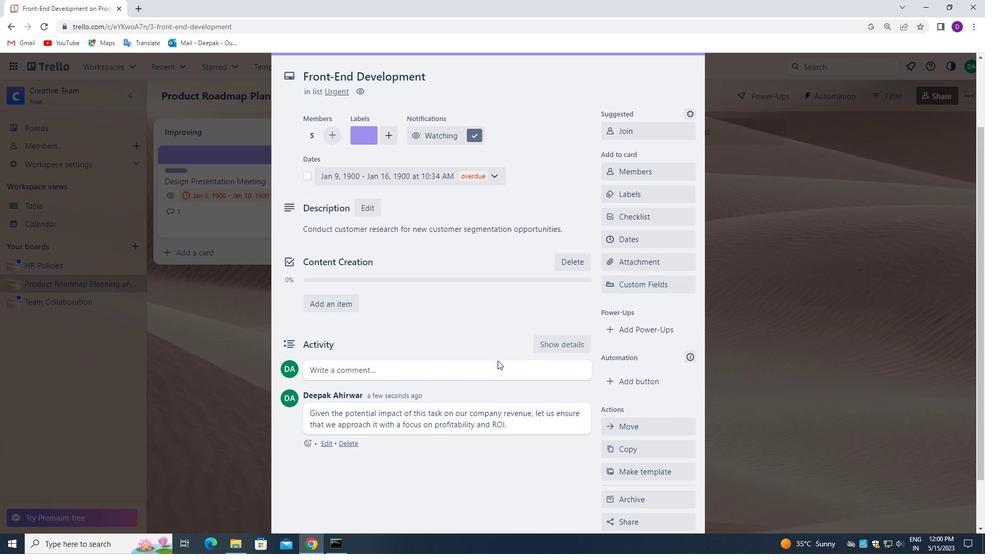
Action: Mouse moved to (501, 351)
Screenshot: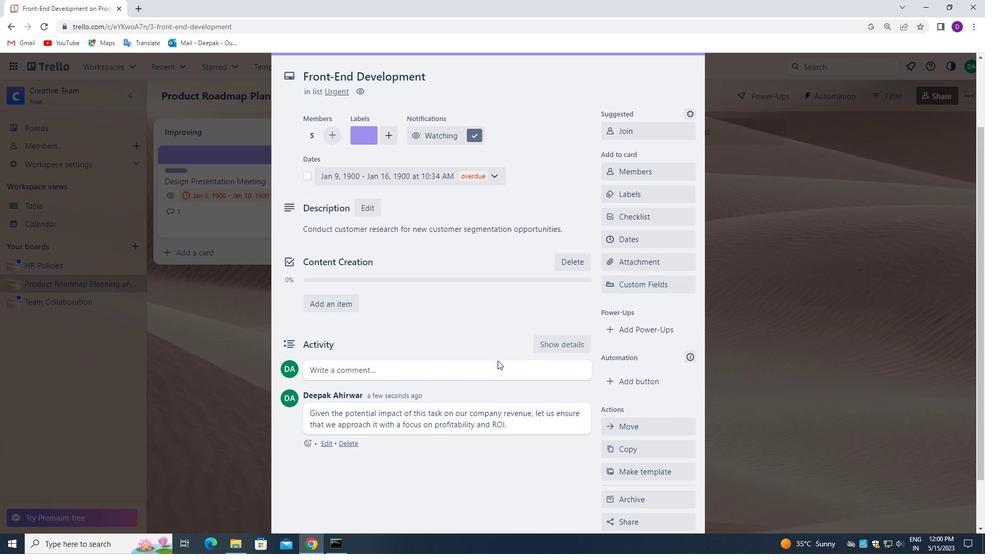 
Action: Mouse scrolled (501, 351) with delta (0, 0)
Screenshot: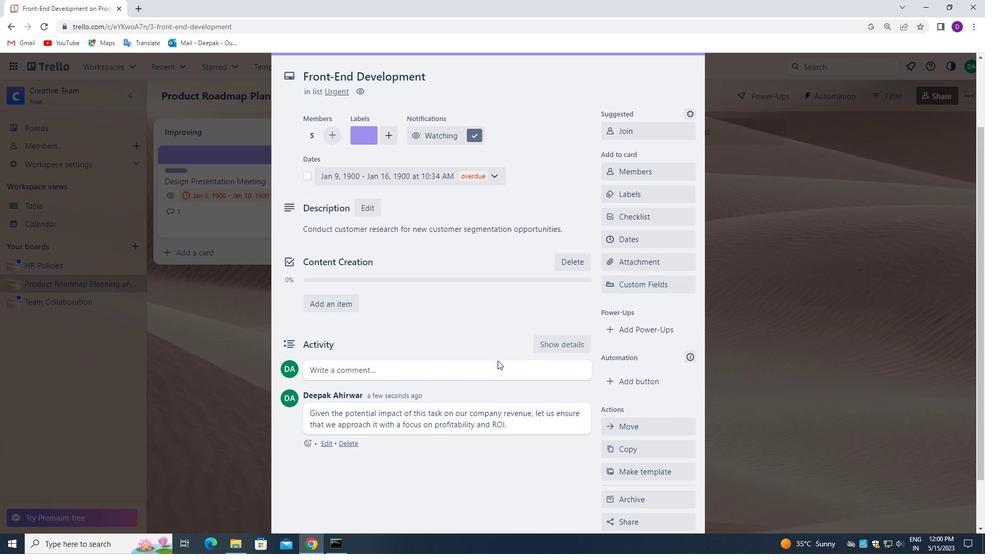 
Action: Mouse moved to (503, 347)
Screenshot: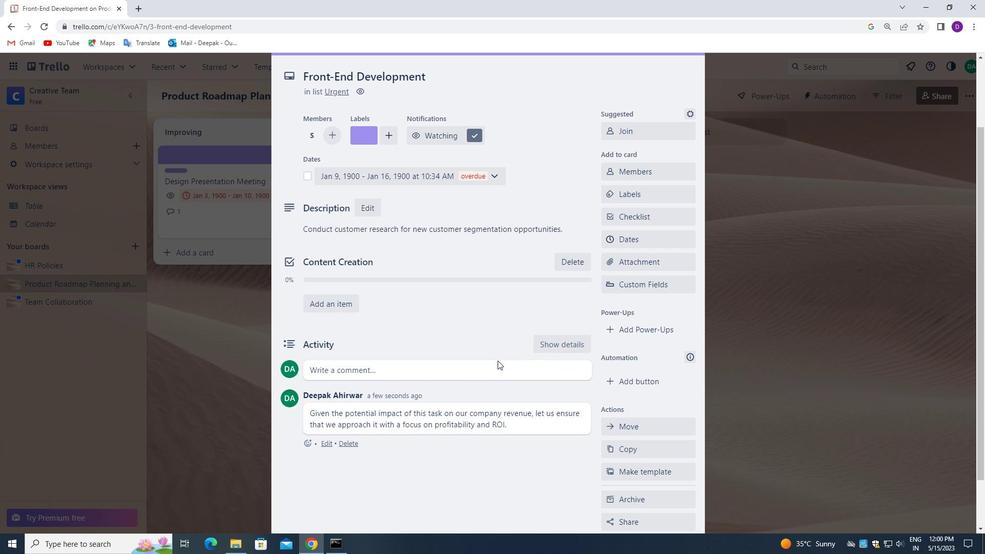 
Action: Mouse scrolled (503, 347) with delta (0, 0)
Screenshot: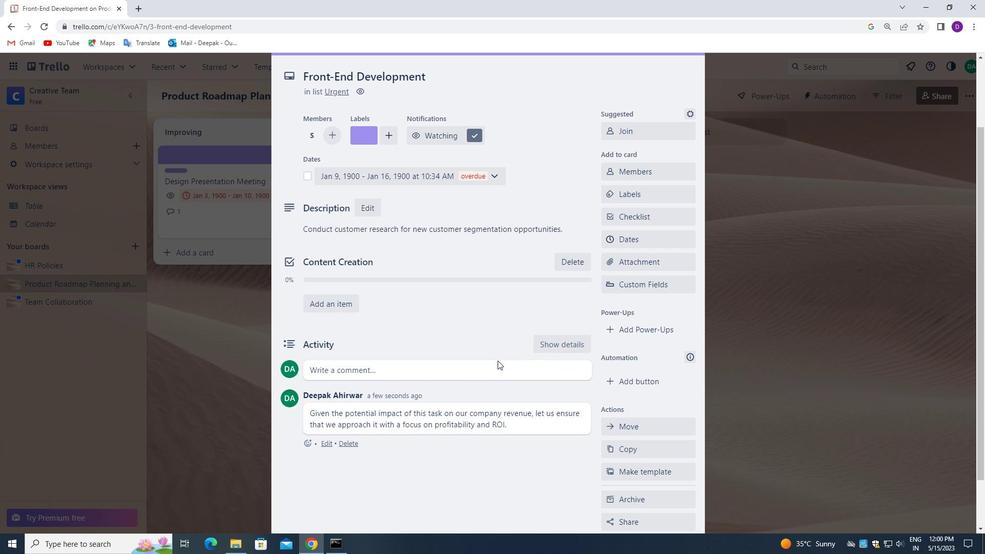 
Action: Mouse moved to (506, 340)
Screenshot: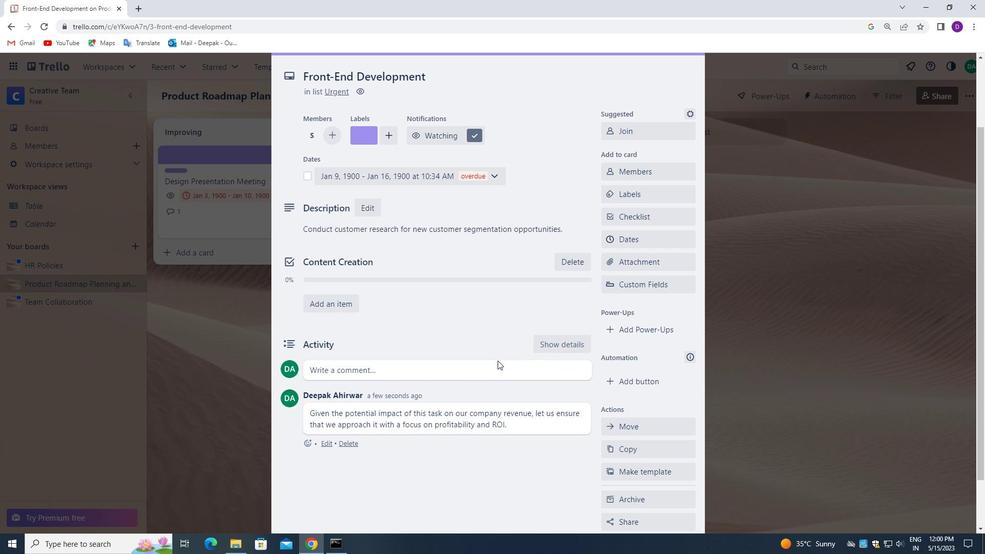 
Action: Mouse scrolled (506, 340) with delta (0, 0)
Screenshot: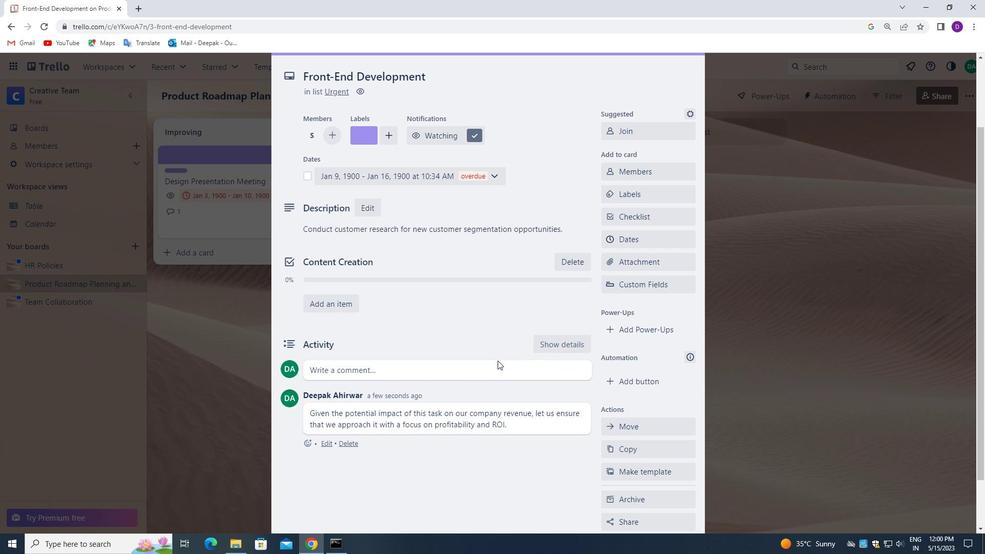
Action: Mouse moved to (693, 90)
Screenshot: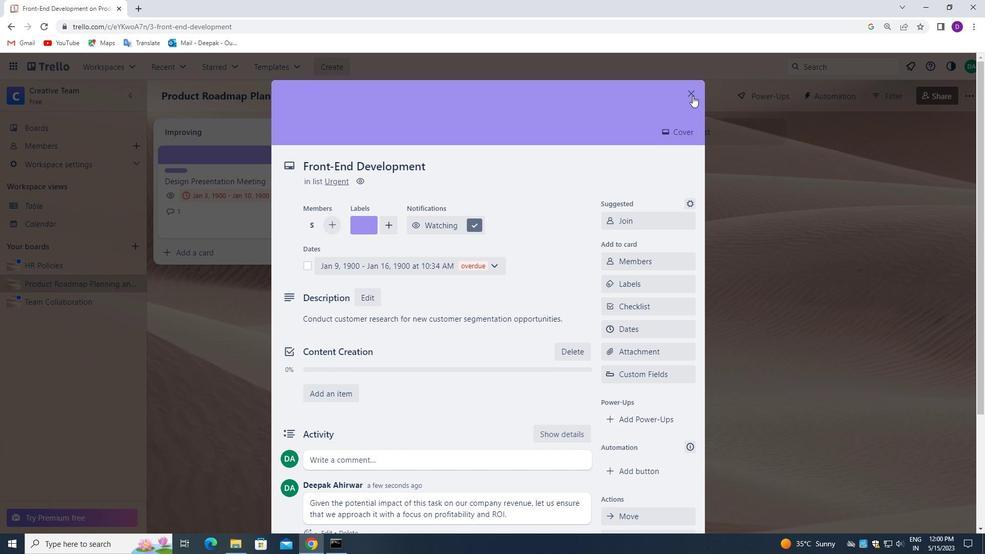 
Action: Mouse pressed left at (693, 90)
Screenshot: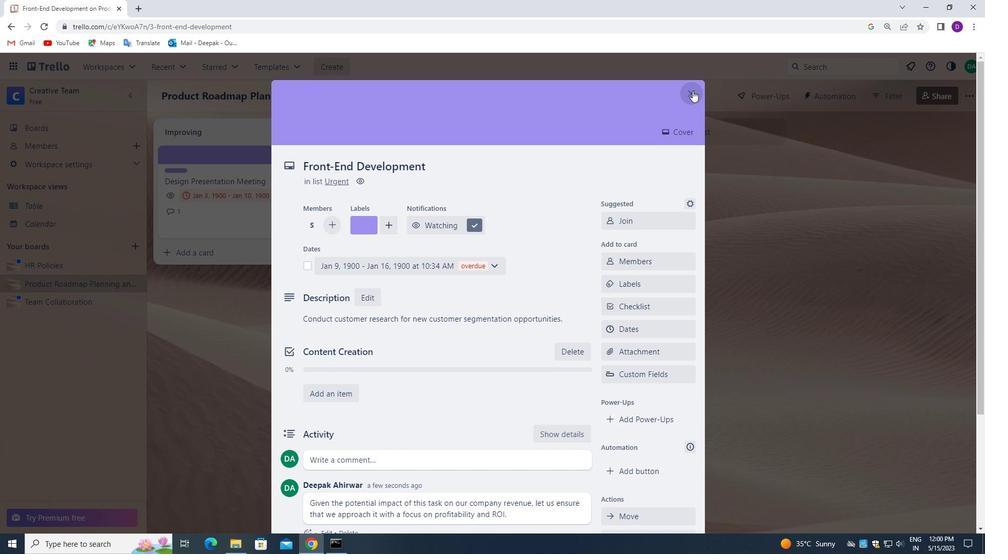 
Action: Mouse moved to (320, 358)
Screenshot: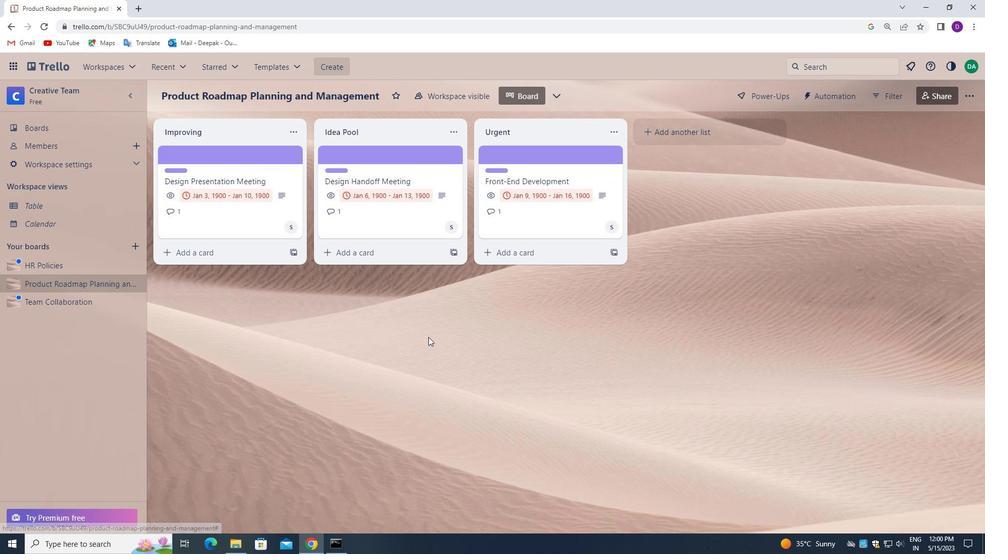 
Action: Mouse scrolled (320, 358) with delta (0, 0)
Screenshot: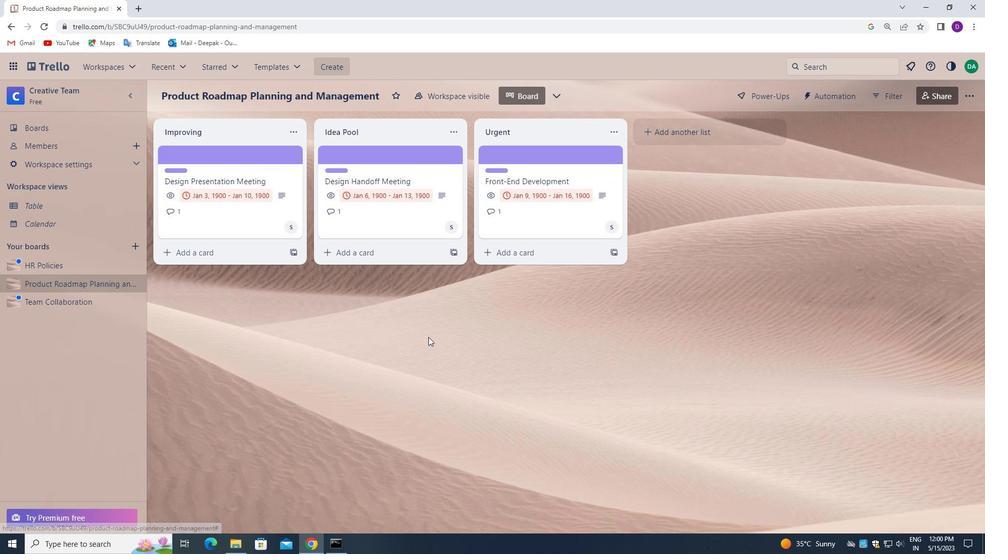 
Action: Mouse moved to (319, 358)
Screenshot: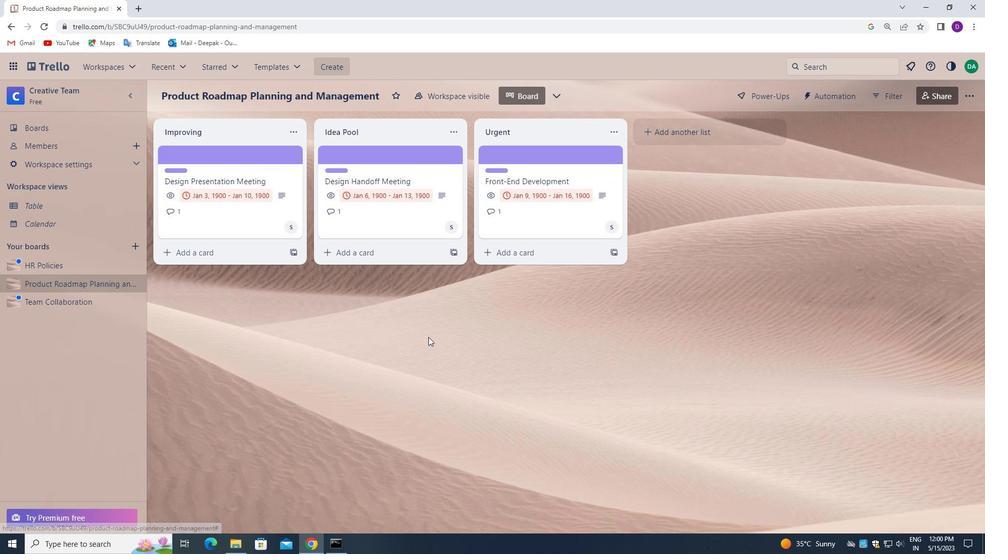 
Action: Mouse scrolled (319, 358) with delta (0, 0)
Screenshot: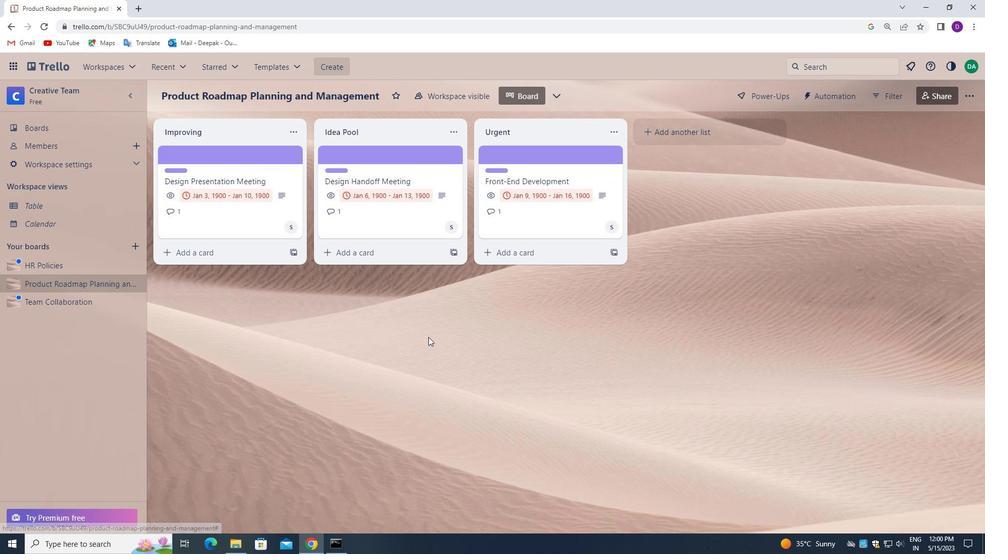 
Action: Mouse moved to (318, 358)
Screenshot: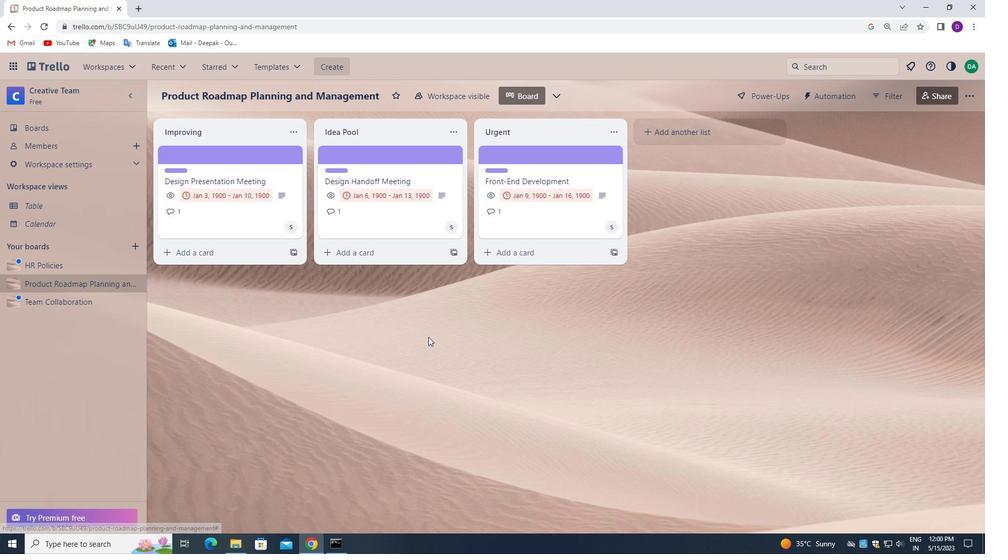 
Action: Mouse scrolled (318, 358) with delta (0, 0)
Screenshot: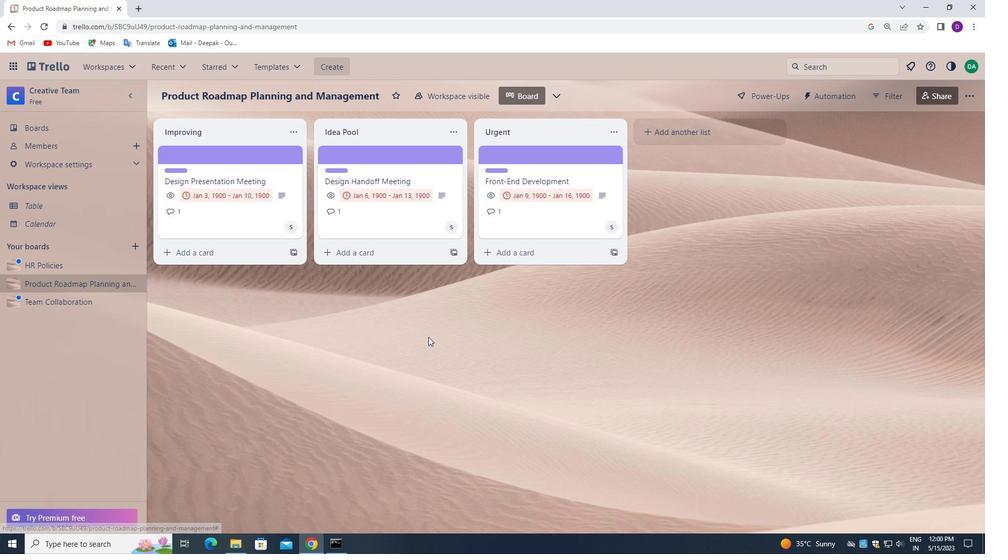 
Action: Mouse moved to (316, 358)
Screenshot: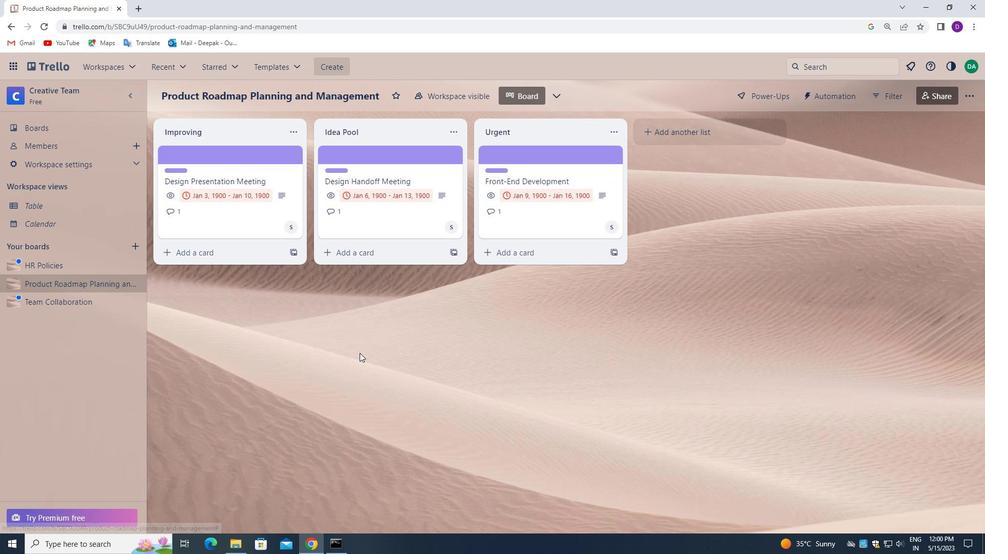 
Action: Mouse scrolled (316, 358) with delta (0, 0)
Screenshot: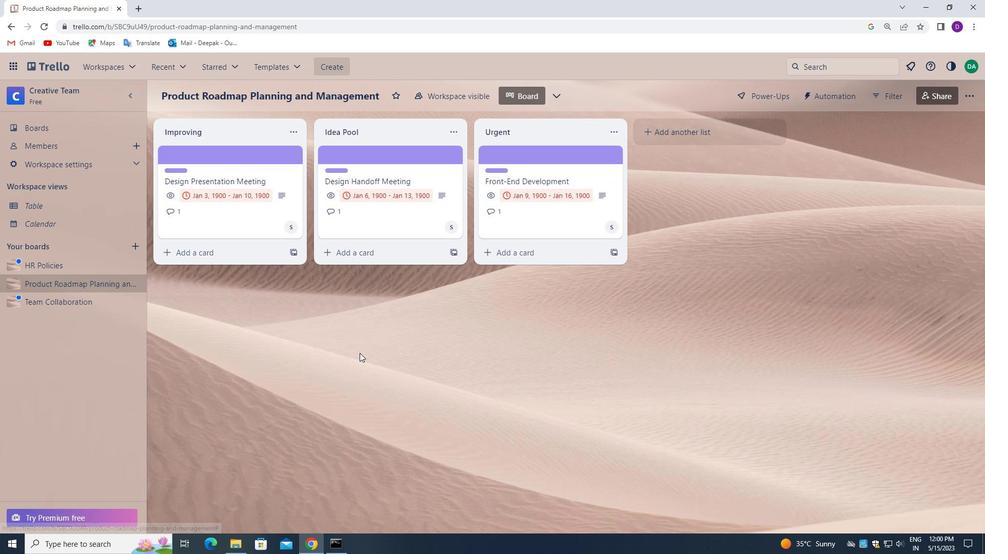 
Action: Mouse moved to (50, 128)
Screenshot: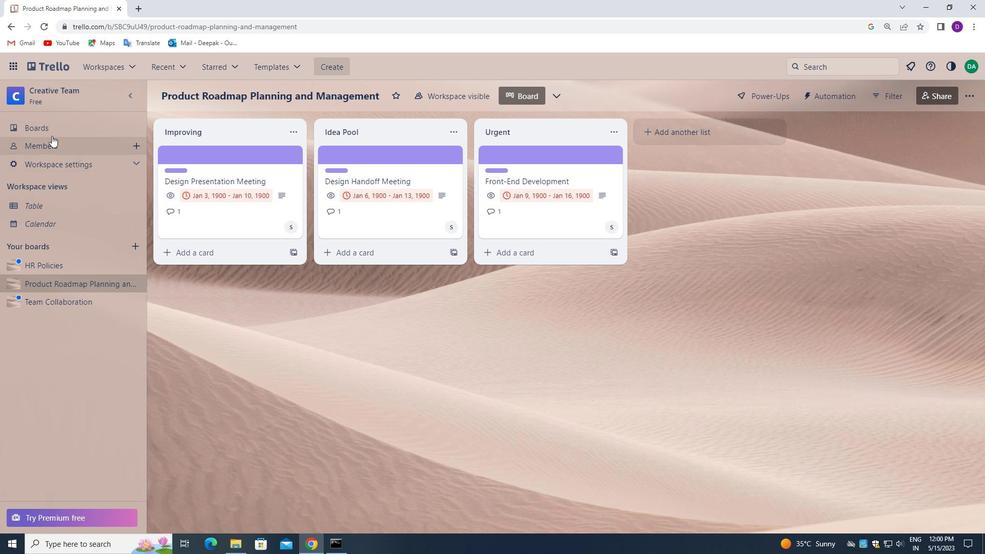 
Action: Mouse pressed left at (50, 128)
Screenshot: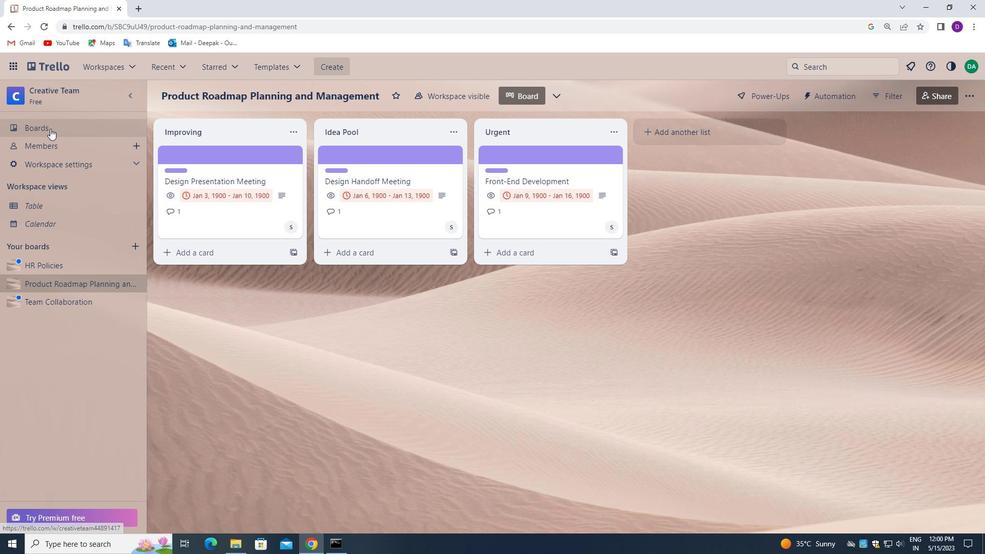 
Action: Mouse moved to (529, 174)
Screenshot: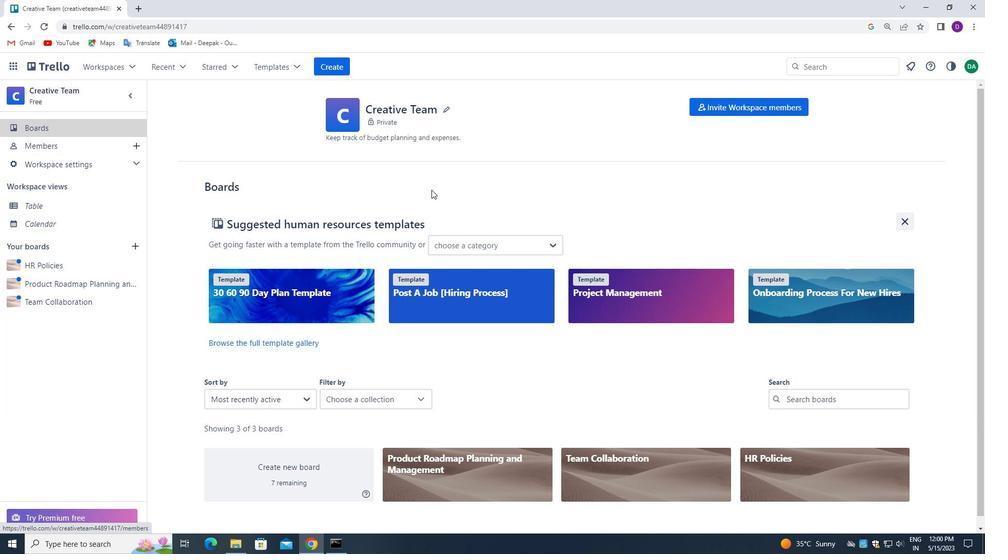 
